 Task: Find connections with filter location Moguer with filter topic #Mindfulnesswith filter profile language Spanish with filter current company Johnson & Johnson with filter school ISTQB CERTIFICATION INSTITUTE with filter industry Wholesale Machinery with filter service category Customer Support with filter keywords title Office Manager
Action: Mouse moved to (701, 88)
Screenshot: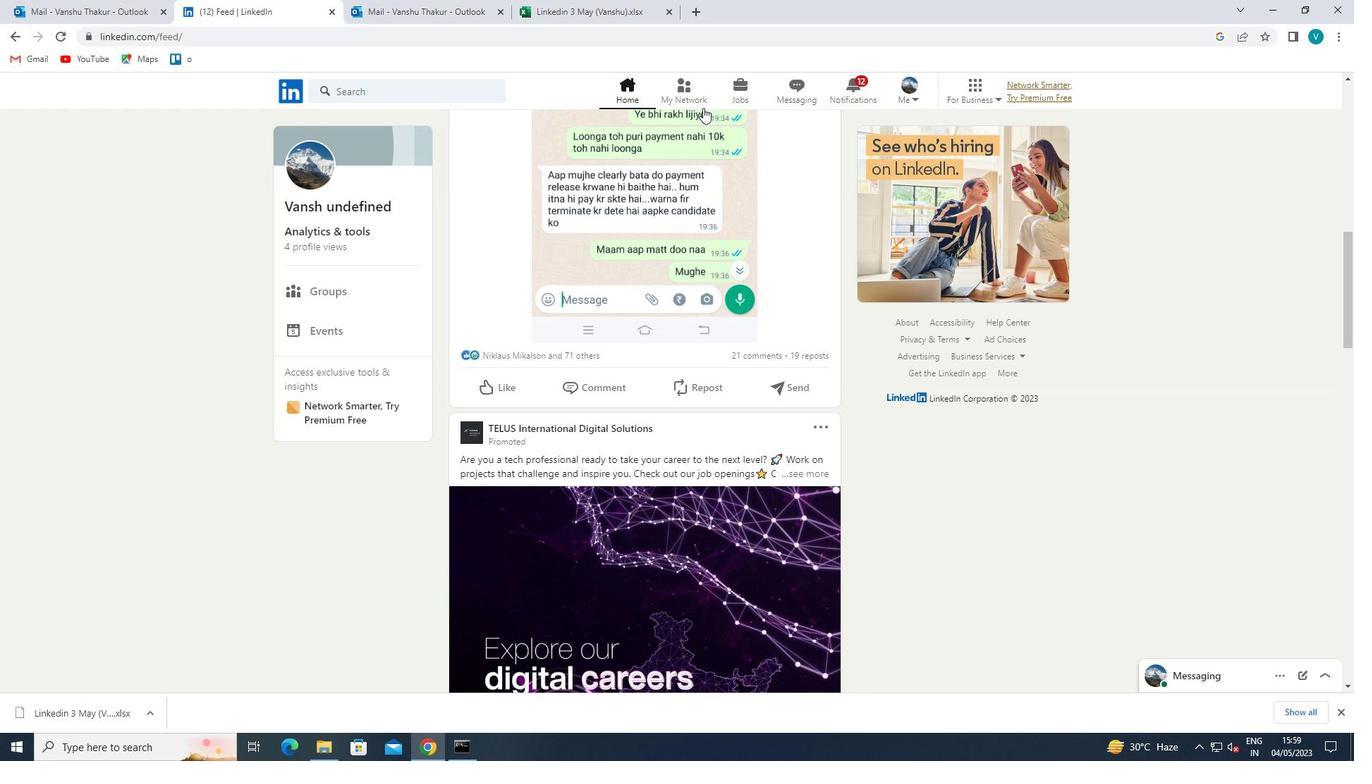 
Action: Mouse pressed left at (701, 88)
Screenshot: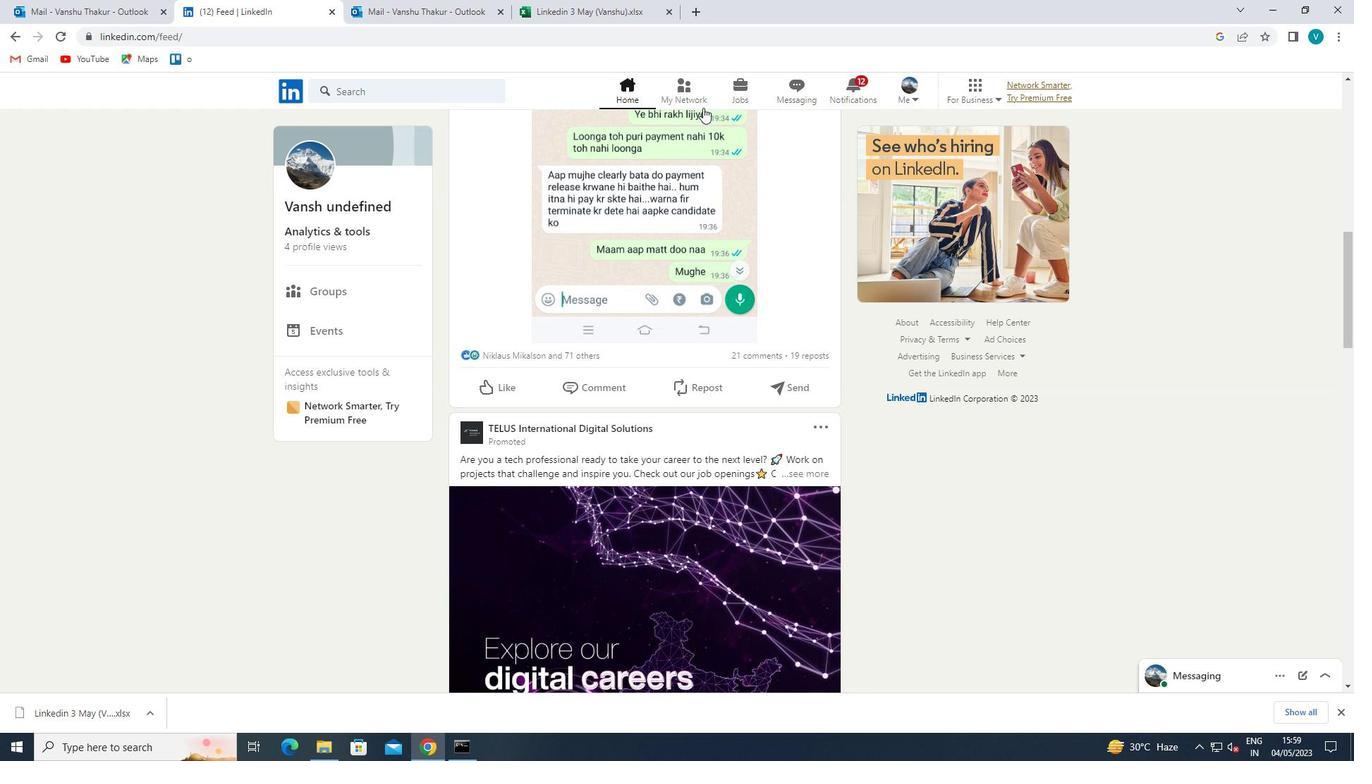 
Action: Mouse moved to (420, 172)
Screenshot: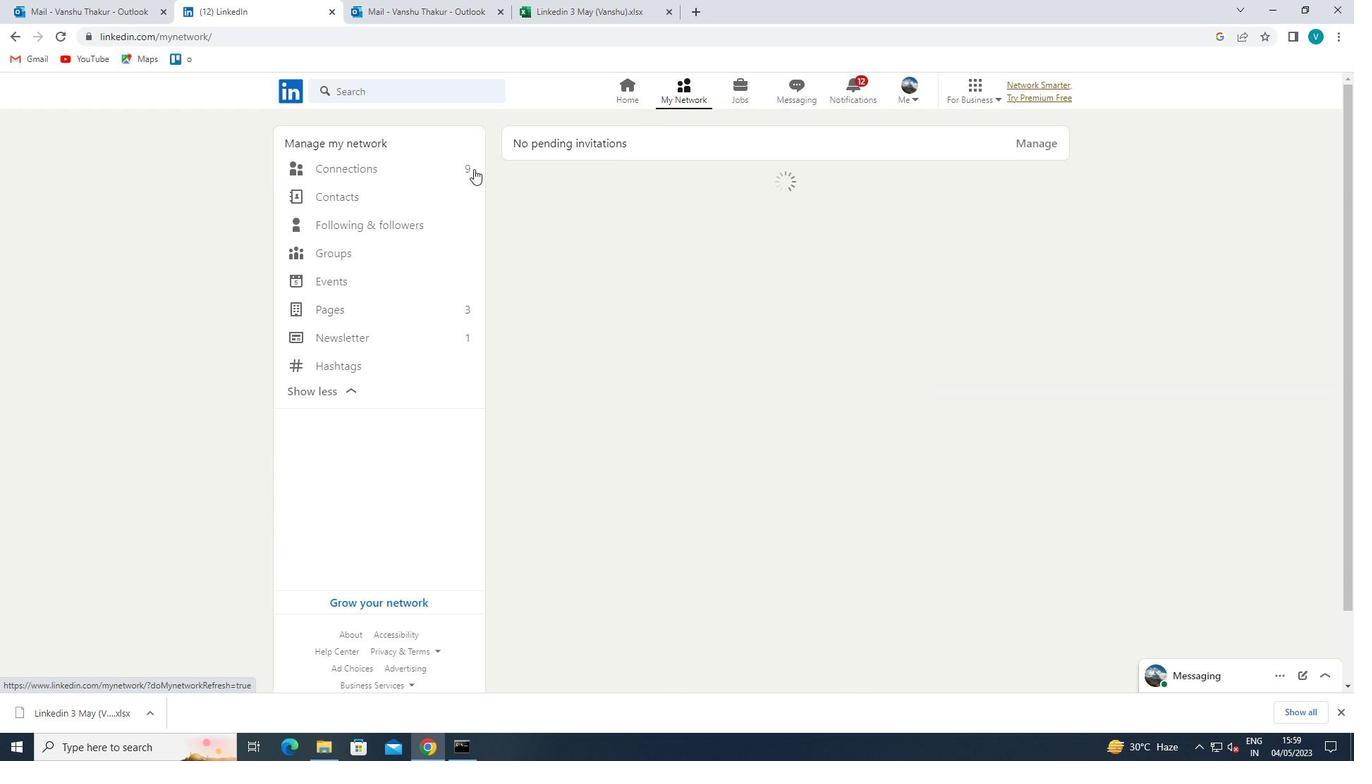 
Action: Mouse pressed left at (420, 172)
Screenshot: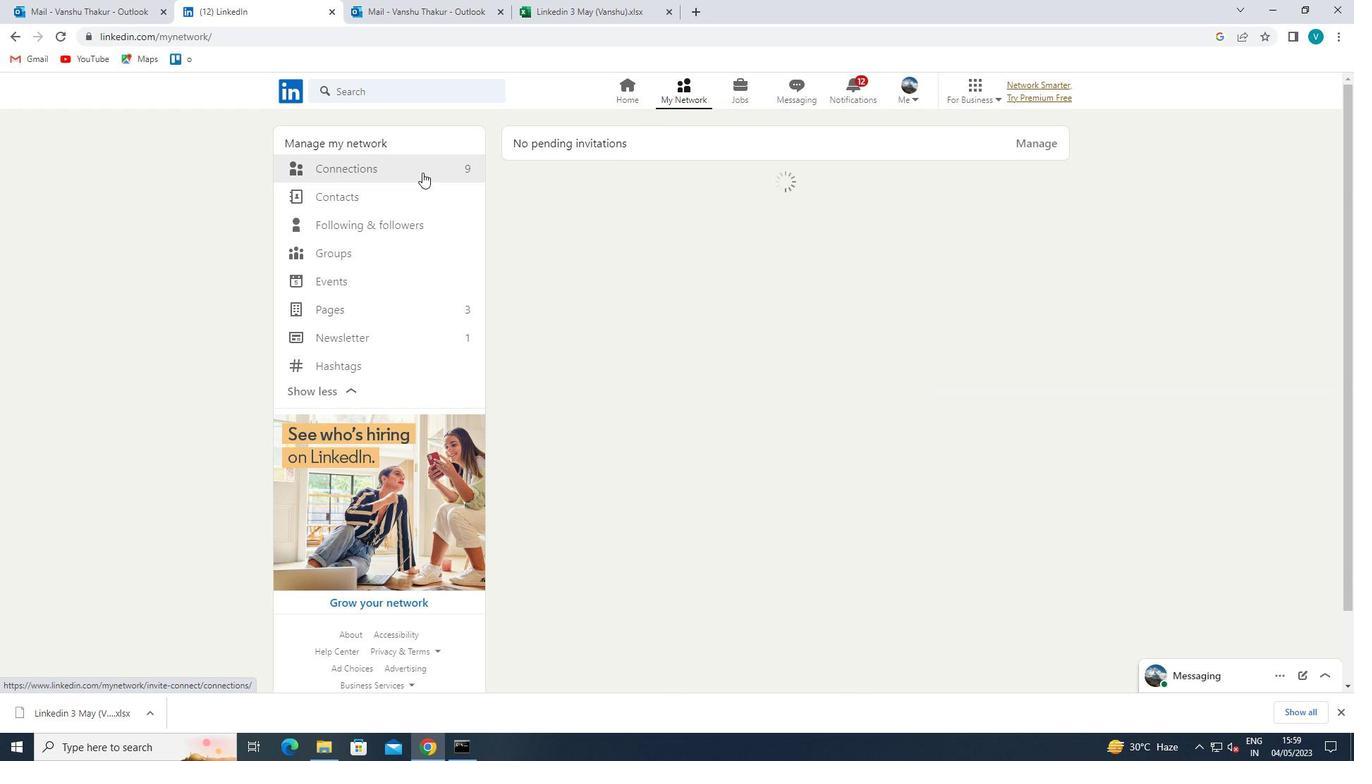 
Action: Mouse moved to (749, 166)
Screenshot: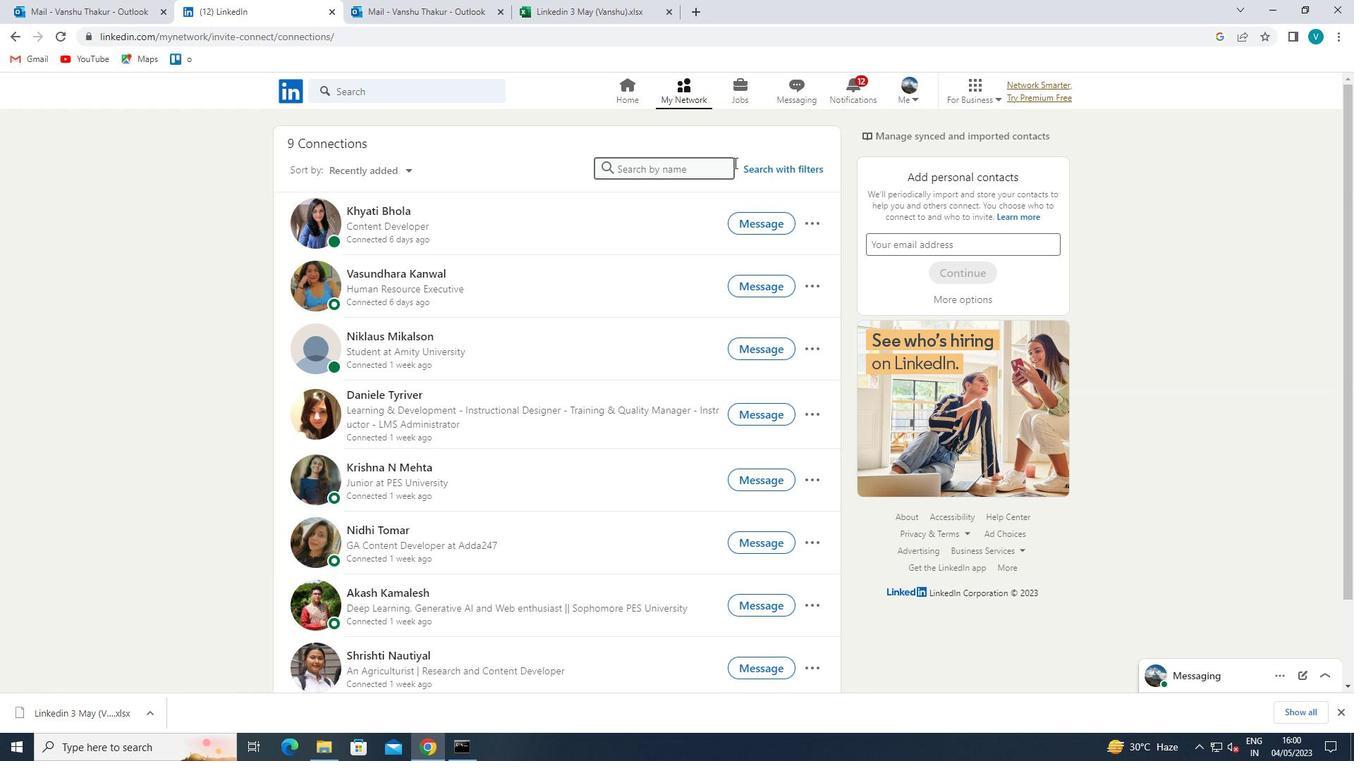 
Action: Mouse pressed left at (749, 166)
Screenshot: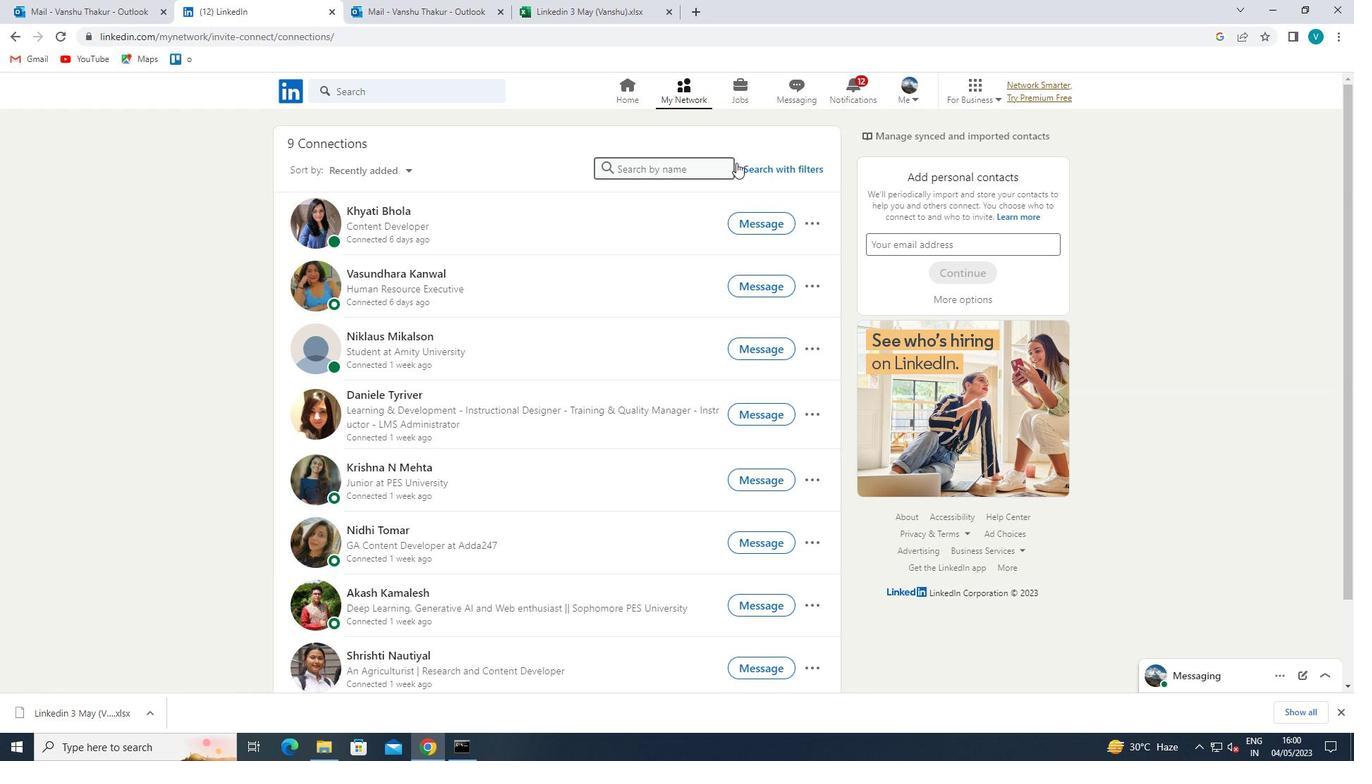 
Action: Mouse moved to (684, 136)
Screenshot: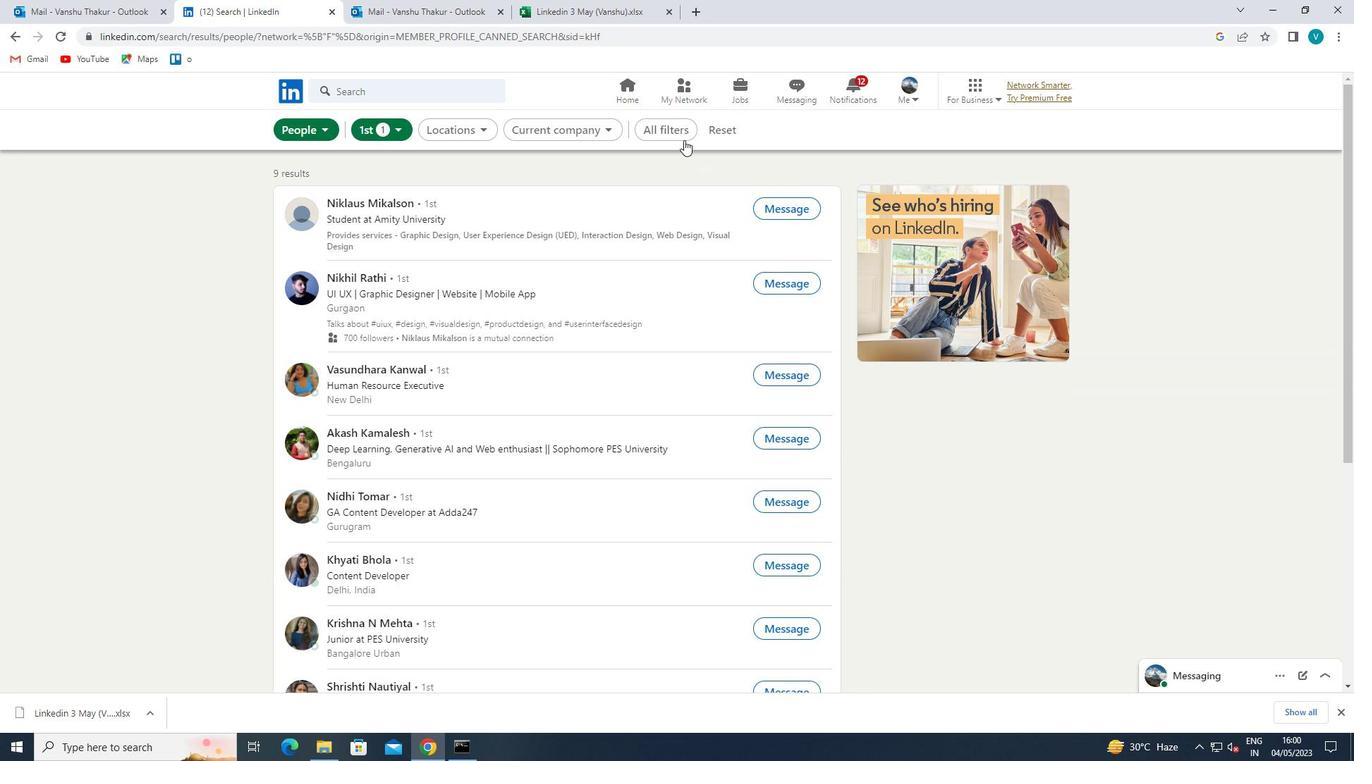 
Action: Mouse pressed left at (684, 136)
Screenshot: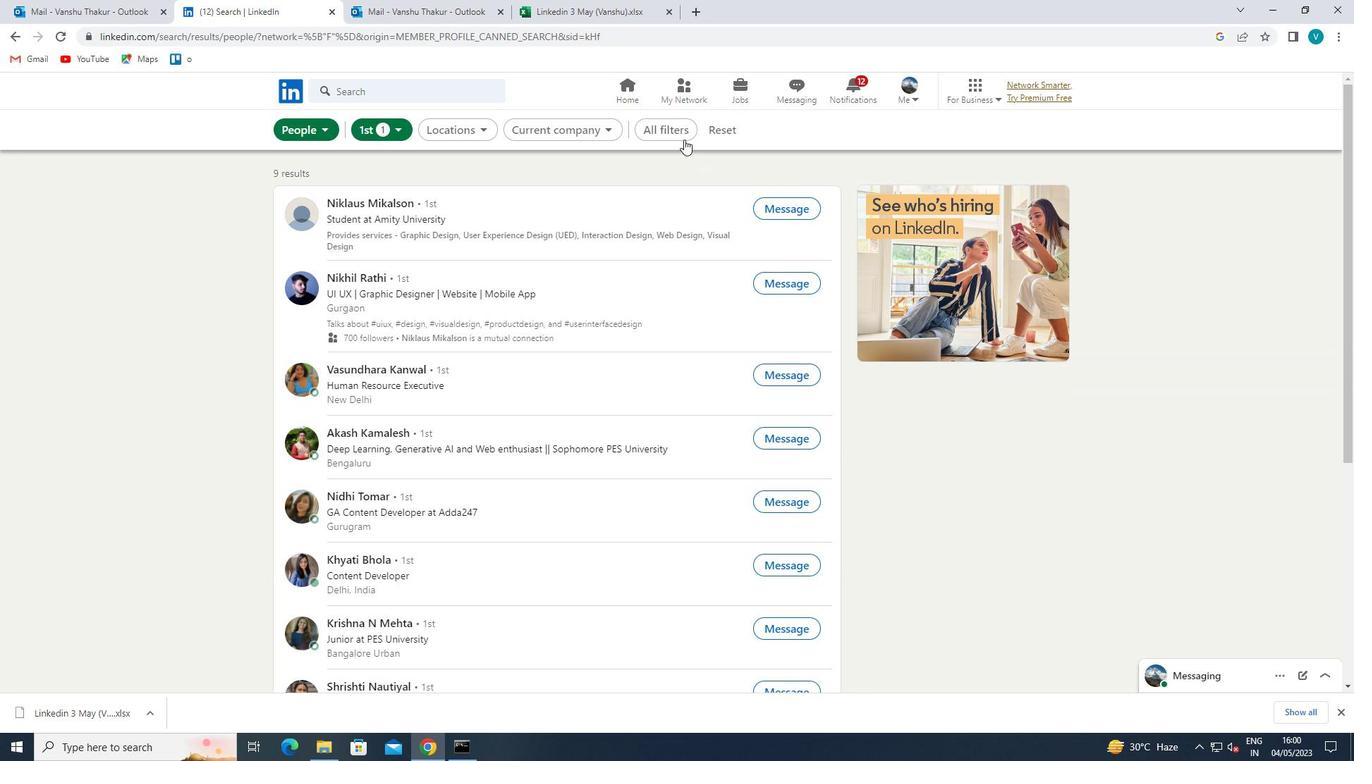 
Action: Mouse moved to (1194, 327)
Screenshot: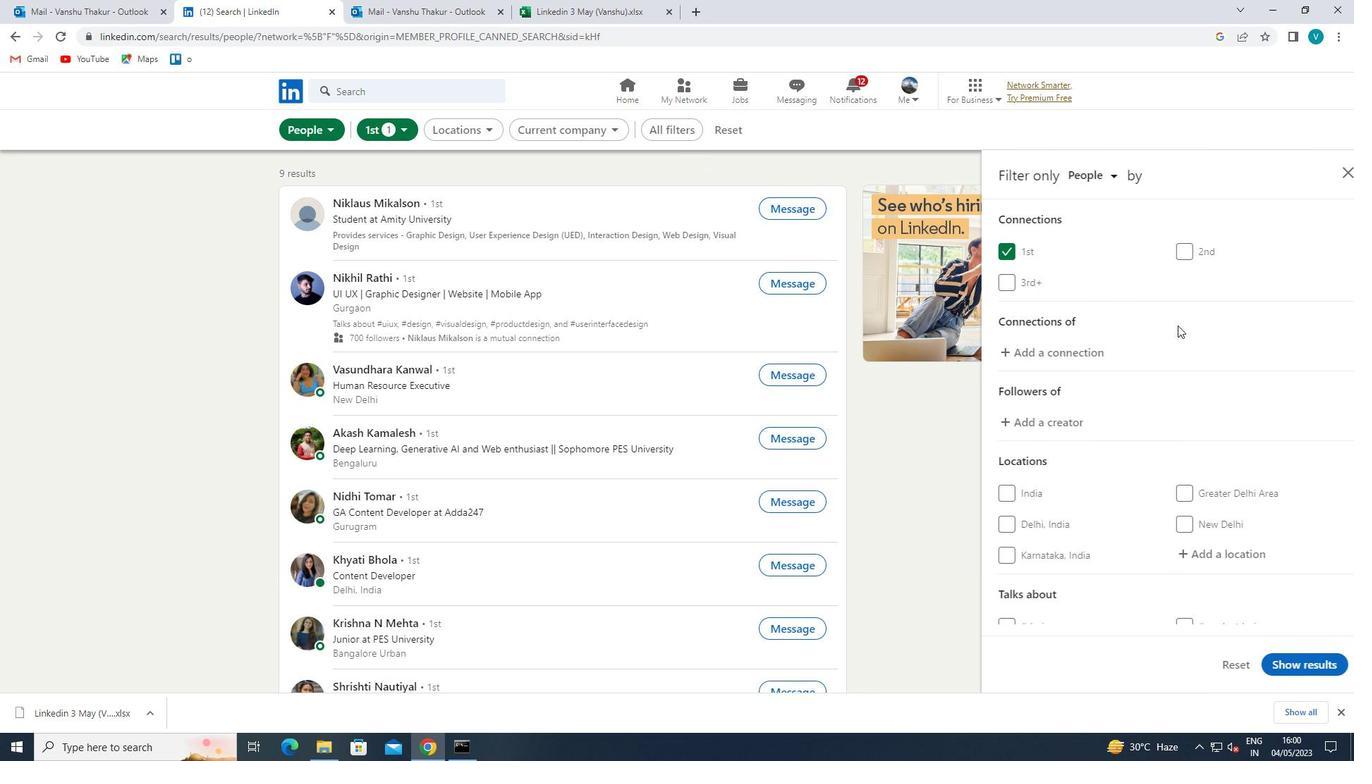 
Action: Mouse scrolled (1194, 327) with delta (0, 0)
Screenshot: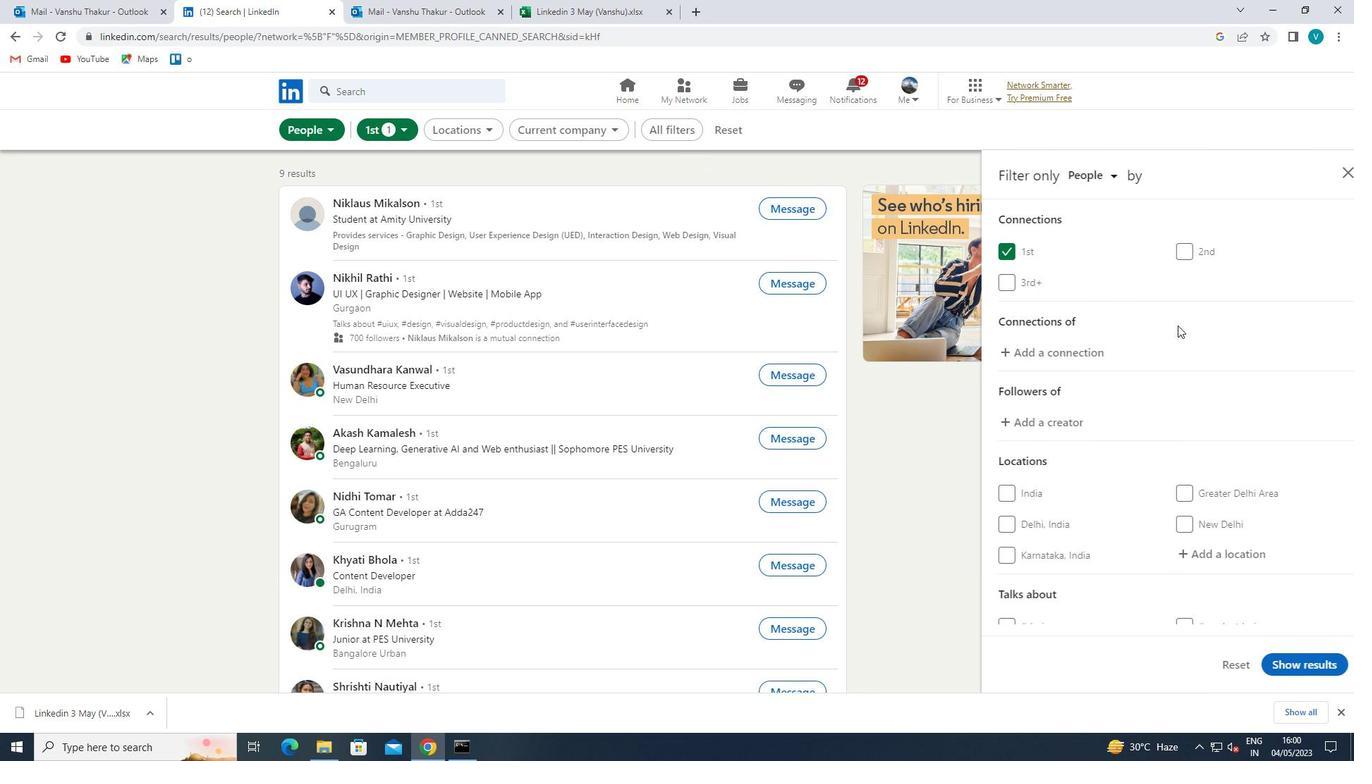 
Action: Mouse scrolled (1194, 327) with delta (0, 0)
Screenshot: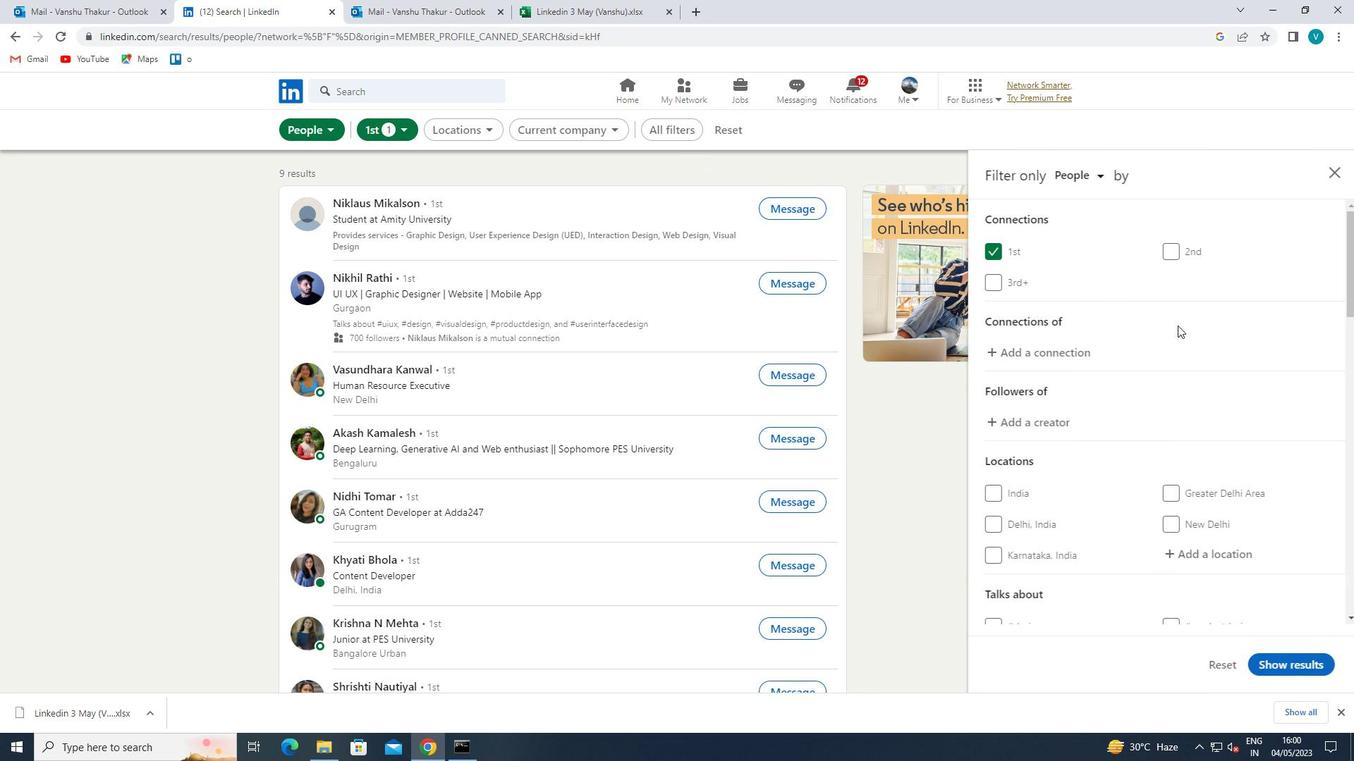 
Action: Mouse moved to (1210, 411)
Screenshot: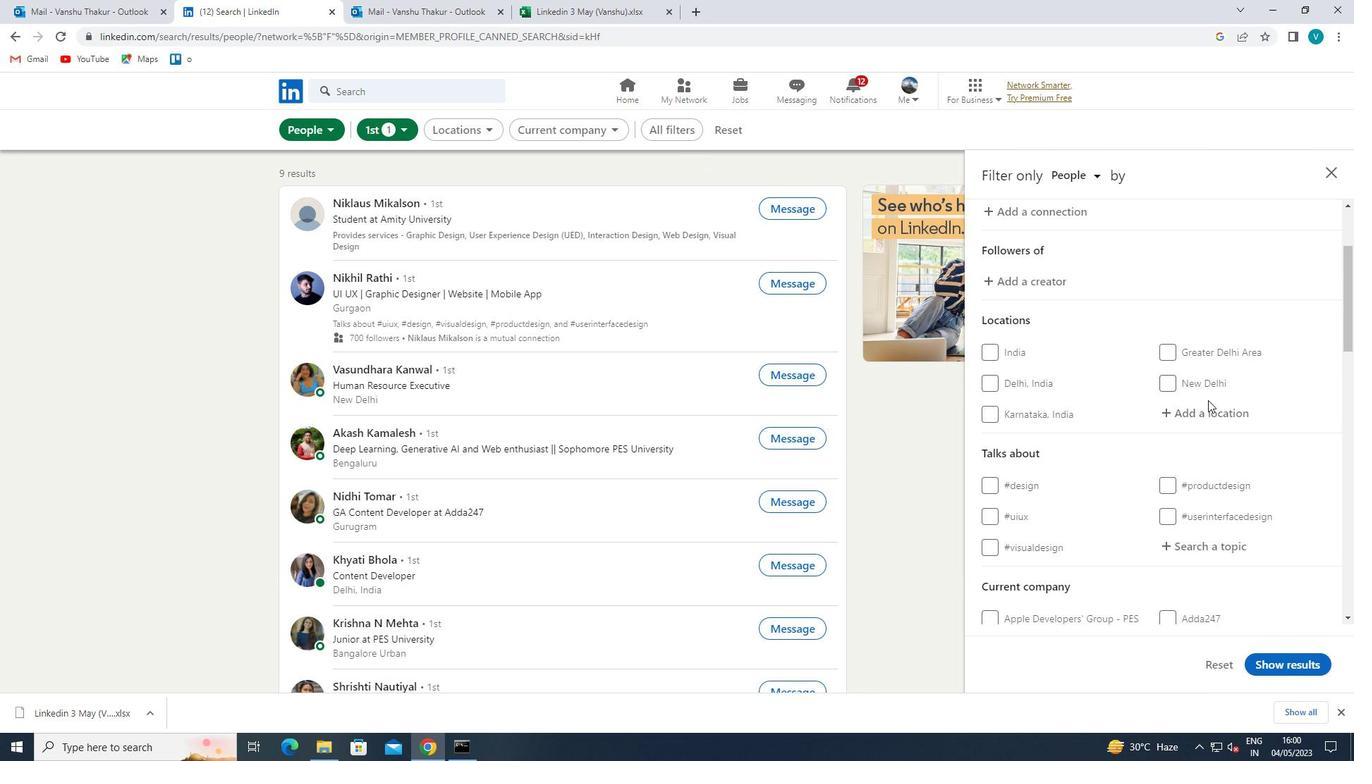
Action: Mouse pressed left at (1210, 411)
Screenshot: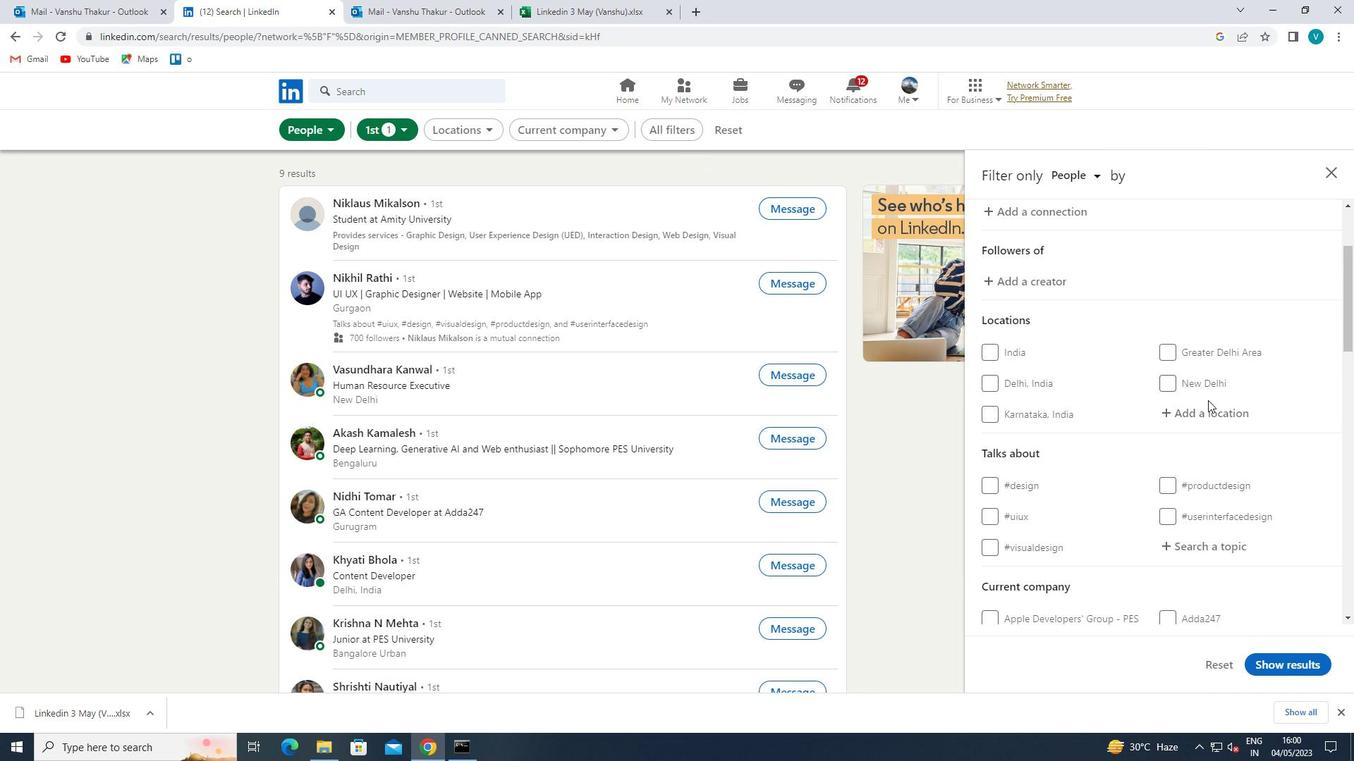 
Action: Key pressed <Key.shift>MOGUER
Screenshot: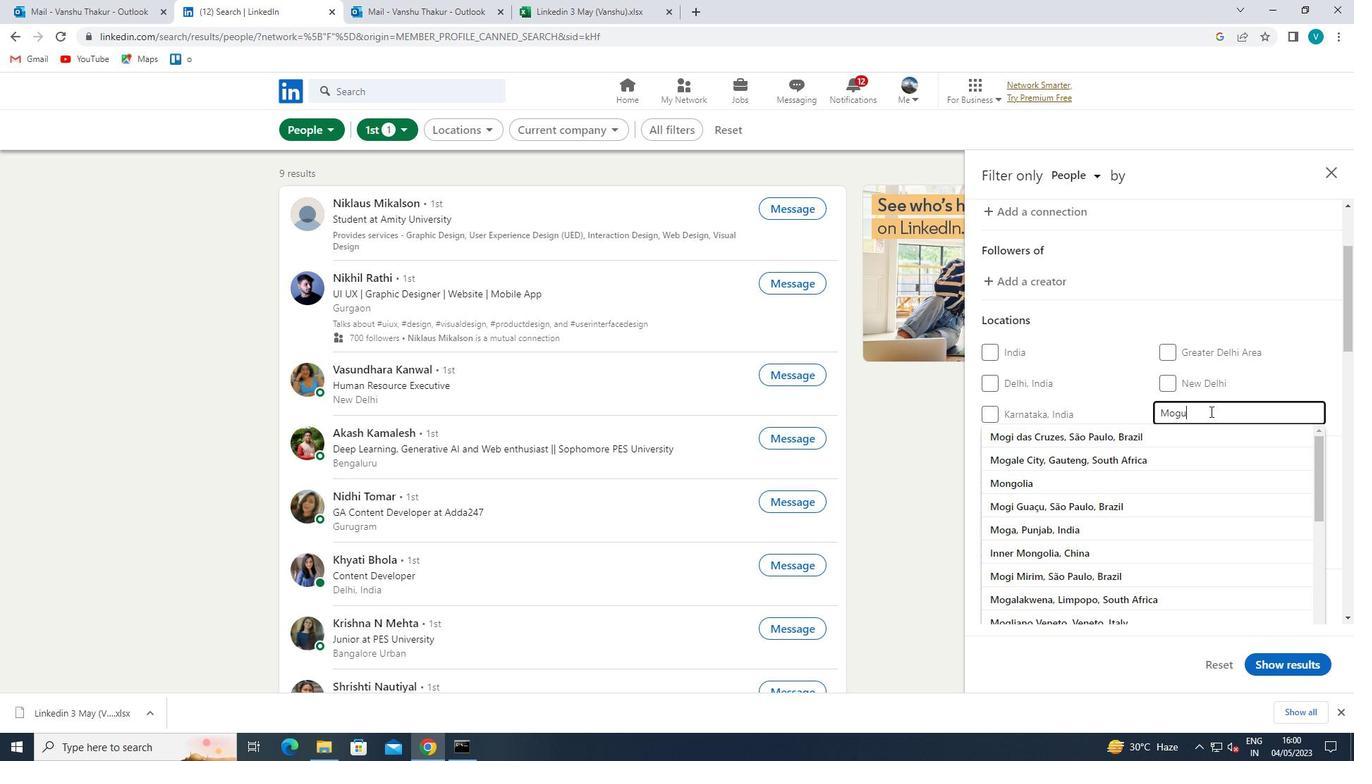 
Action: Mouse moved to (1171, 436)
Screenshot: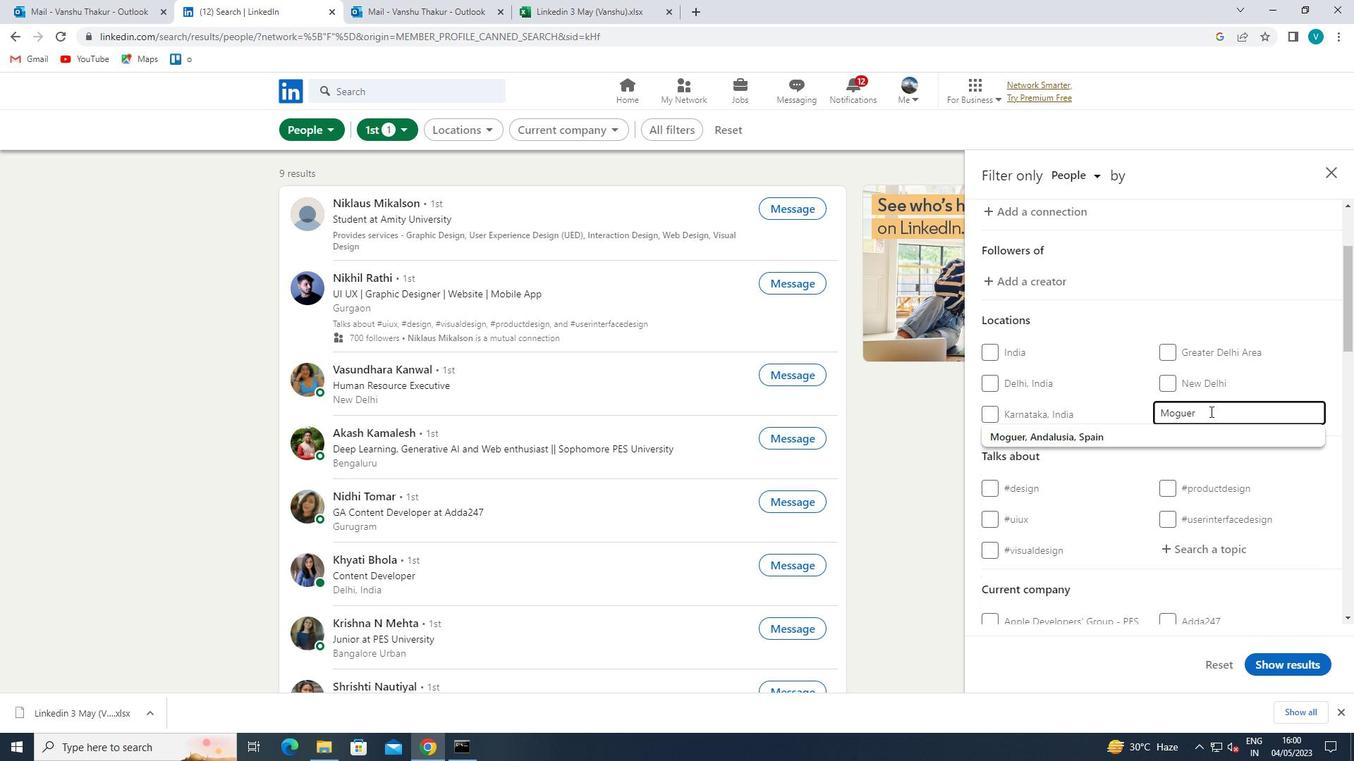 
Action: Mouse pressed left at (1171, 436)
Screenshot: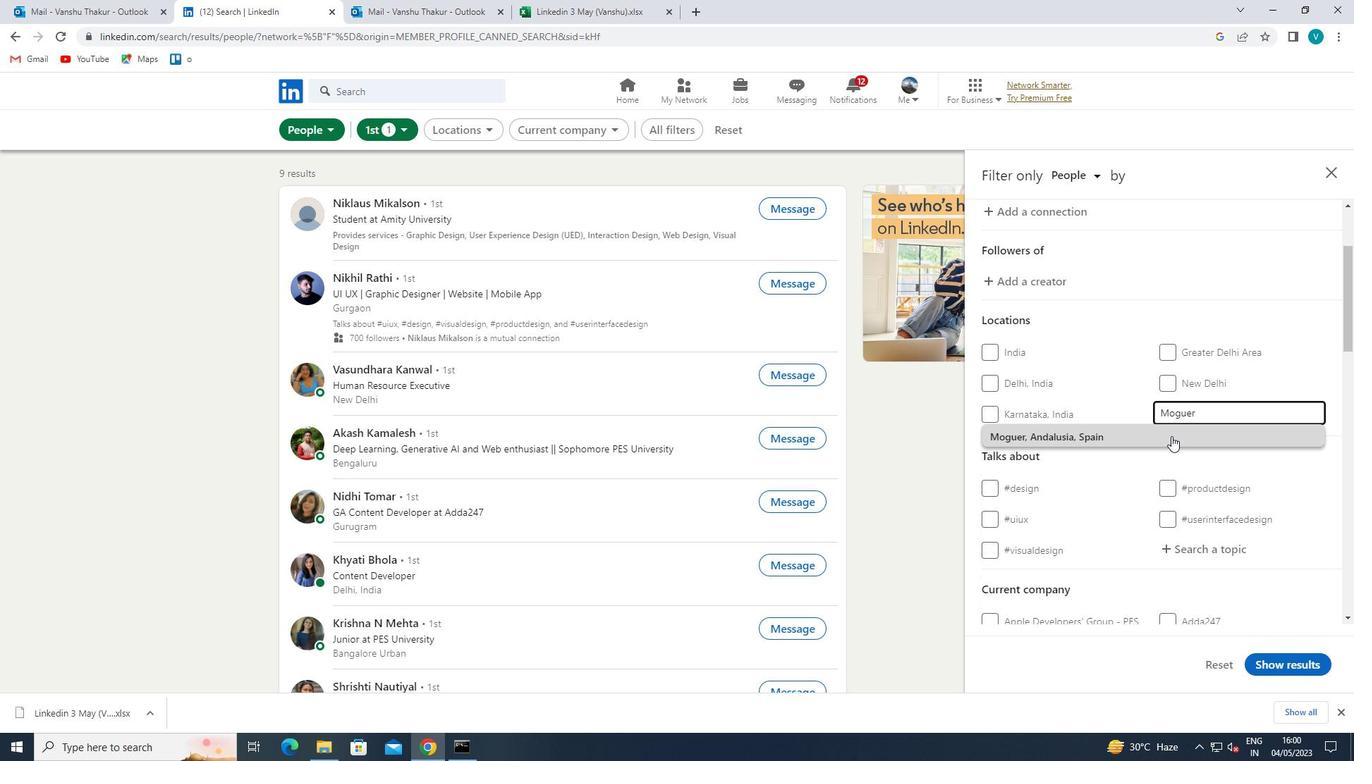 
Action: Mouse moved to (1169, 435)
Screenshot: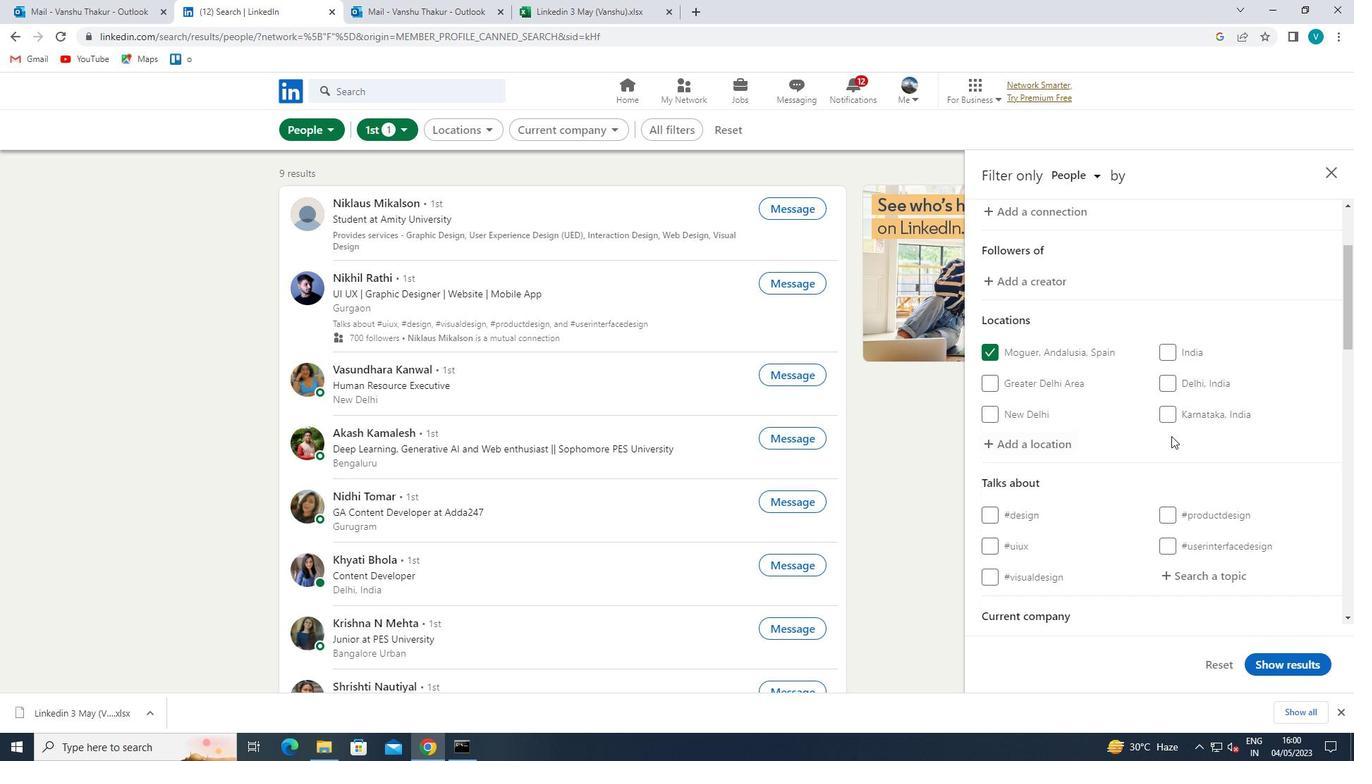 
Action: Mouse scrolled (1169, 435) with delta (0, 0)
Screenshot: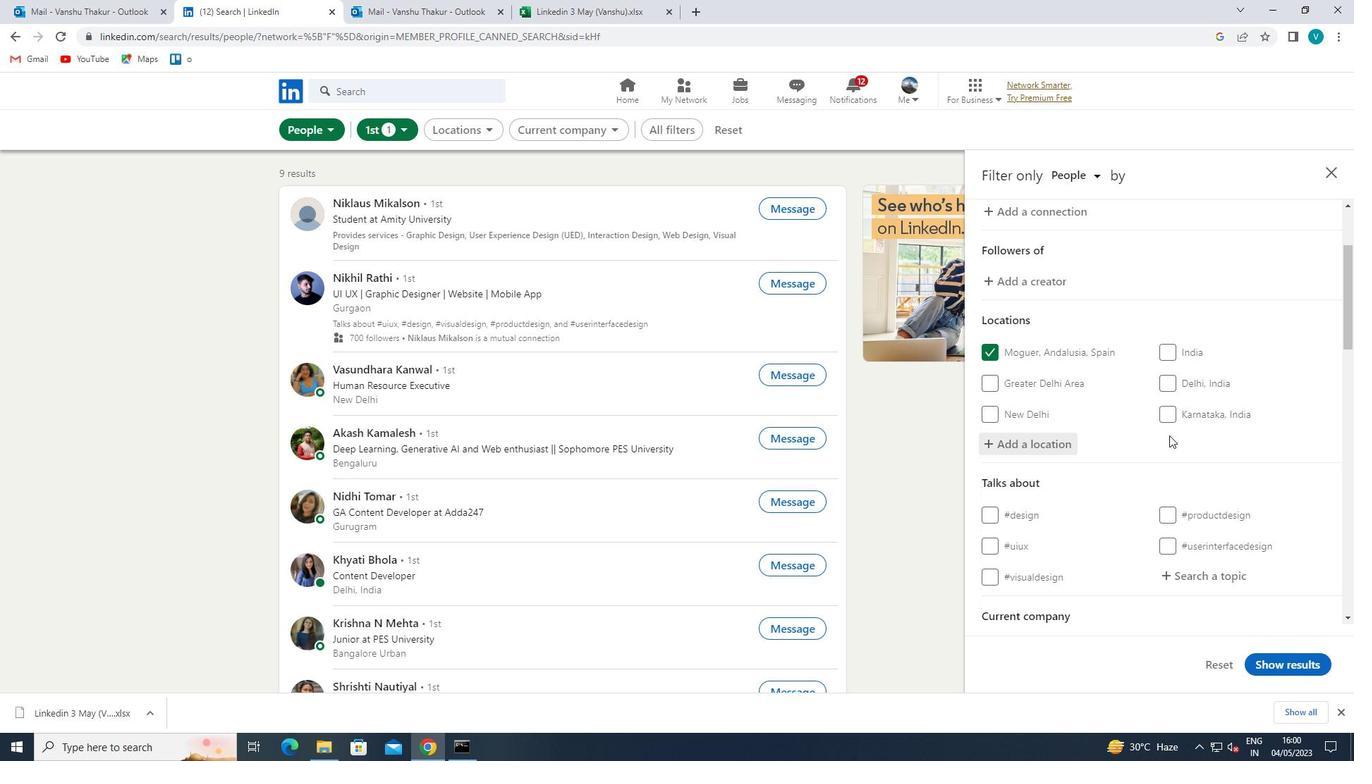 
Action: Mouse scrolled (1169, 435) with delta (0, 0)
Screenshot: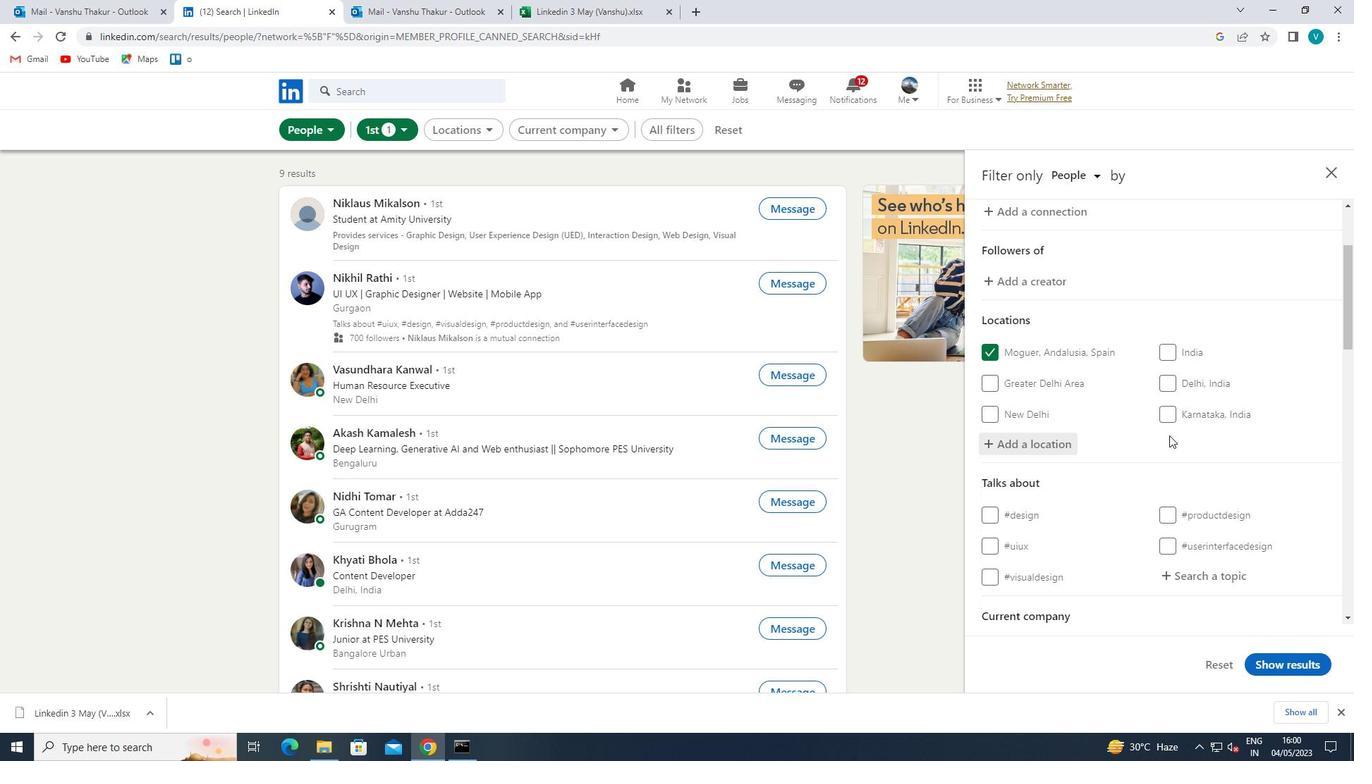 
Action: Mouse moved to (1193, 432)
Screenshot: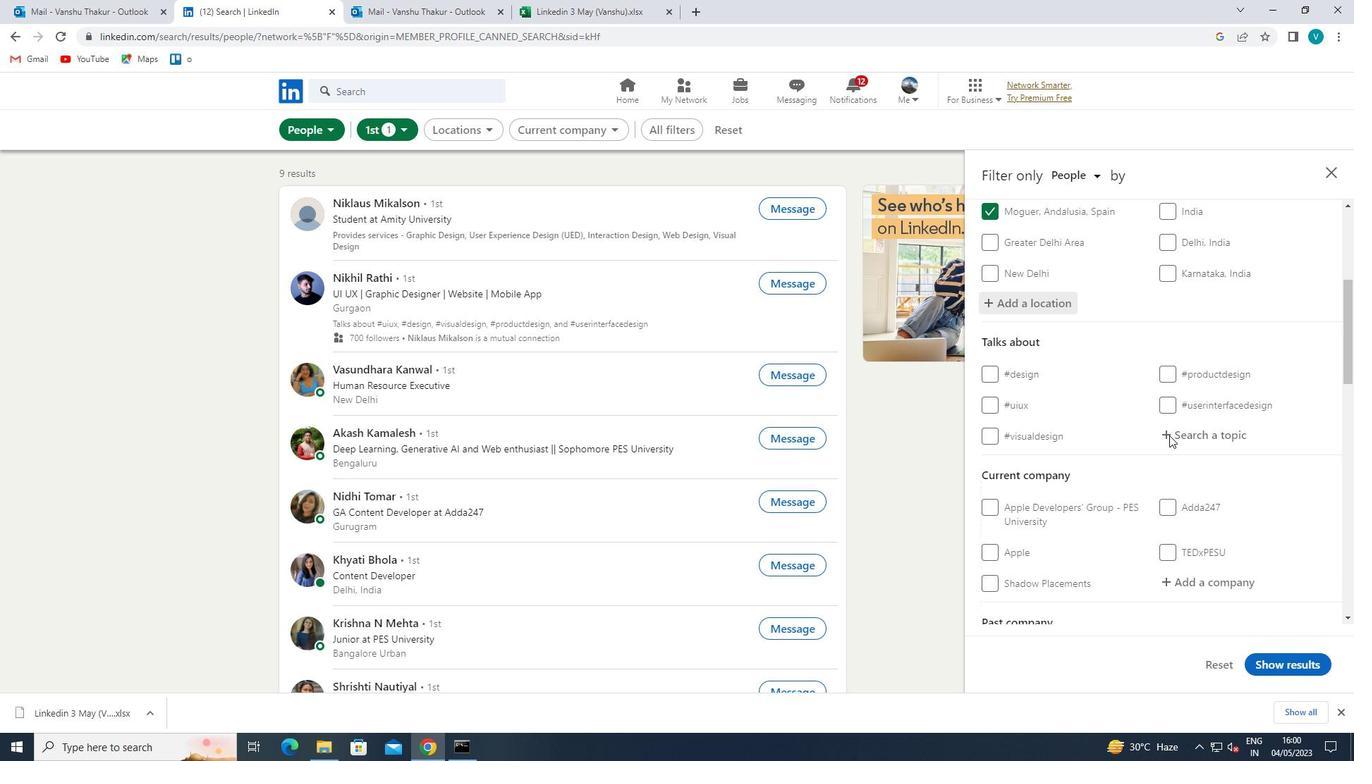
Action: Mouse pressed left at (1193, 432)
Screenshot: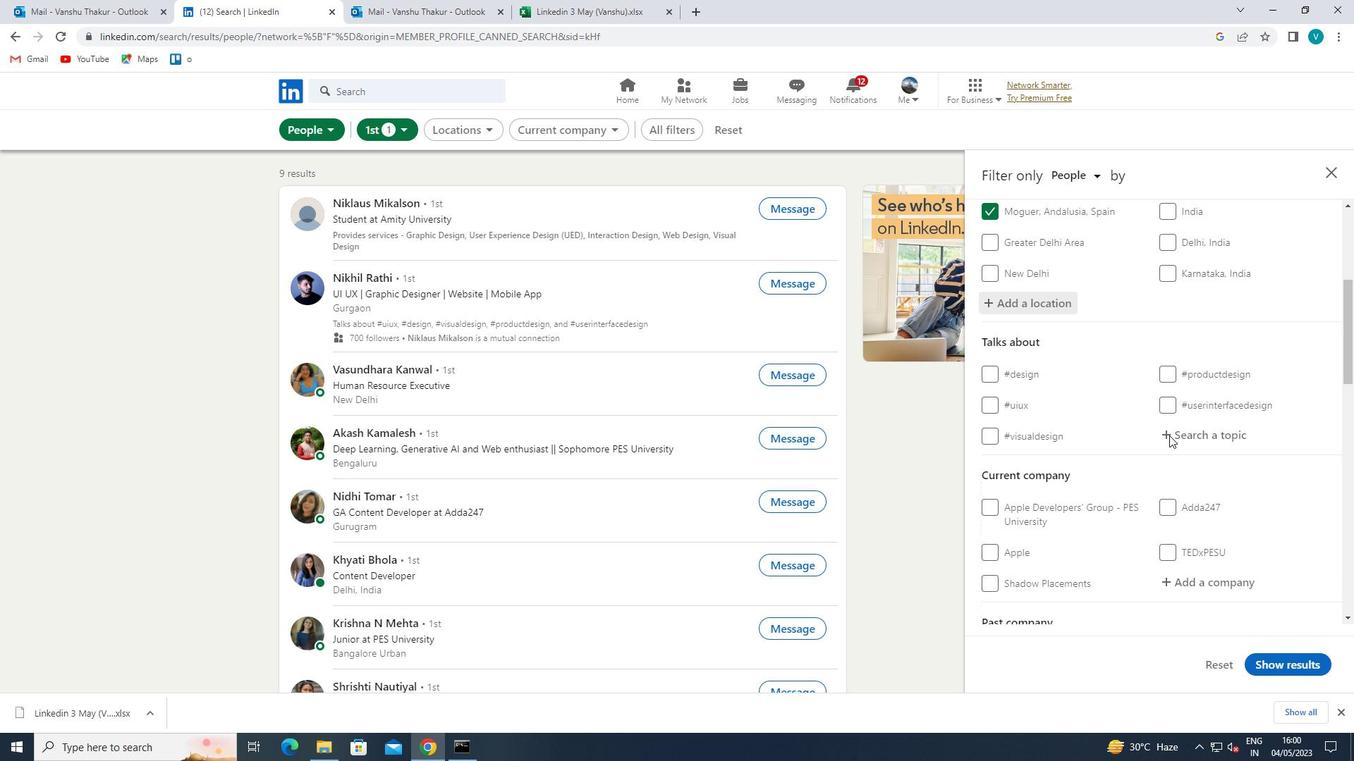 
Action: Mouse moved to (1194, 432)
Screenshot: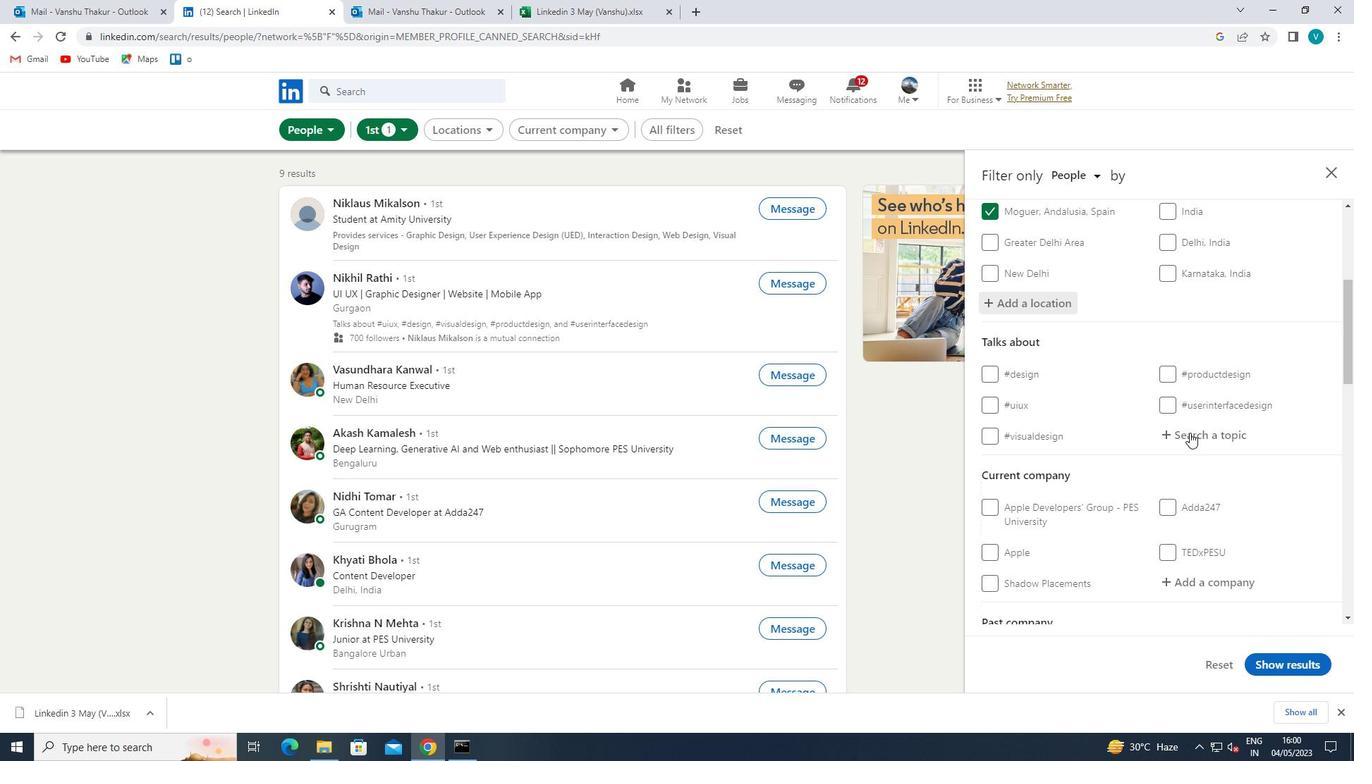 
Action: Key pressed MUIN<Key.backspace><Key.backspace><Key.backspace>INDFUL
Screenshot: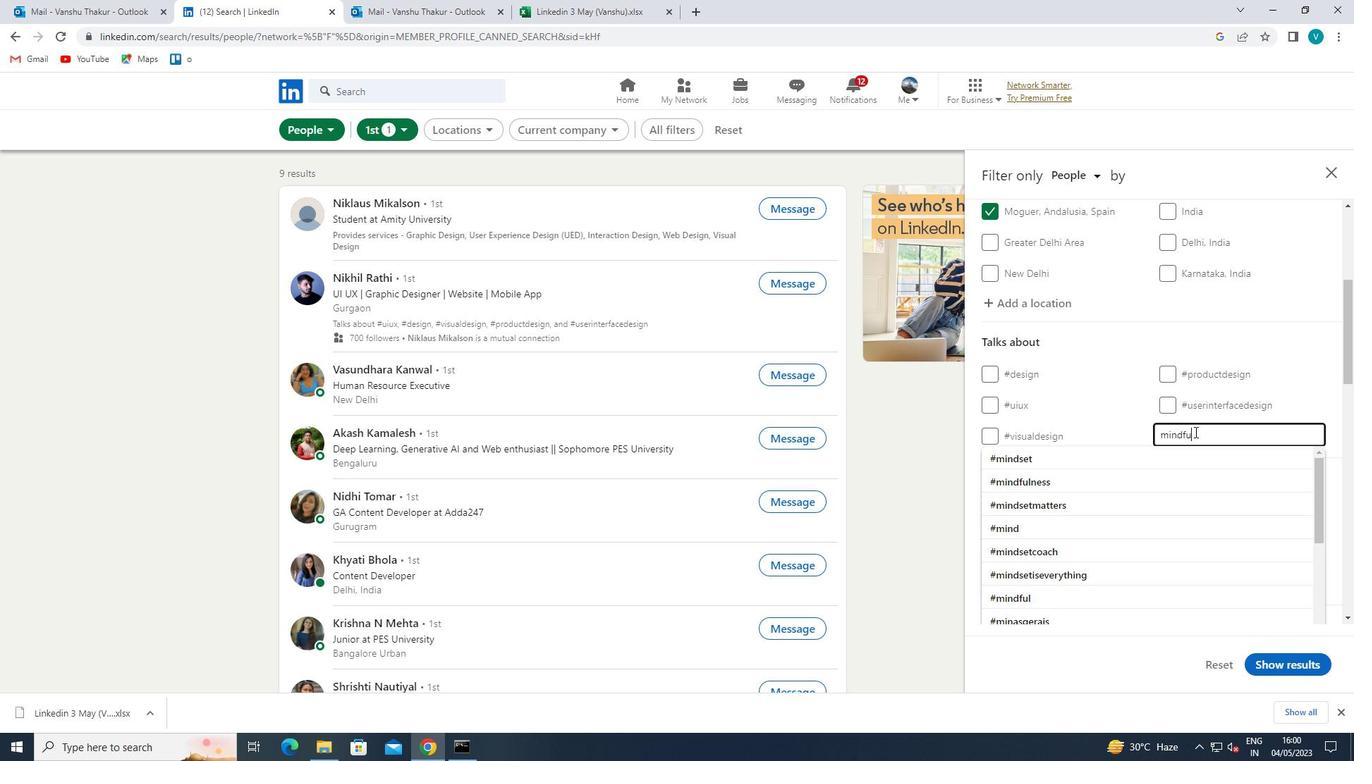 
Action: Mouse moved to (1137, 458)
Screenshot: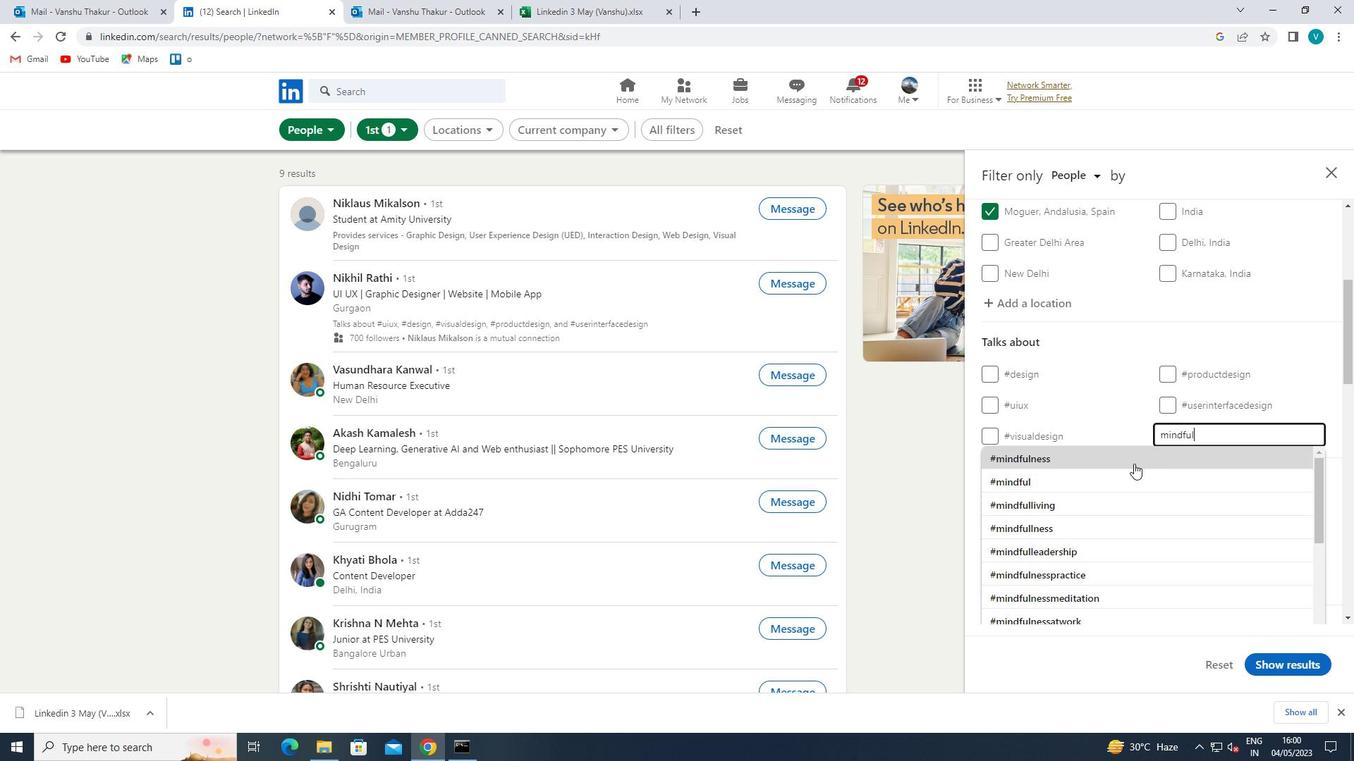 
Action: Mouse pressed left at (1137, 458)
Screenshot: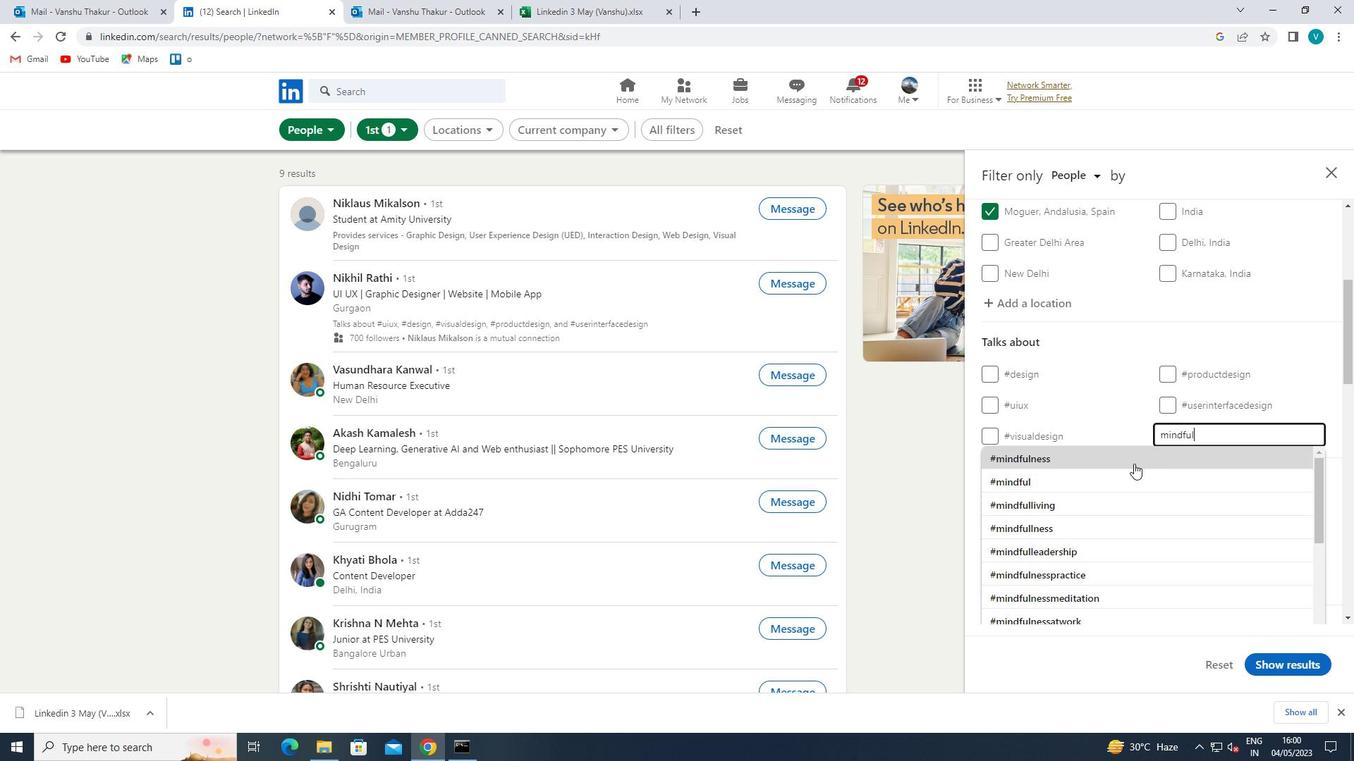 
Action: Mouse scrolled (1137, 457) with delta (0, 0)
Screenshot: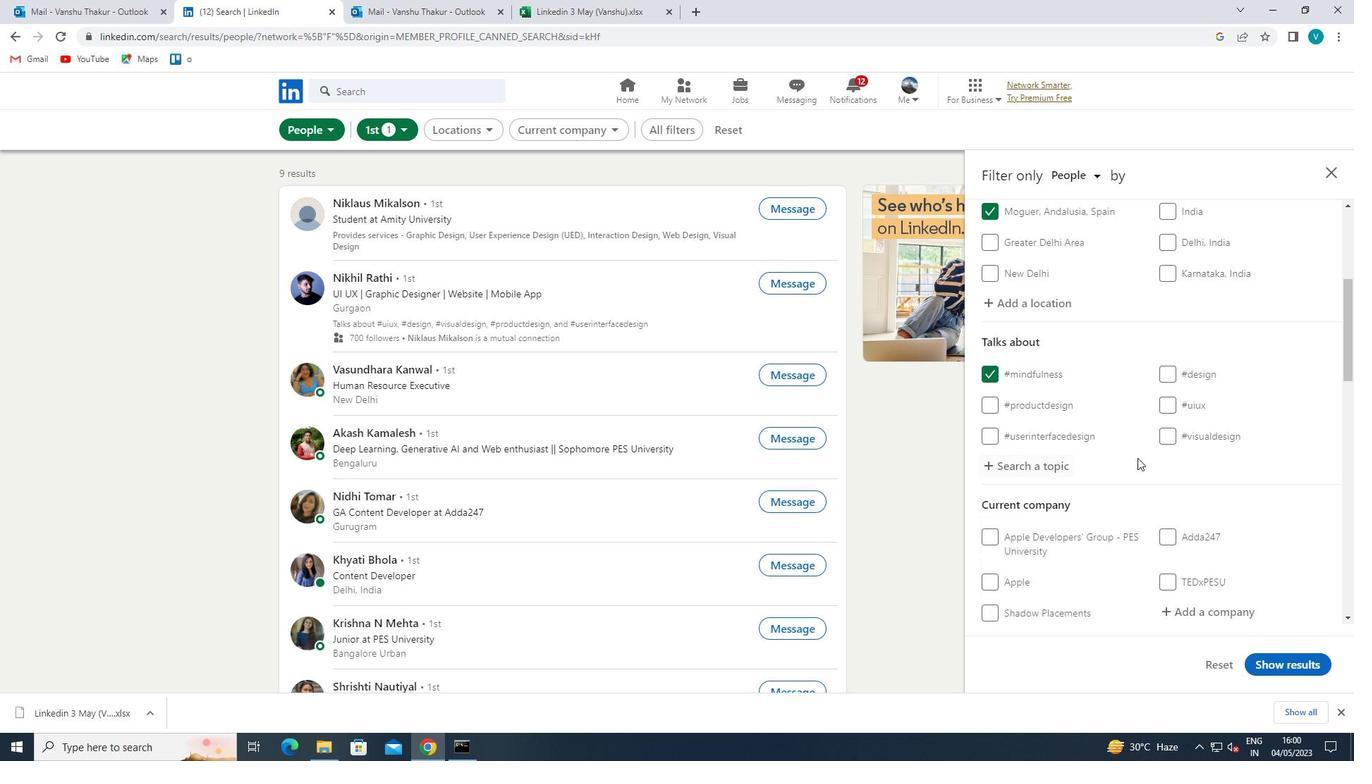 
Action: Mouse scrolled (1137, 457) with delta (0, 0)
Screenshot: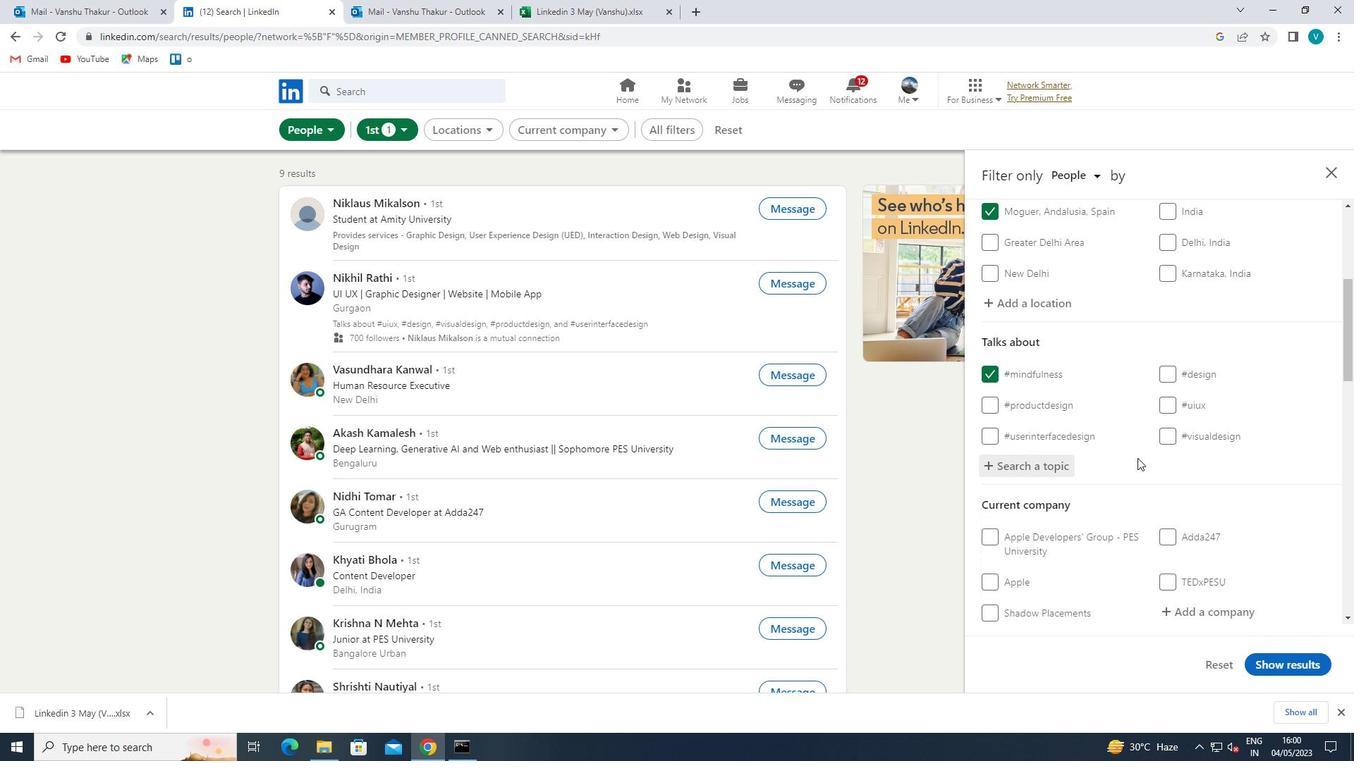 
Action: Mouse scrolled (1137, 457) with delta (0, 0)
Screenshot: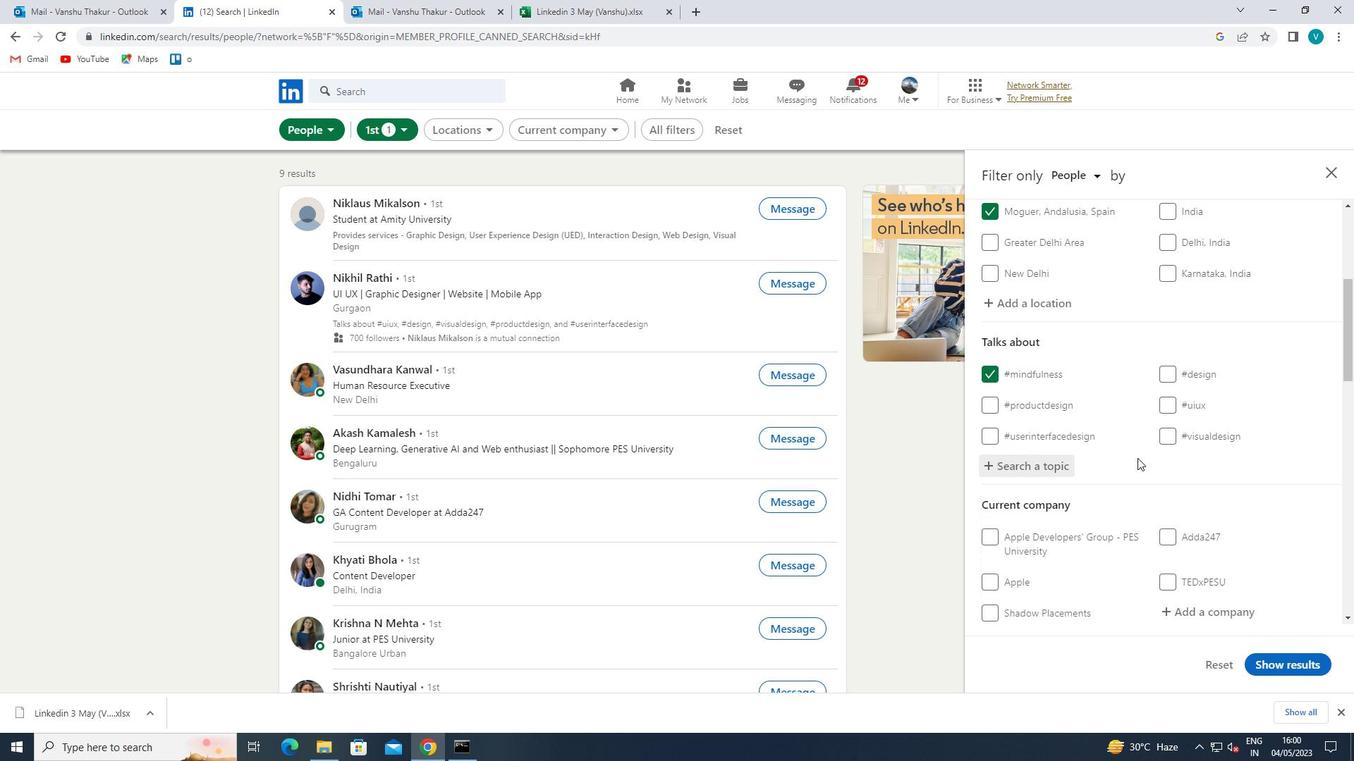 
Action: Mouse scrolled (1137, 457) with delta (0, 0)
Screenshot: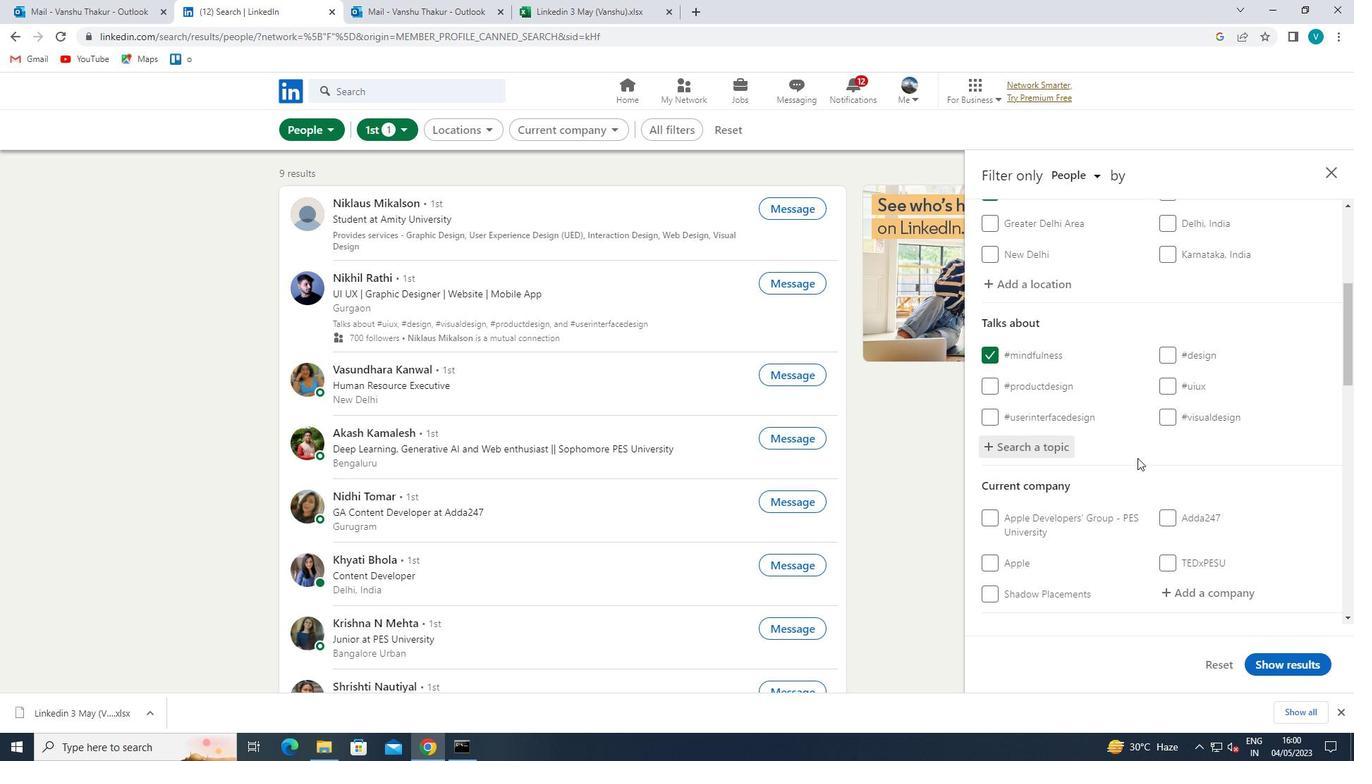 
Action: Mouse moved to (1227, 335)
Screenshot: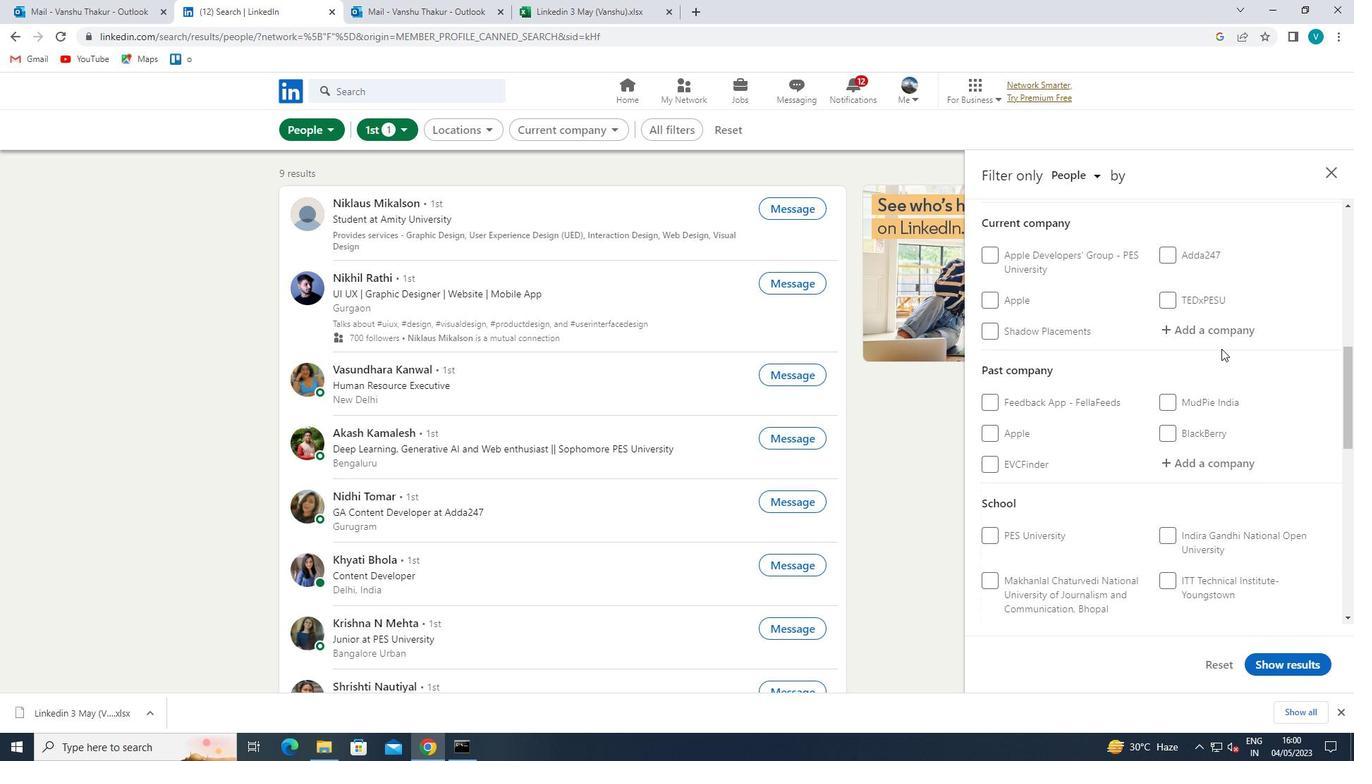 
Action: Mouse pressed left at (1227, 335)
Screenshot: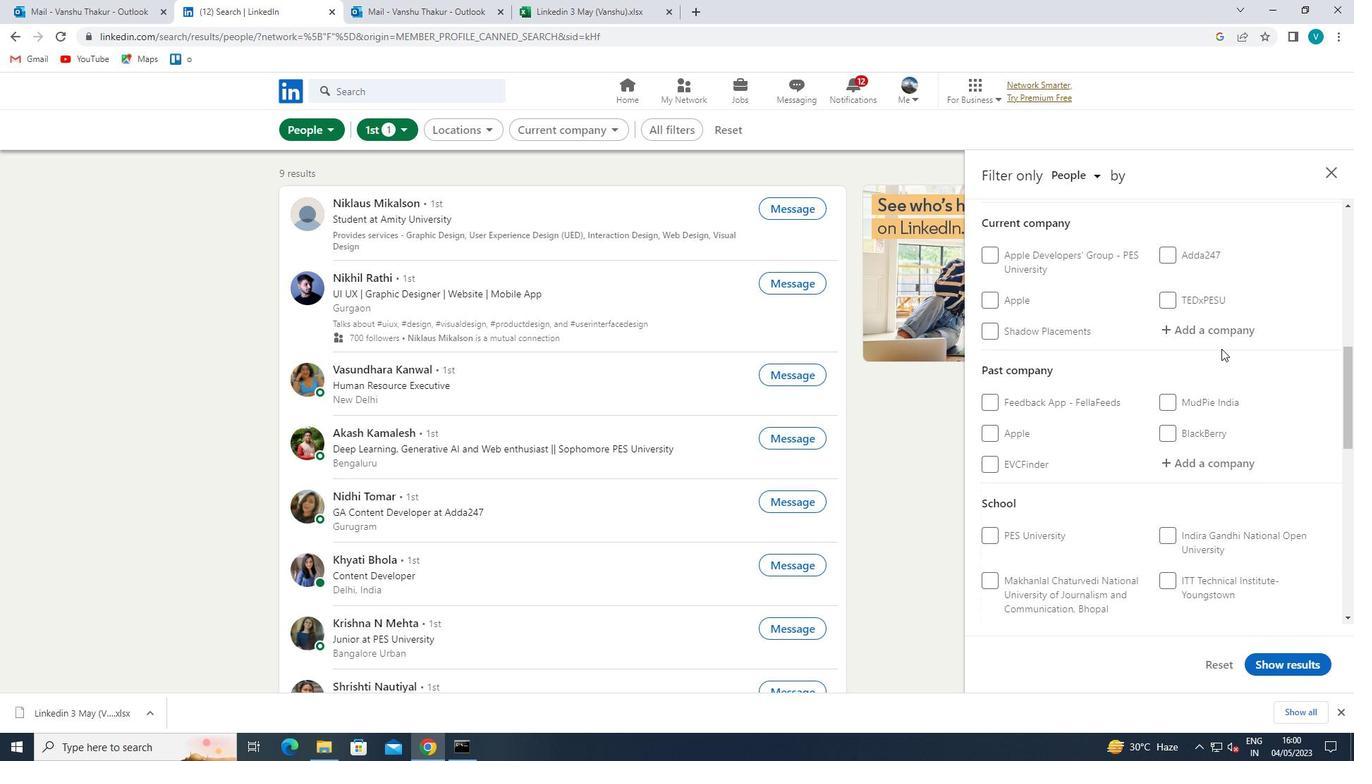 
Action: Key pressed <Key.shift>JOHNS
Screenshot: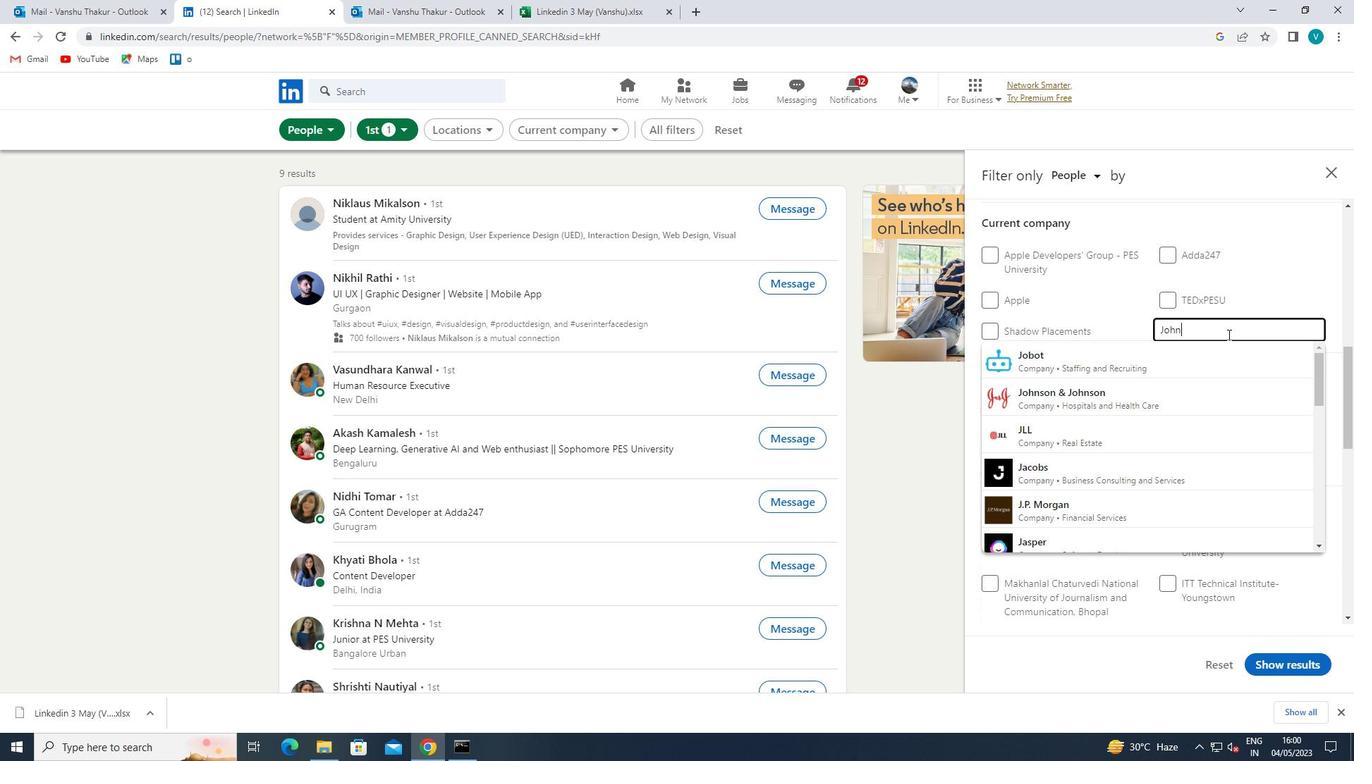 
Action: Mouse moved to (1175, 362)
Screenshot: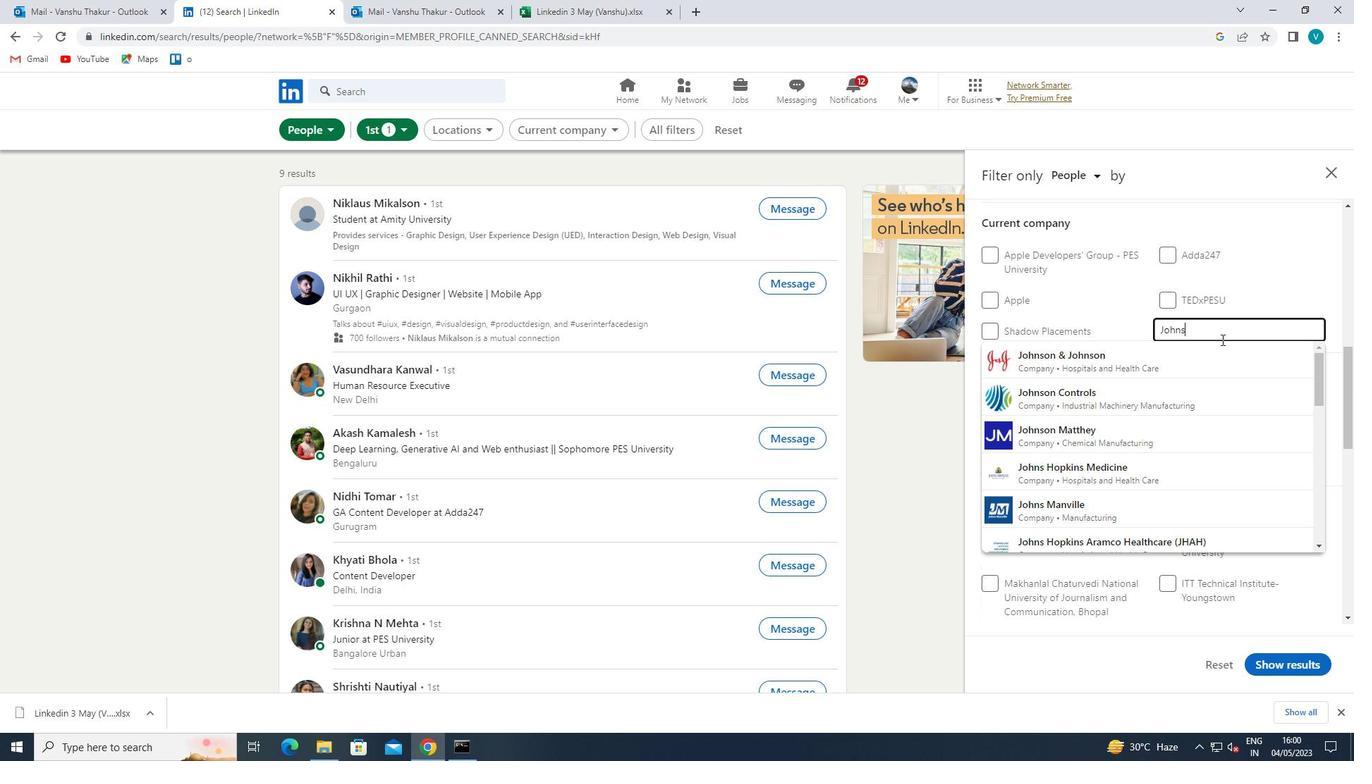 
Action: Mouse pressed left at (1175, 362)
Screenshot: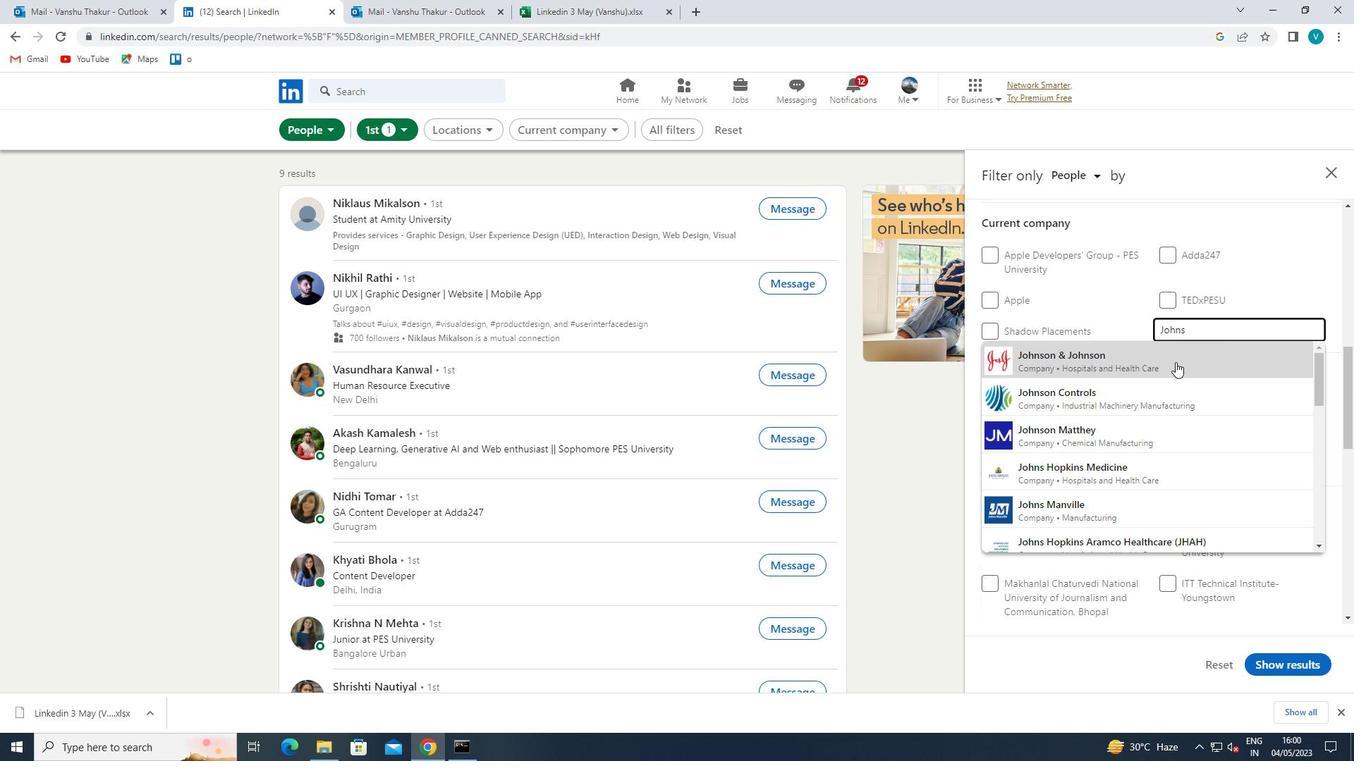 
Action: Mouse scrolled (1175, 361) with delta (0, 0)
Screenshot: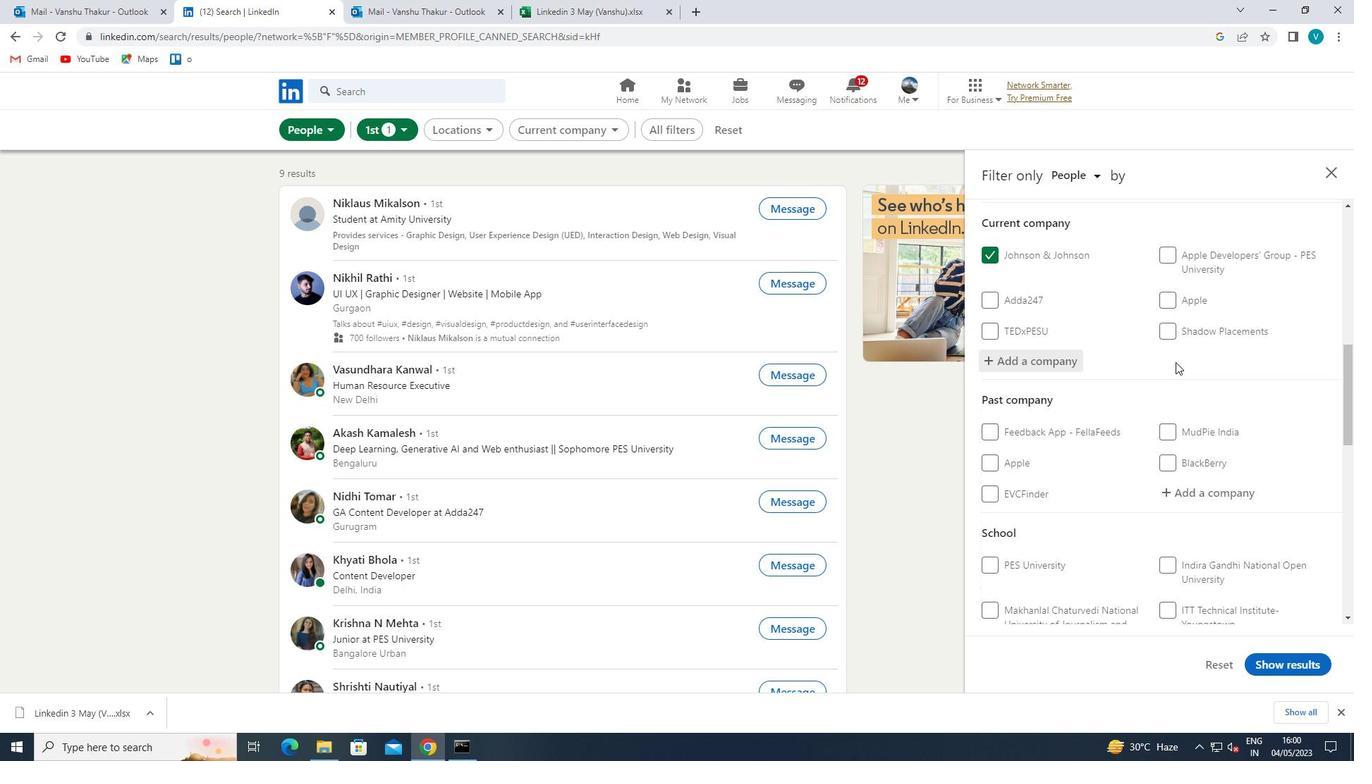 
Action: Mouse scrolled (1175, 361) with delta (0, 0)
Screenshot: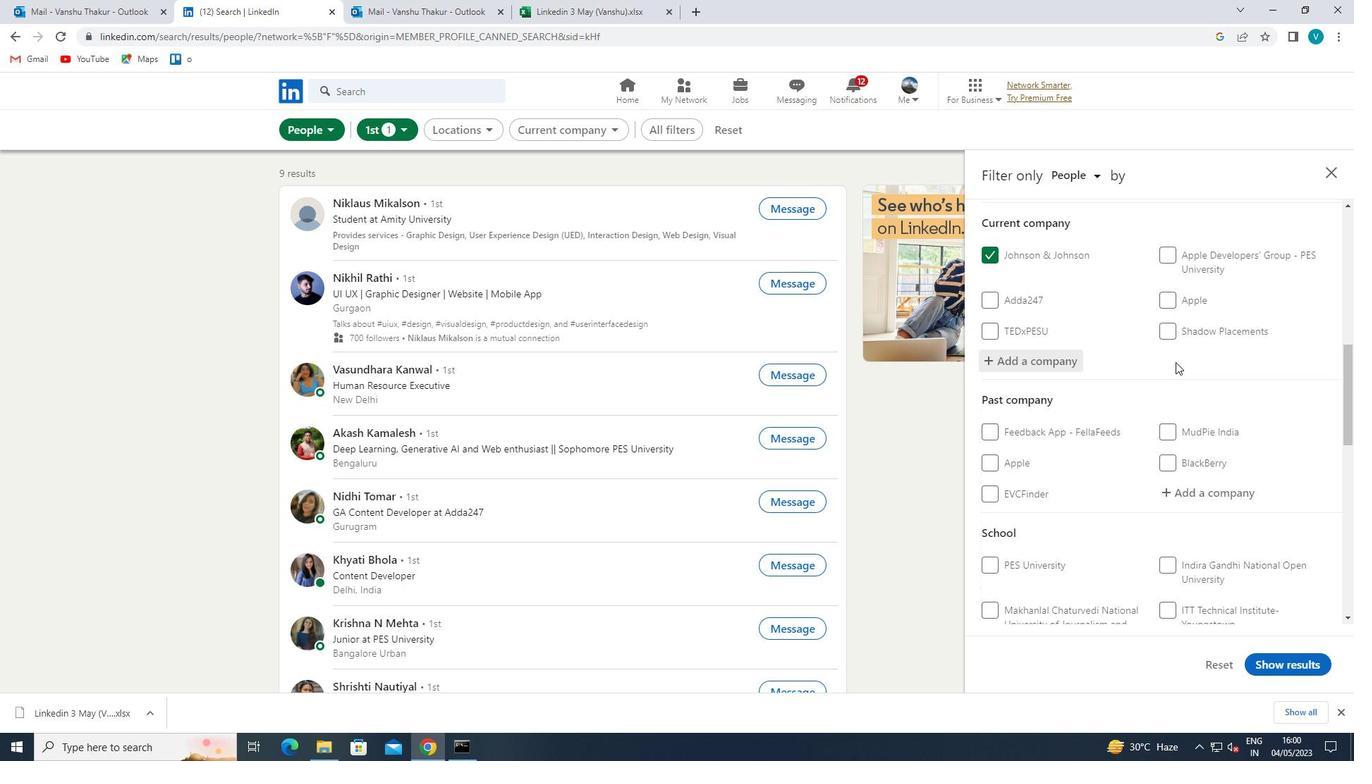 
Action: Mouse scrolled (1175, 361) with delta (0, 0)
Screenshot: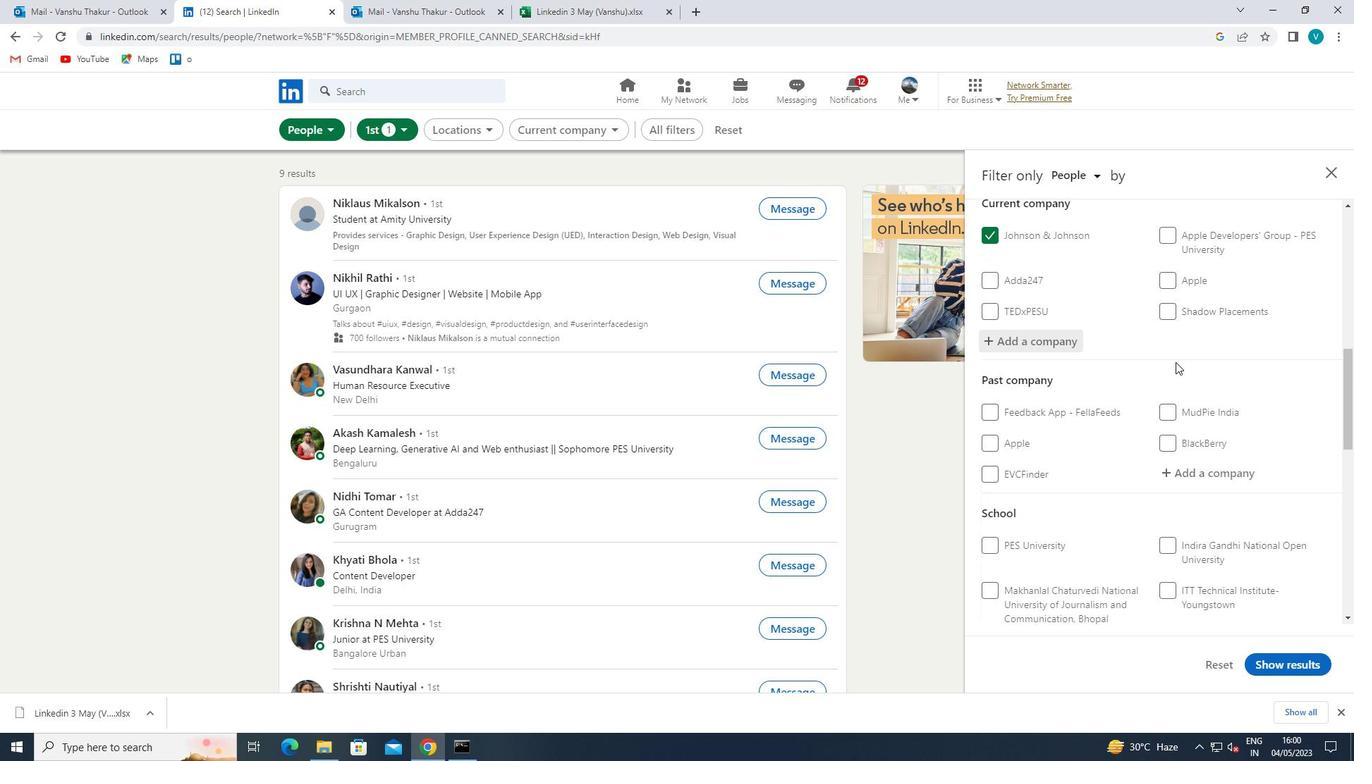 
Action: Mouse moved to (1197, 449)
Screenshot: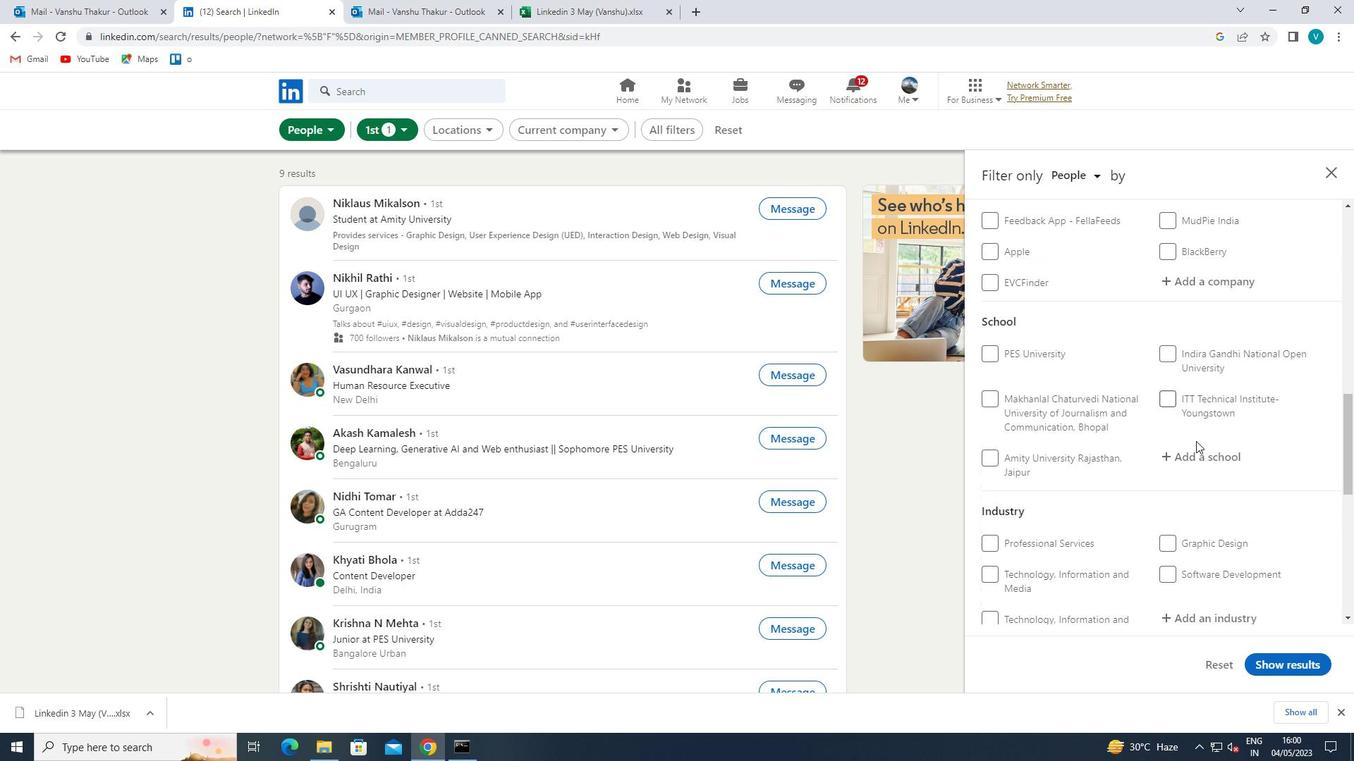 
Action: Mouse pressed left at (1197, 449)
Screenshot: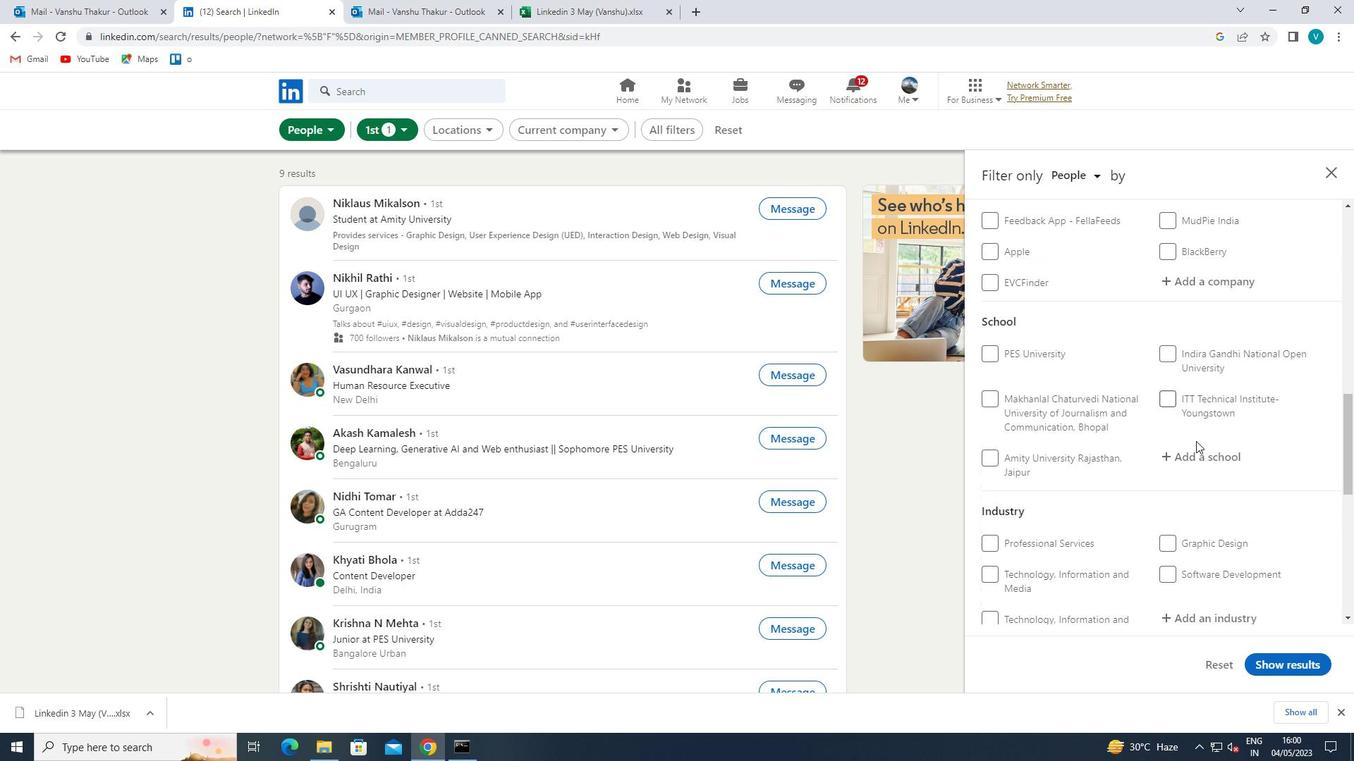 
Action: Mouse moved to (1201, 454)
Screenshot: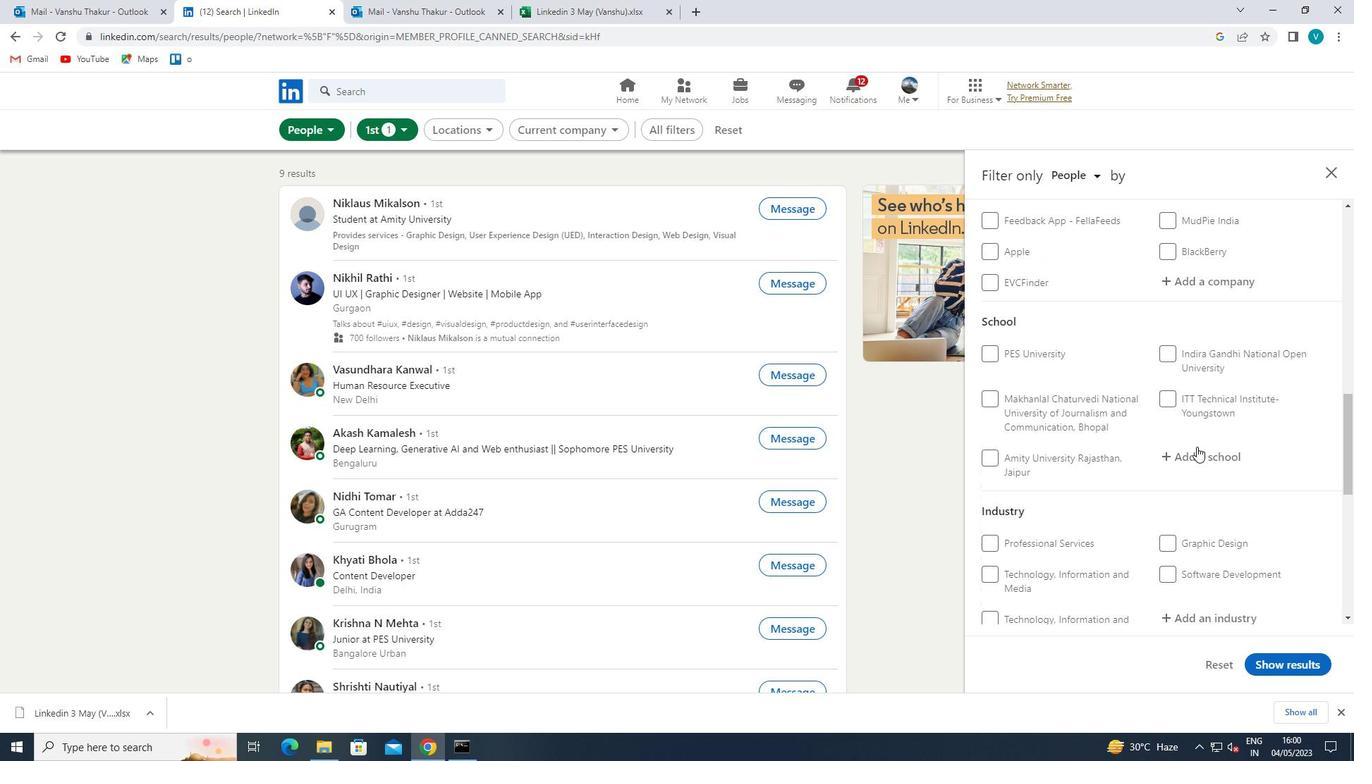
Action: Key pressed <Key.shift>ISTQB<Key.space>
Screenshot: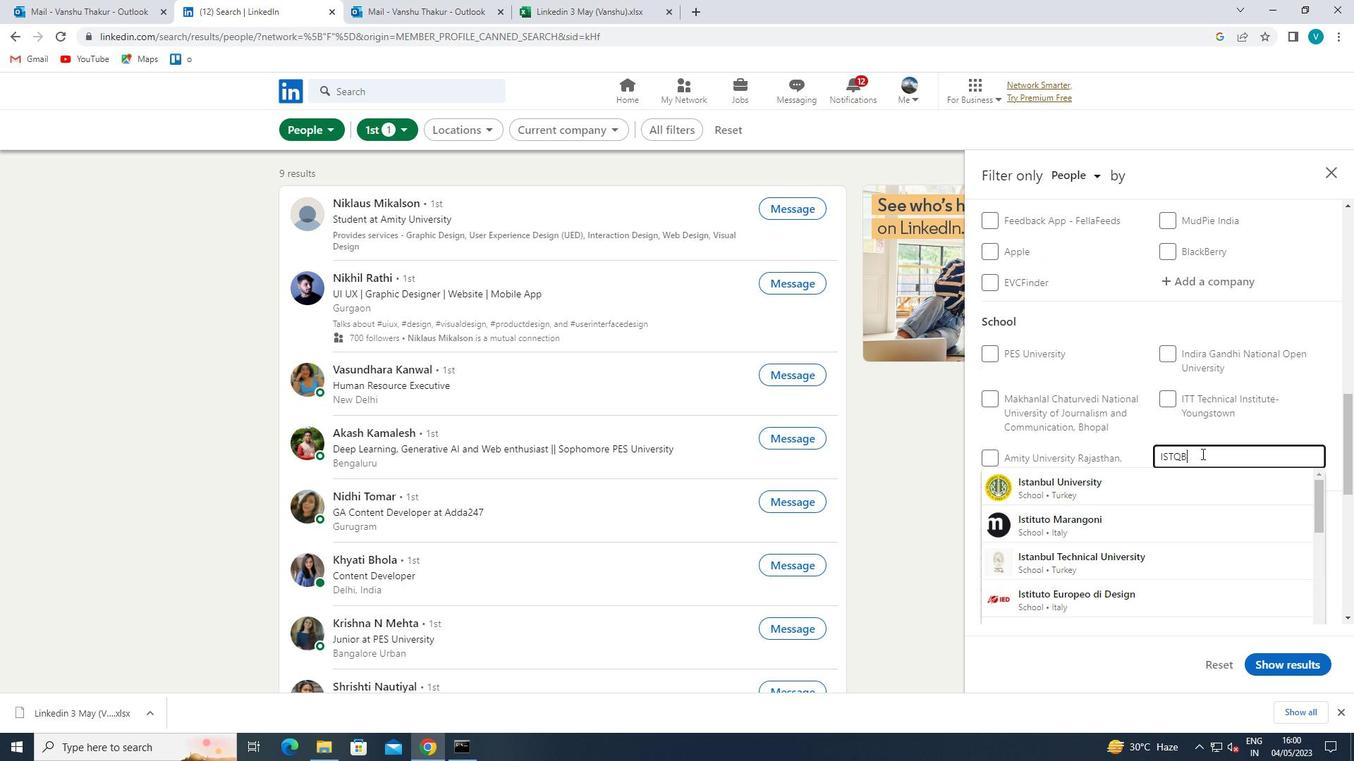 
Action: Mouse moved to (1187, 478)
Screenshot: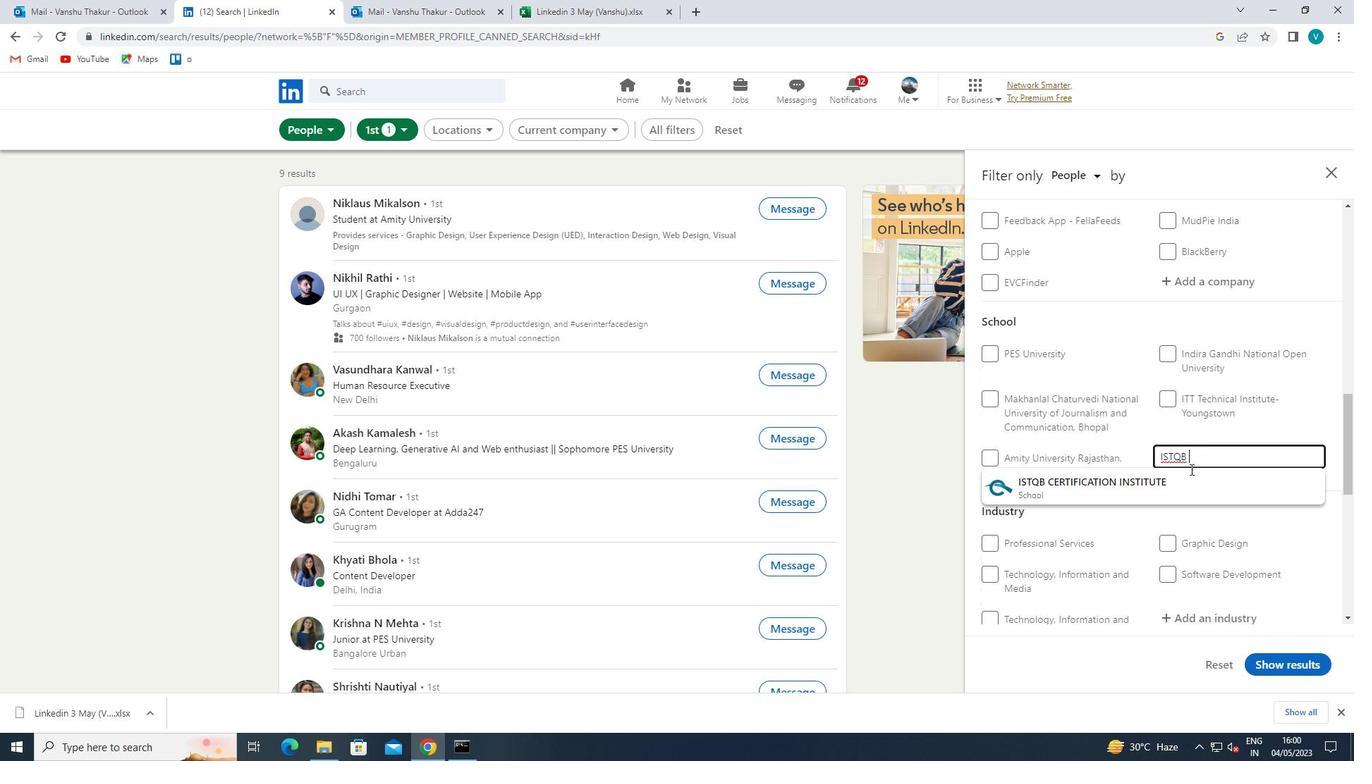 
Action: Mouse pressed left at (1187, 478)
Screenshot: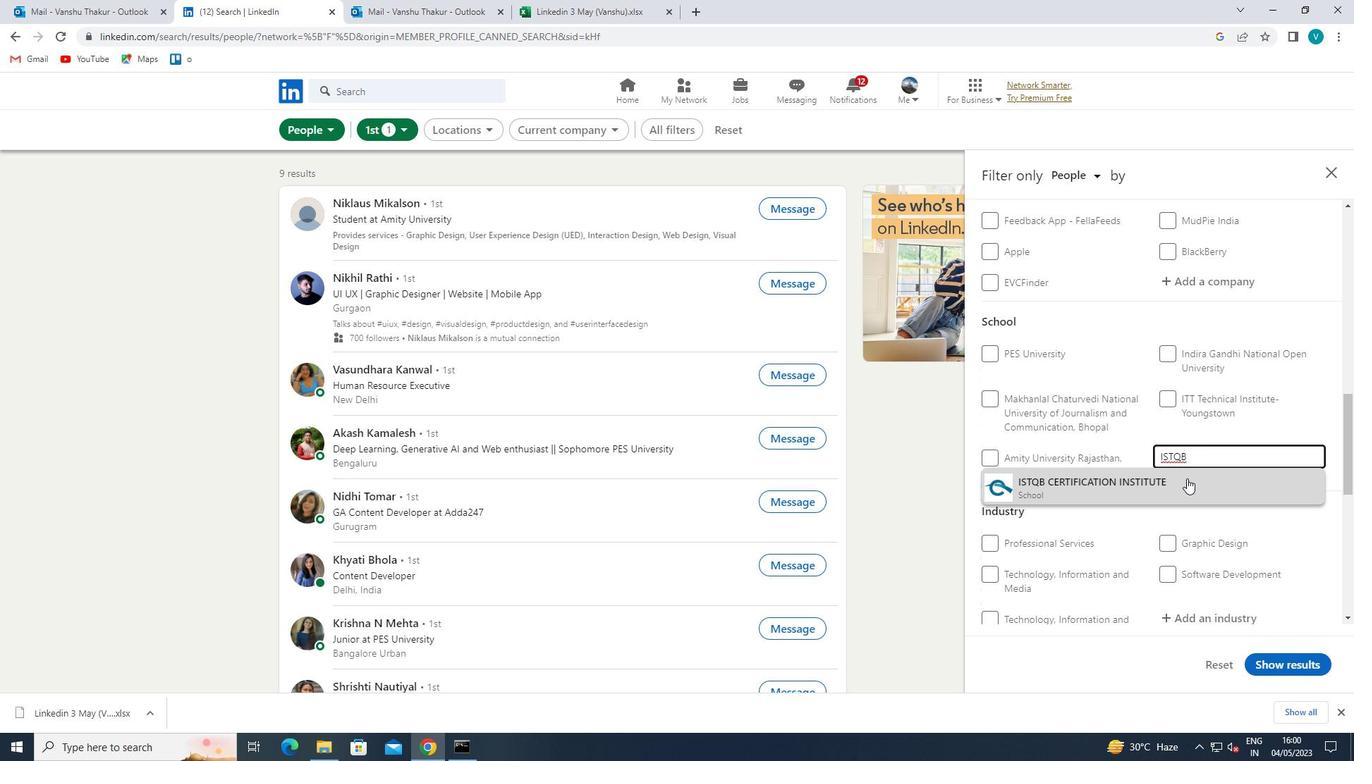 
Action: Mouse scrolled (1187, 478) with delta (0, 0)
Screenshot: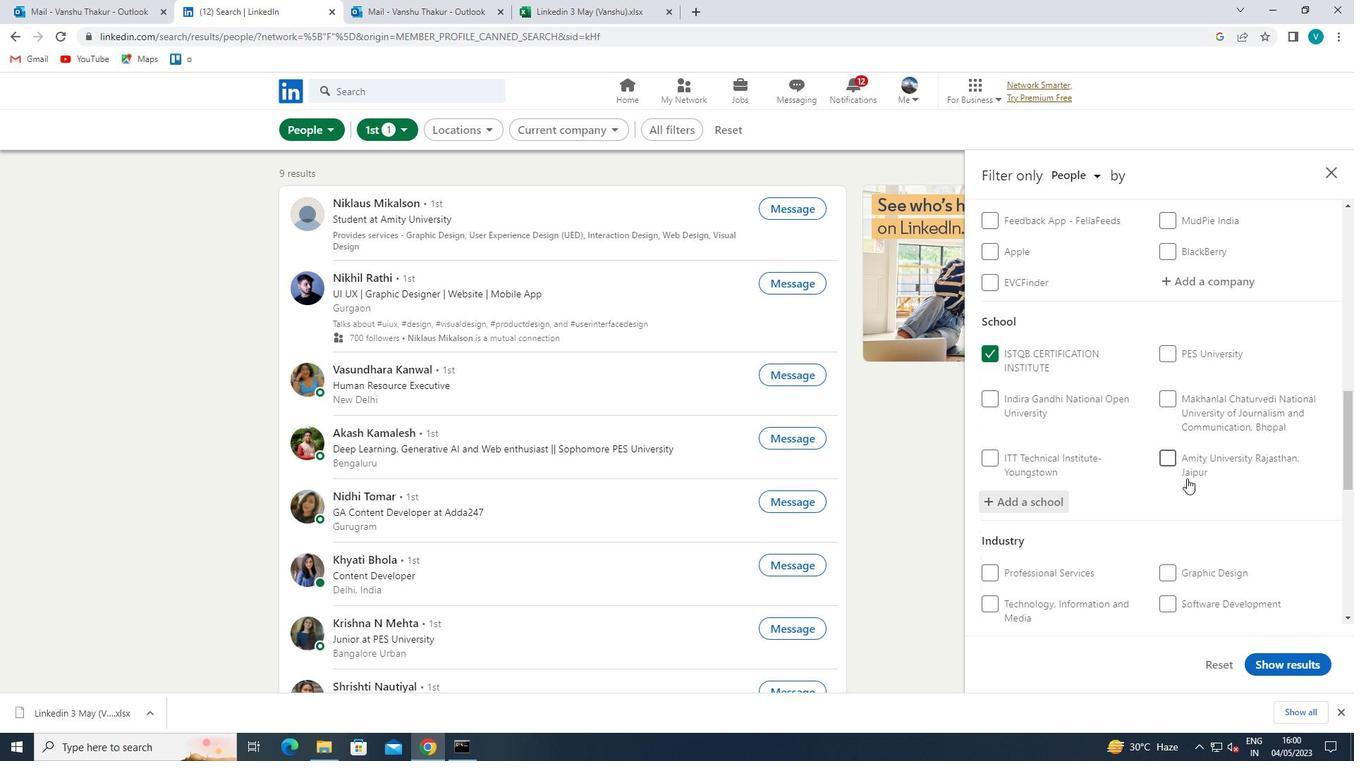 
Action: Mouse scrolled (1187, 478) with delta (0, 0)
Screenshot: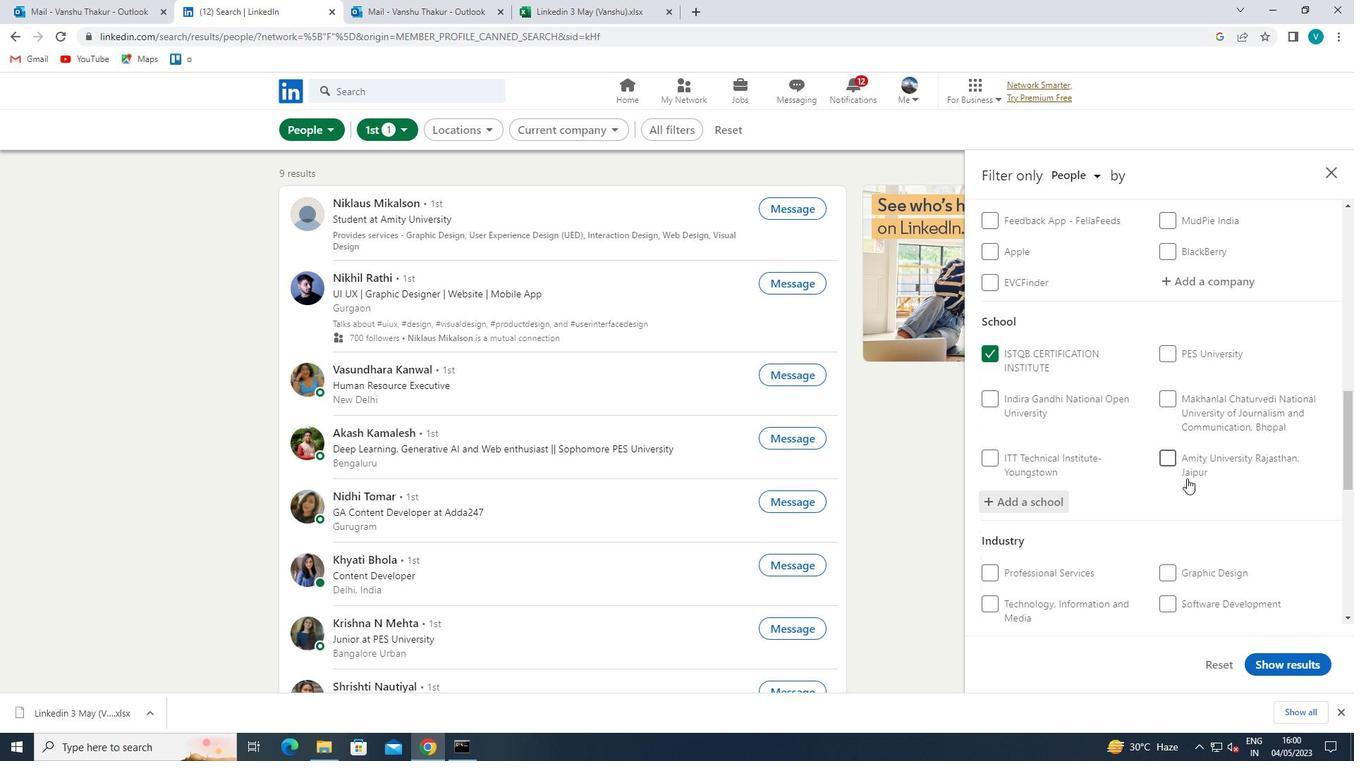 
Action: Mouse moved to (1190, 506)
Screenshot: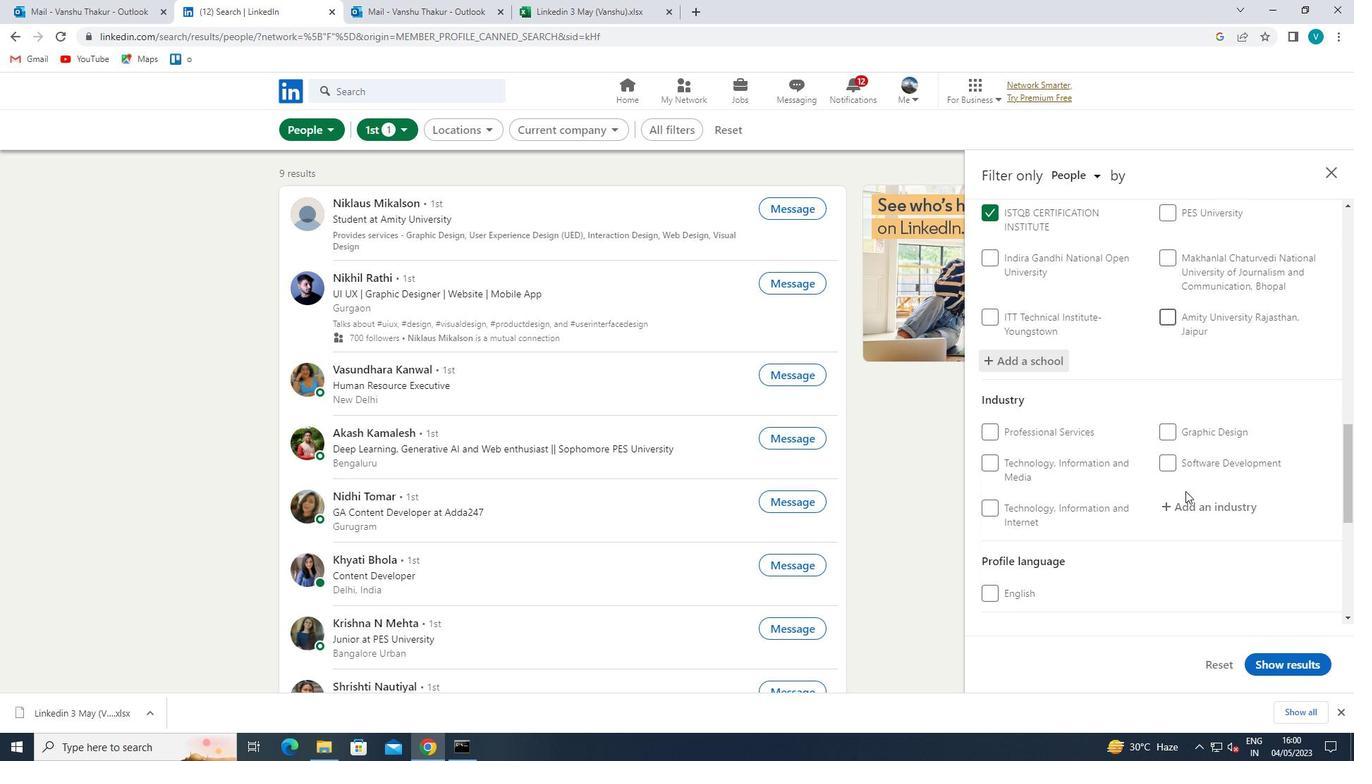 
Action: Mouse pressed left at (1190, 506)
Screenshot: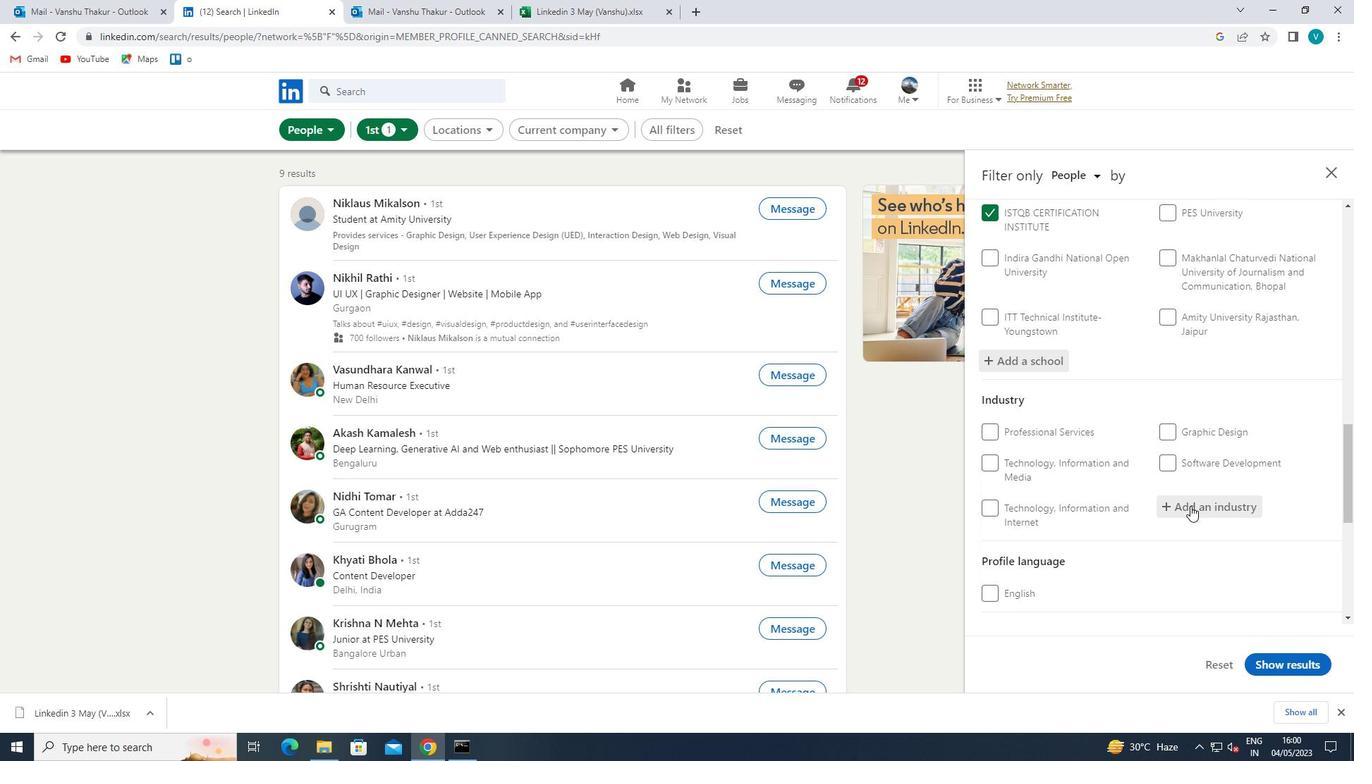 
Action: Mouse moved to (1201, 509)
Screenshot: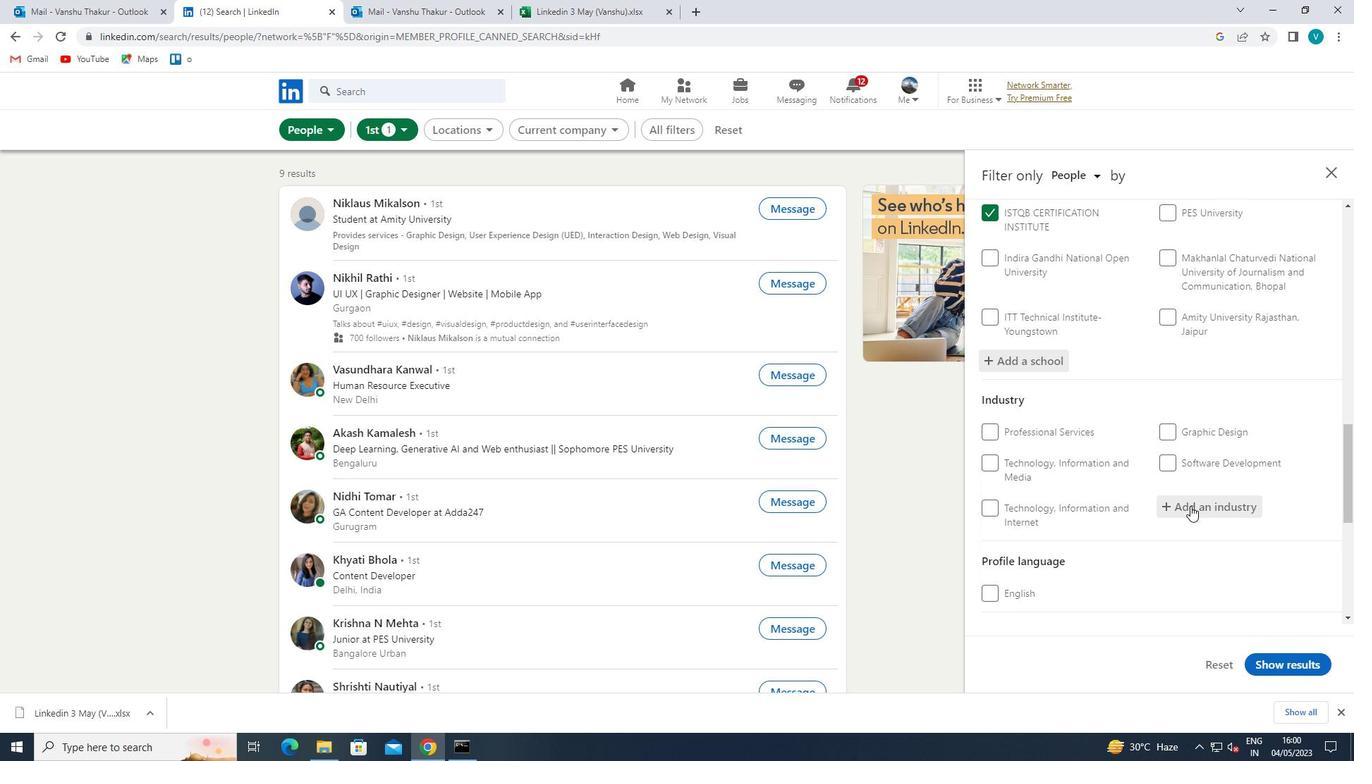 
Action: Key pressed <Key.shift>WHOLESALE<Key.space>
Screenshot: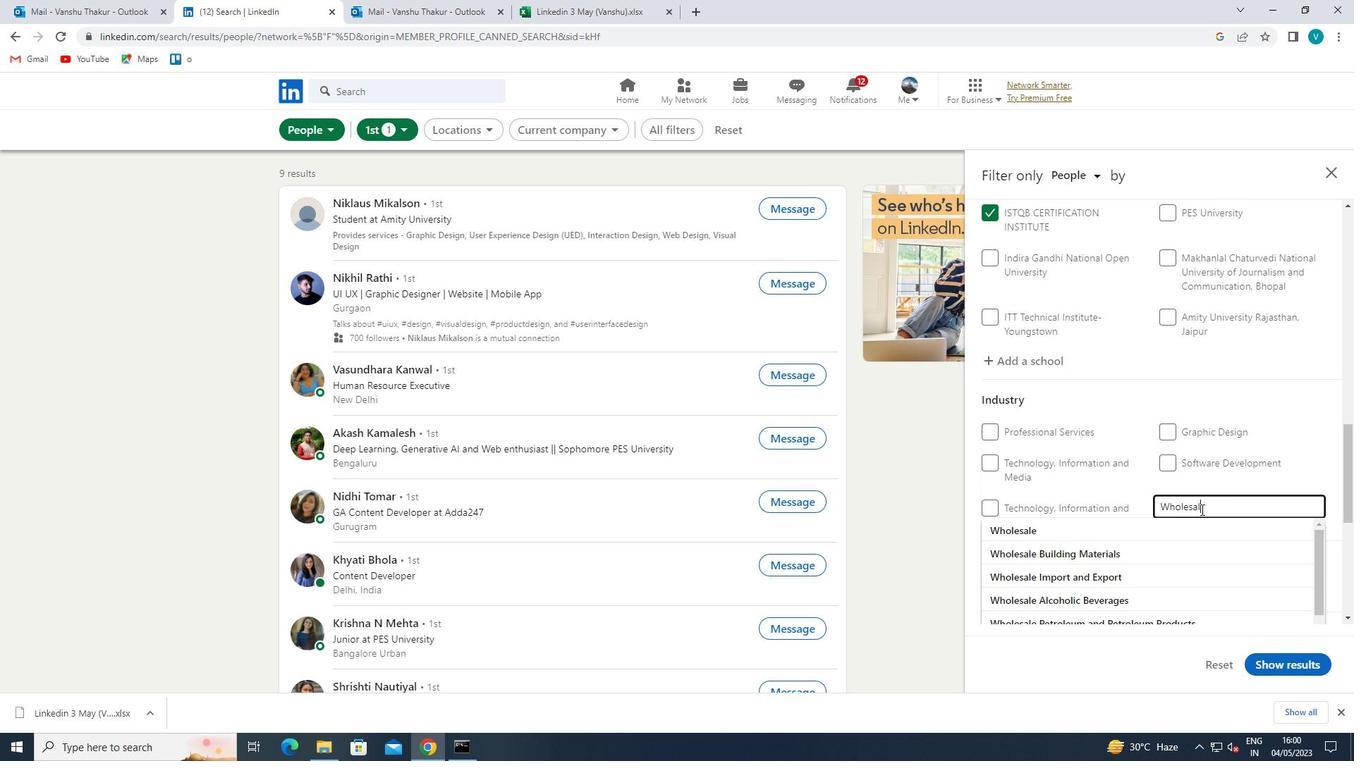 
Action: Mouse moved to (1315, 574)
Screenshot: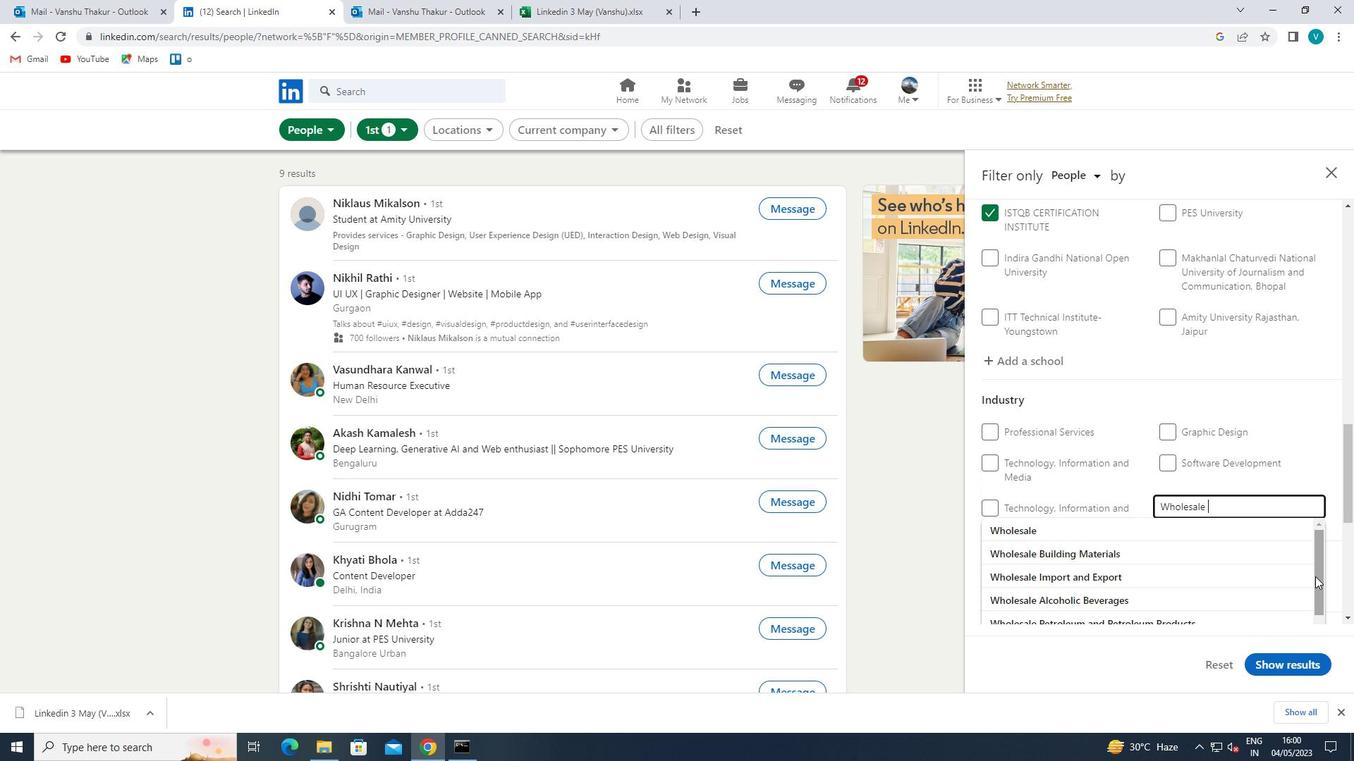 
Action: Key pressed <Key.shift>MACHINERY<Key.space>
Screenshot: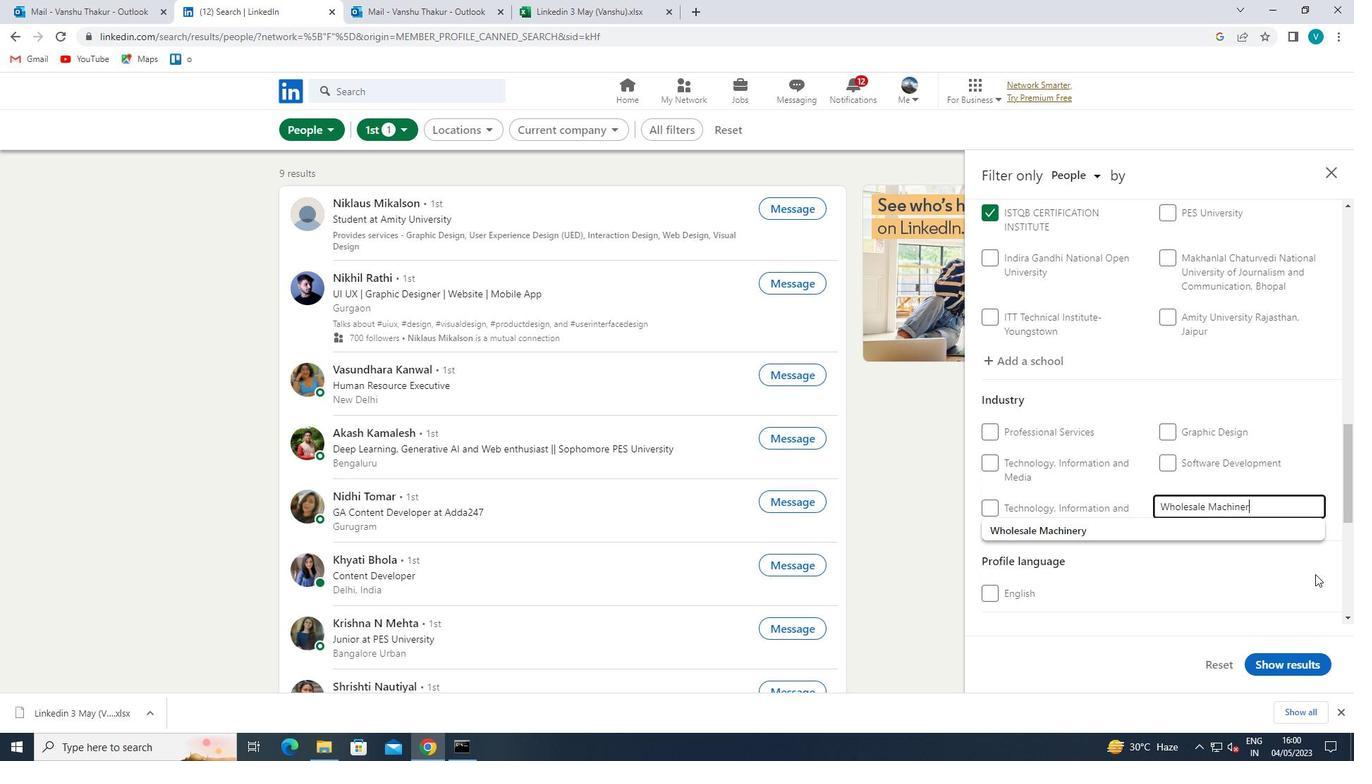 
Action: Mouse moved to (1148, 528)
Screenshot: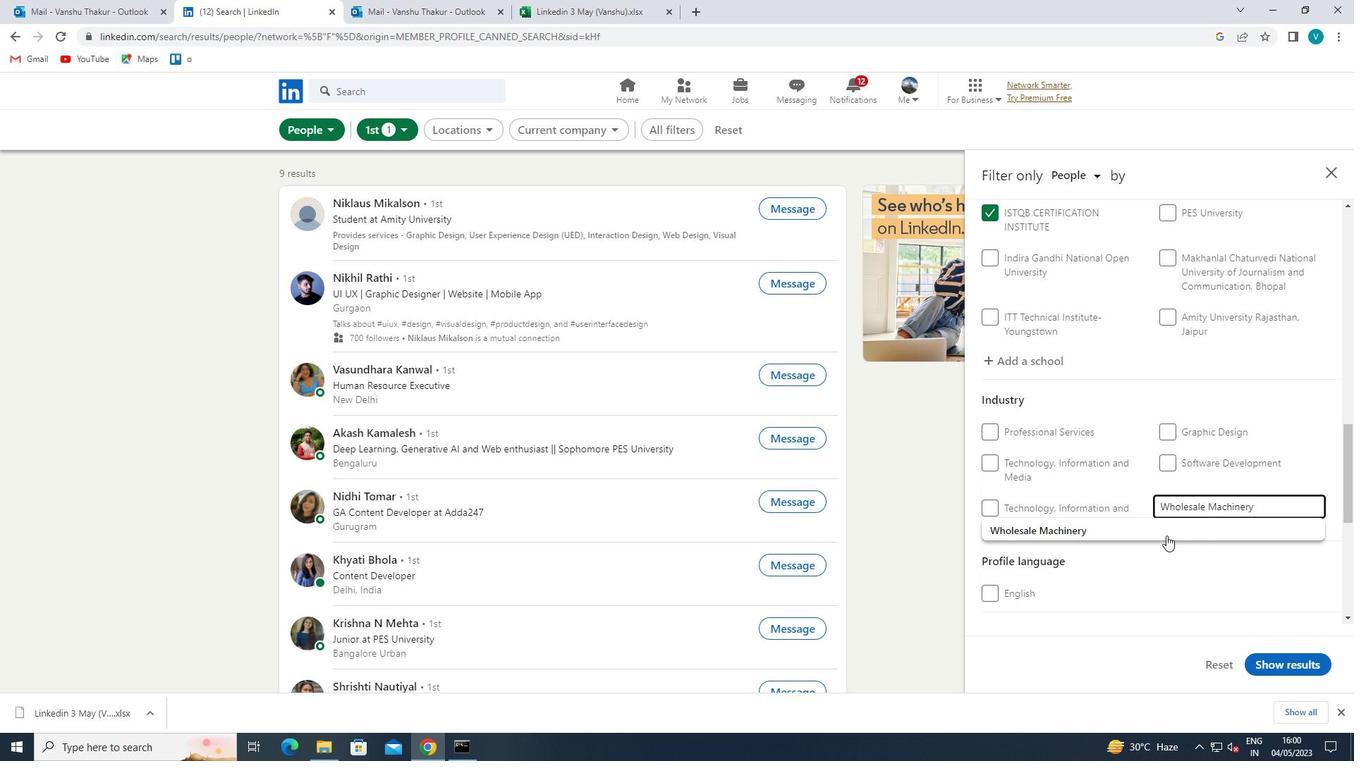 
Action: Mouse pressed left at (1148, 528)
Screenshot: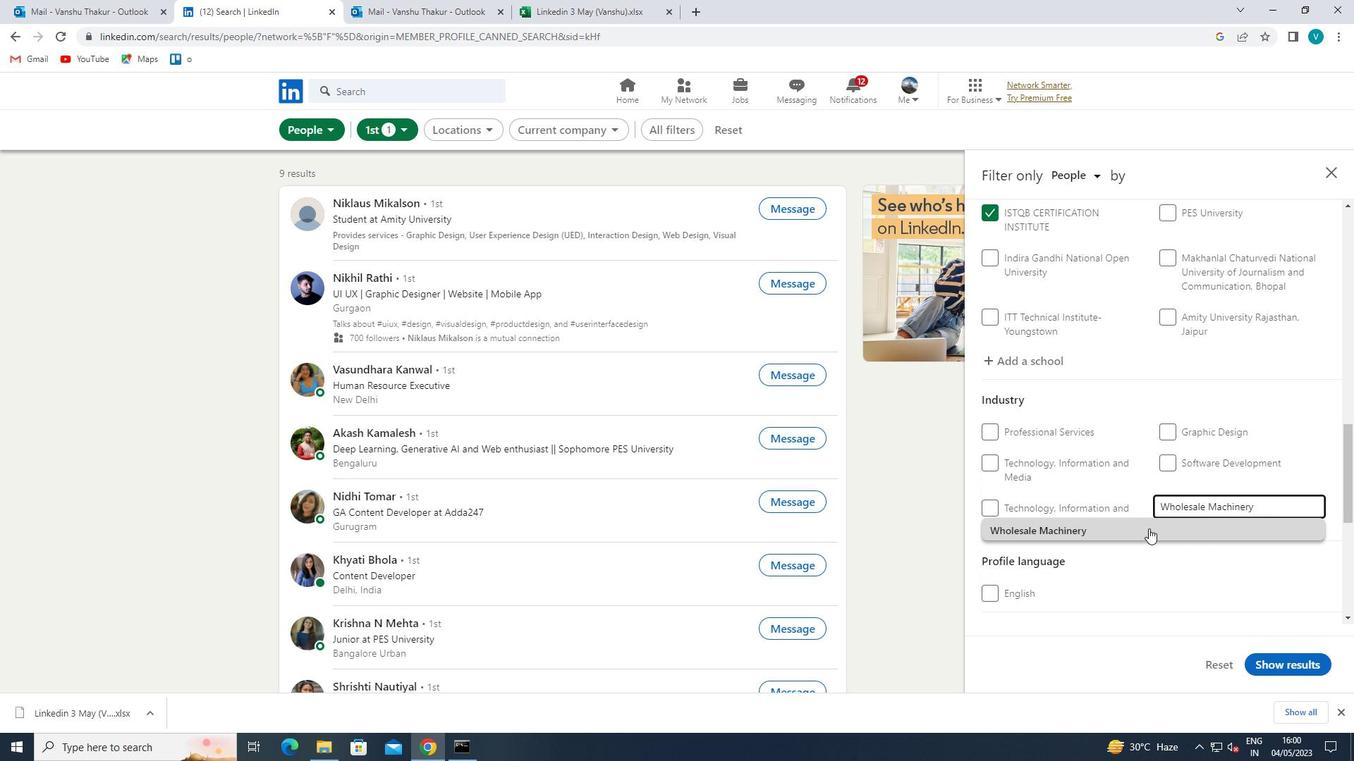 
Action: Mouse scrolled (1148, 527) with delta (0, 0)
Screenshot: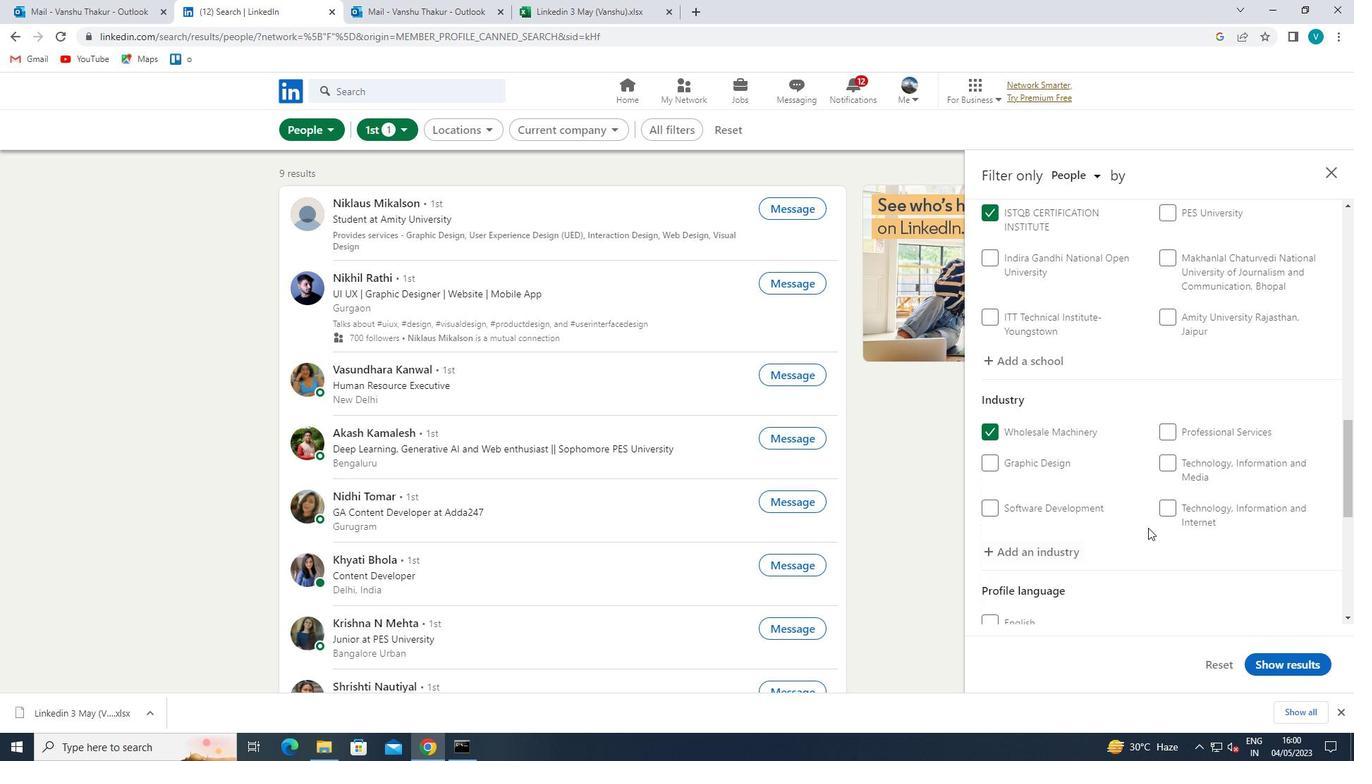 
Action: Mouse moved to (1147, 529)
Screenshot: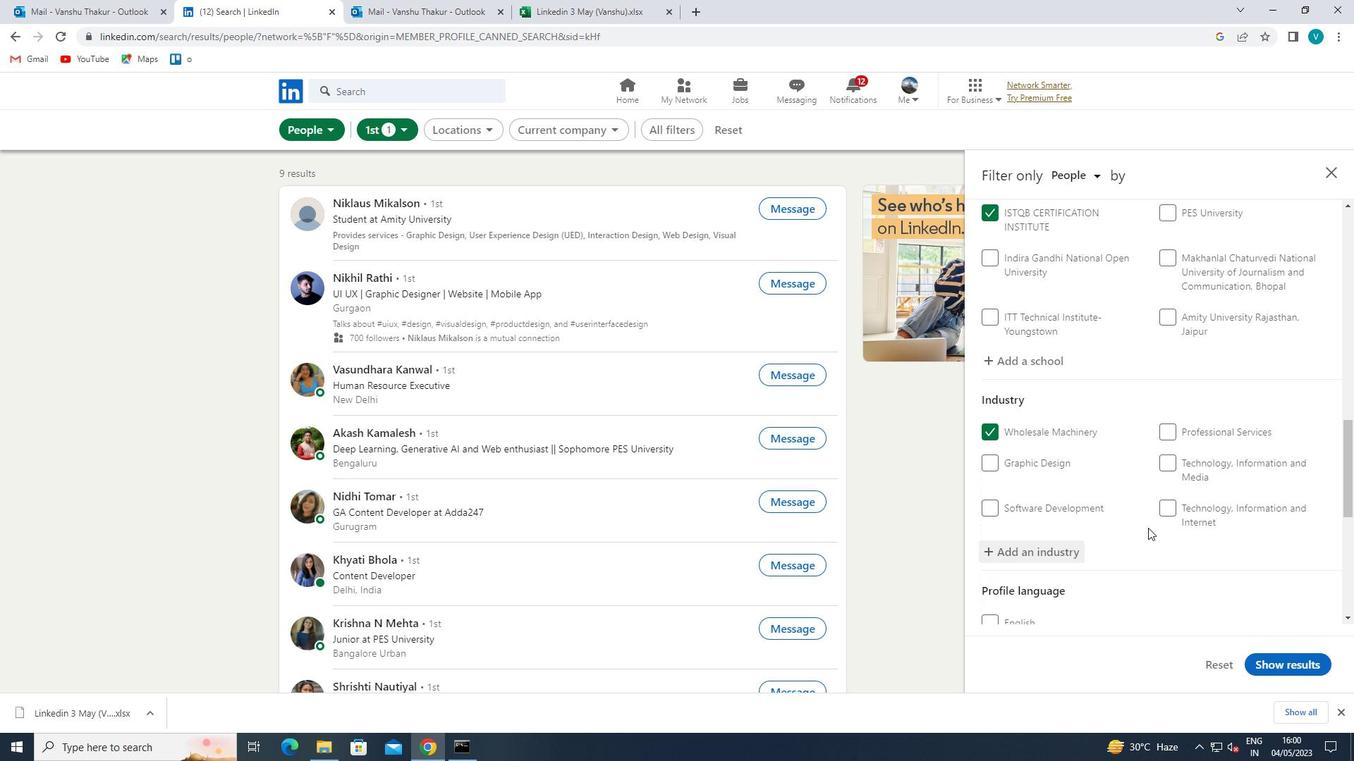 
Action: Mouse scrolled (1147, 529) with delta (0, 0)
Screenshot: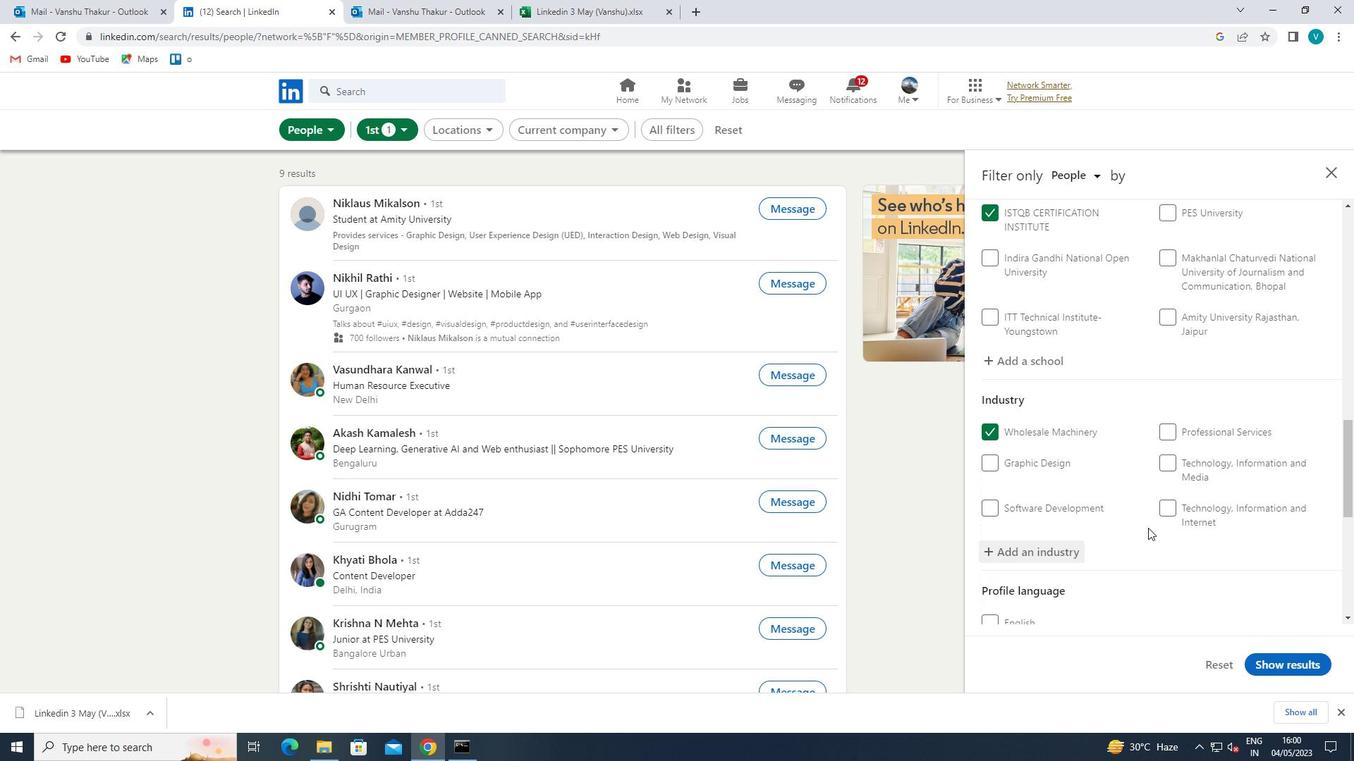 
Action: Mouse scrolled (1147, 529) with delta (0, 0)
Screenshot: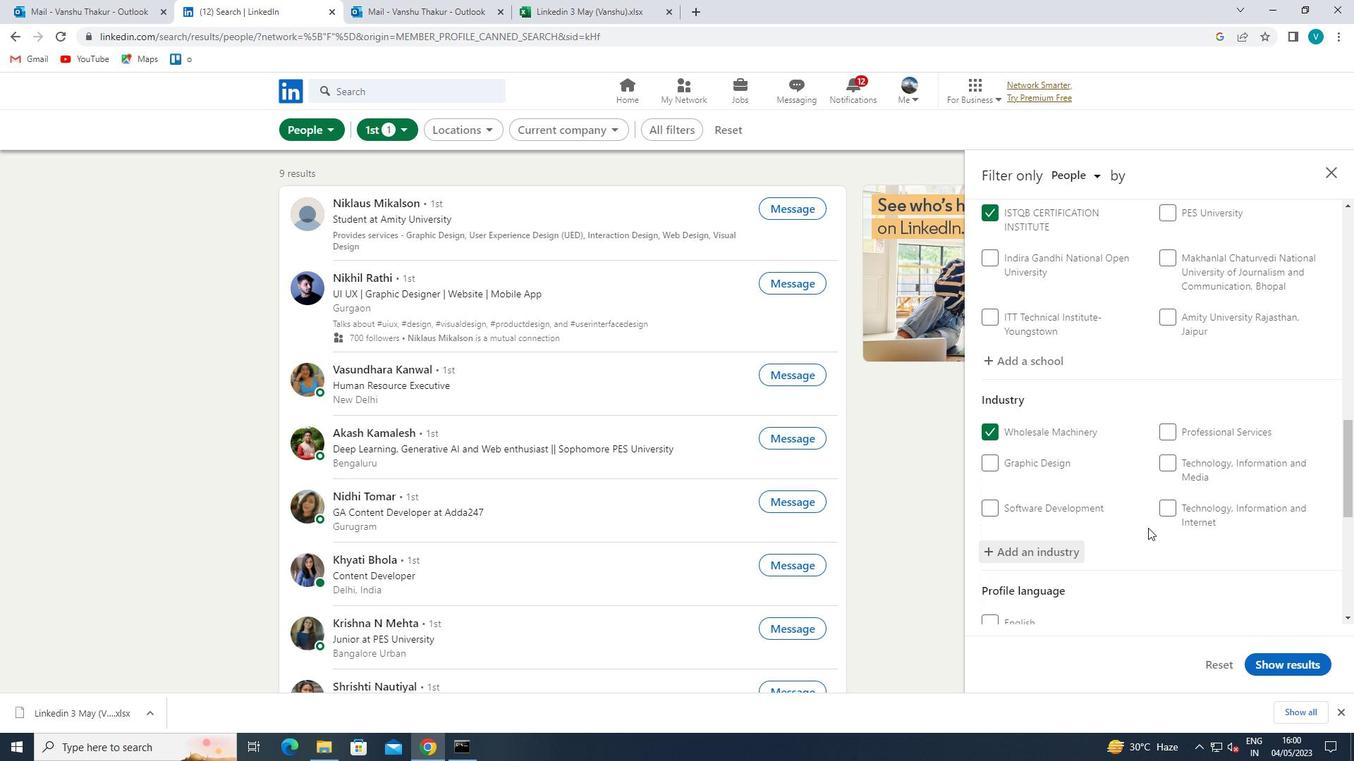 
Action: Mouse scrolled (1147, 529) with delta (0, 0)
Screenshot: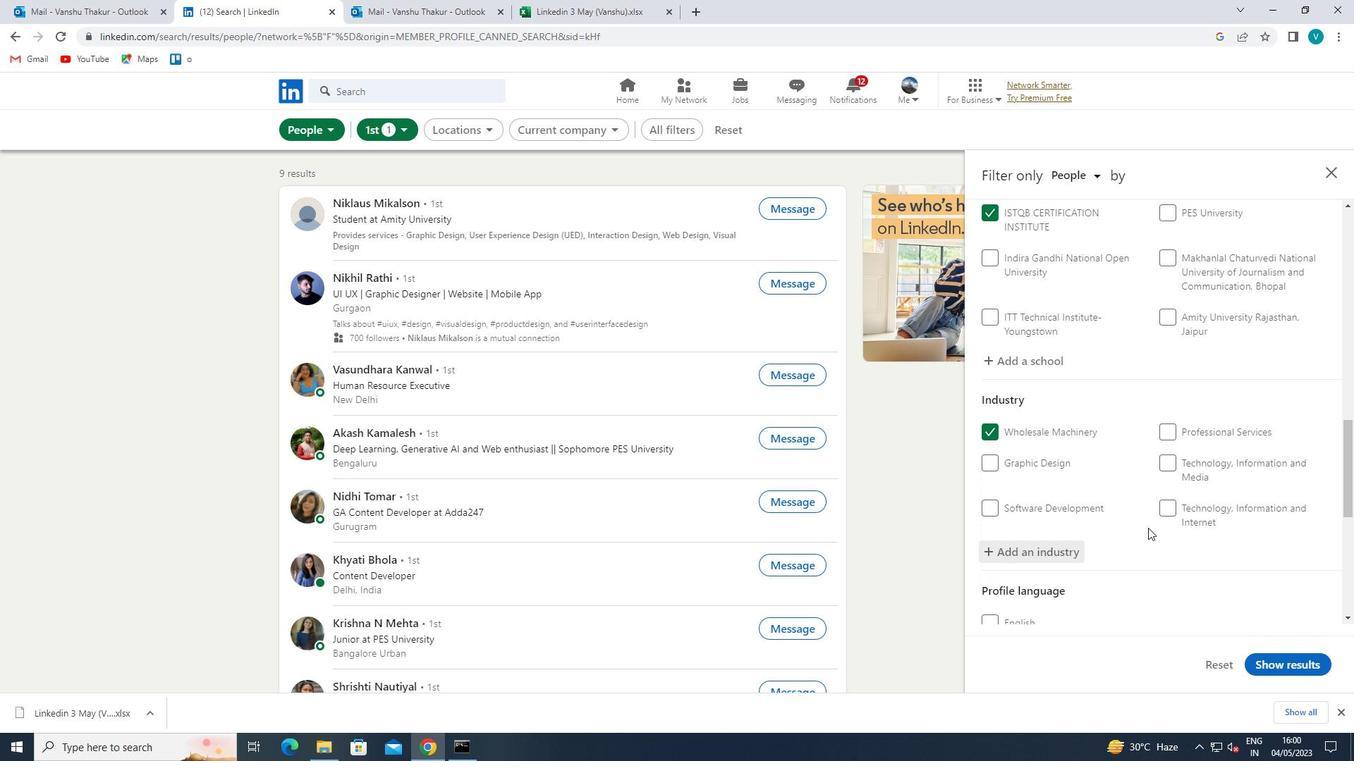 
Action: Mouse scrolled (1147, 529) with delta (0, 0)
Screenshot: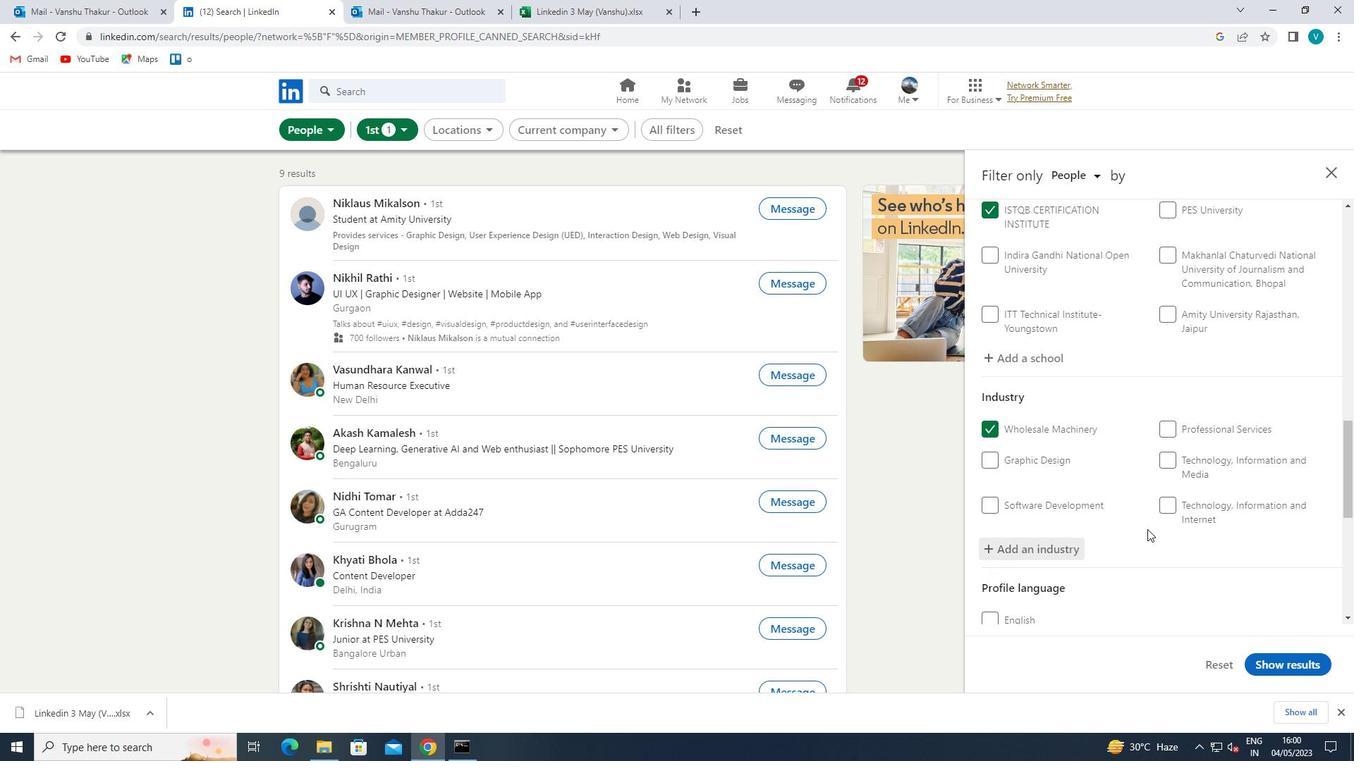 
Action: Mouse moved to (1204, 486)
Screenshot: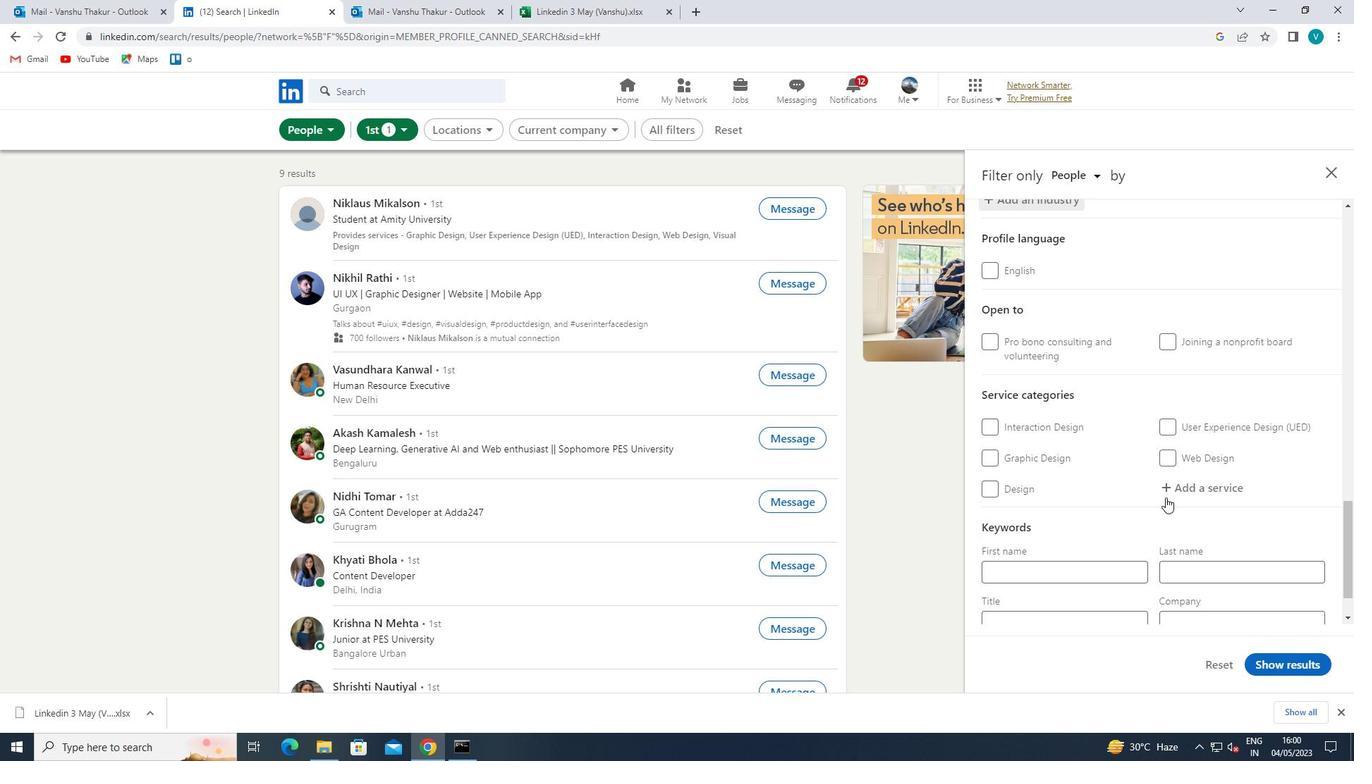 
Action: Mouse pressed left at (1204, 486)
Screenshot: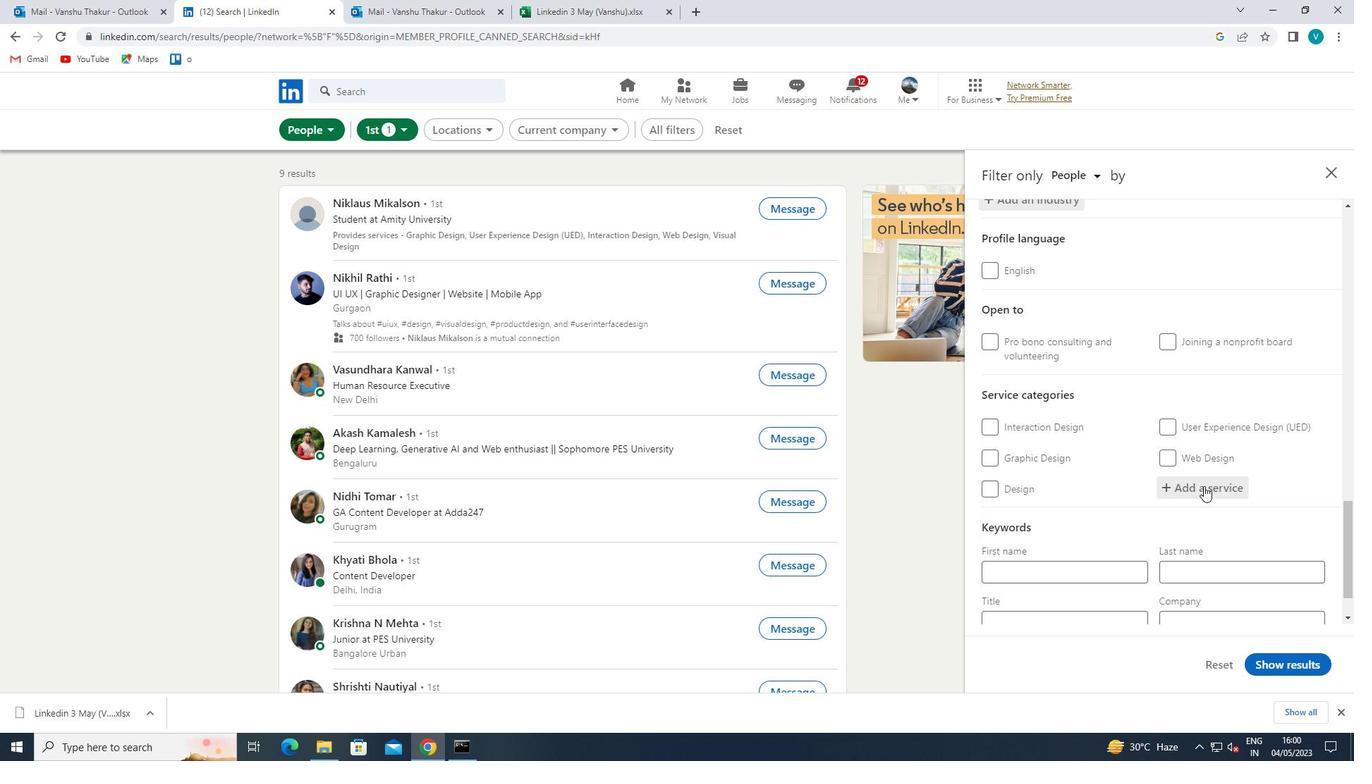 
Action: Key pressed <Key.shift>CUSTOMER<Key.space>
Screenshot: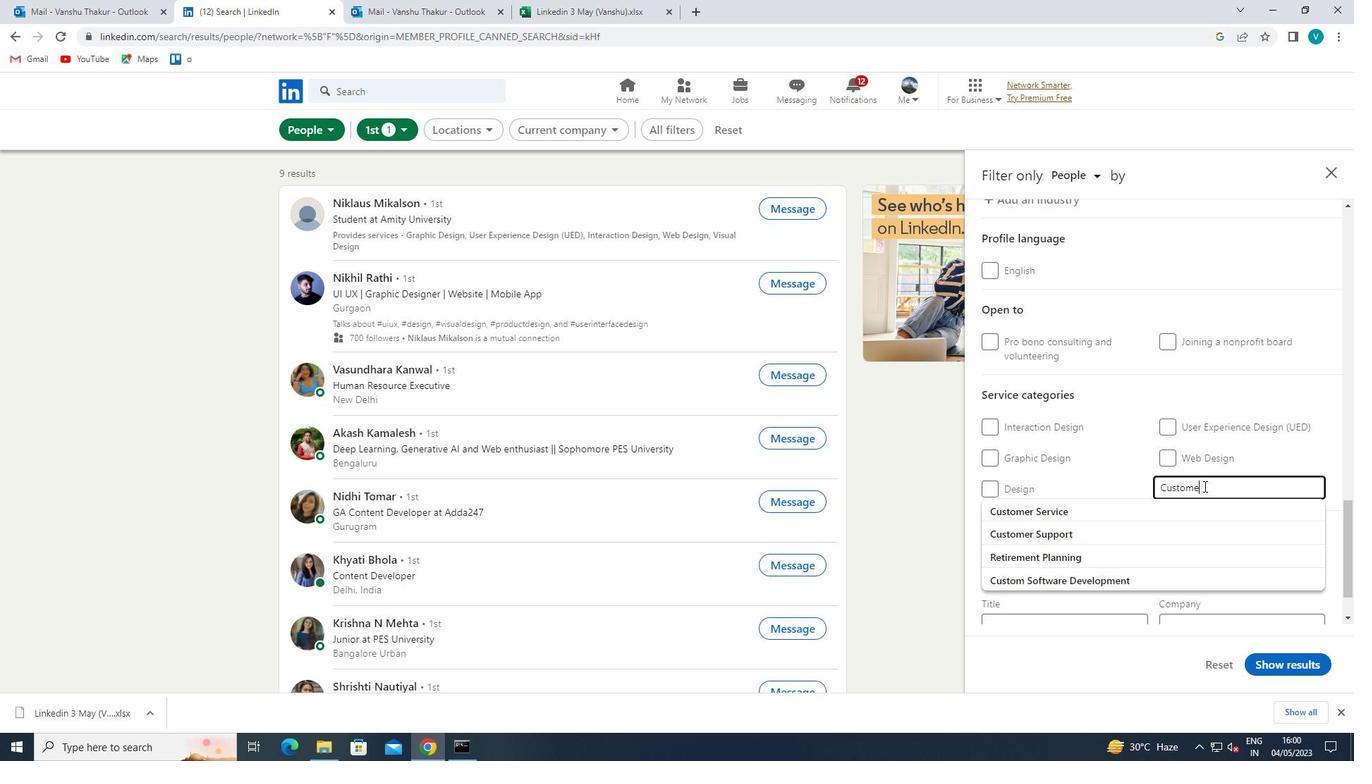
Action: Mouse moved to (1139, 526)
Screenshot: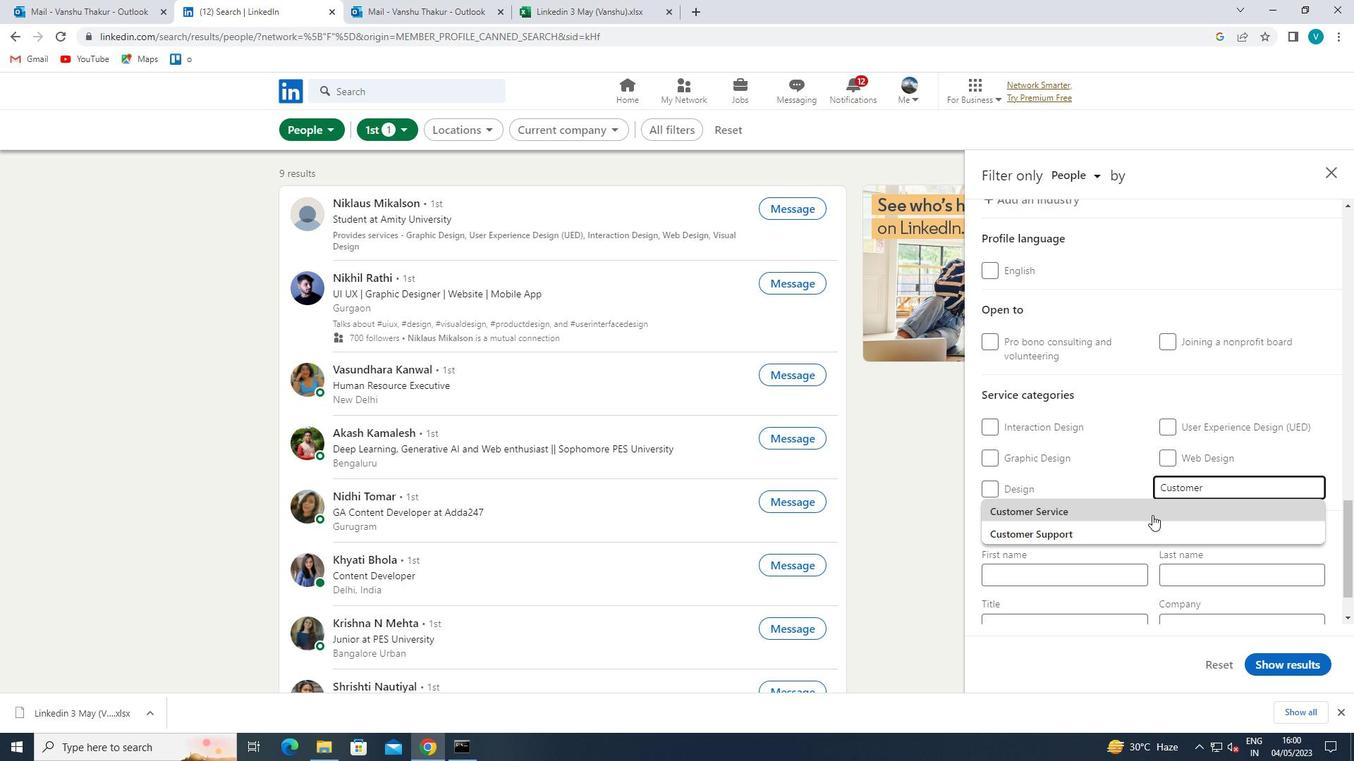 
Action: Mouse pressed left at (1139, 526)
Screenshot: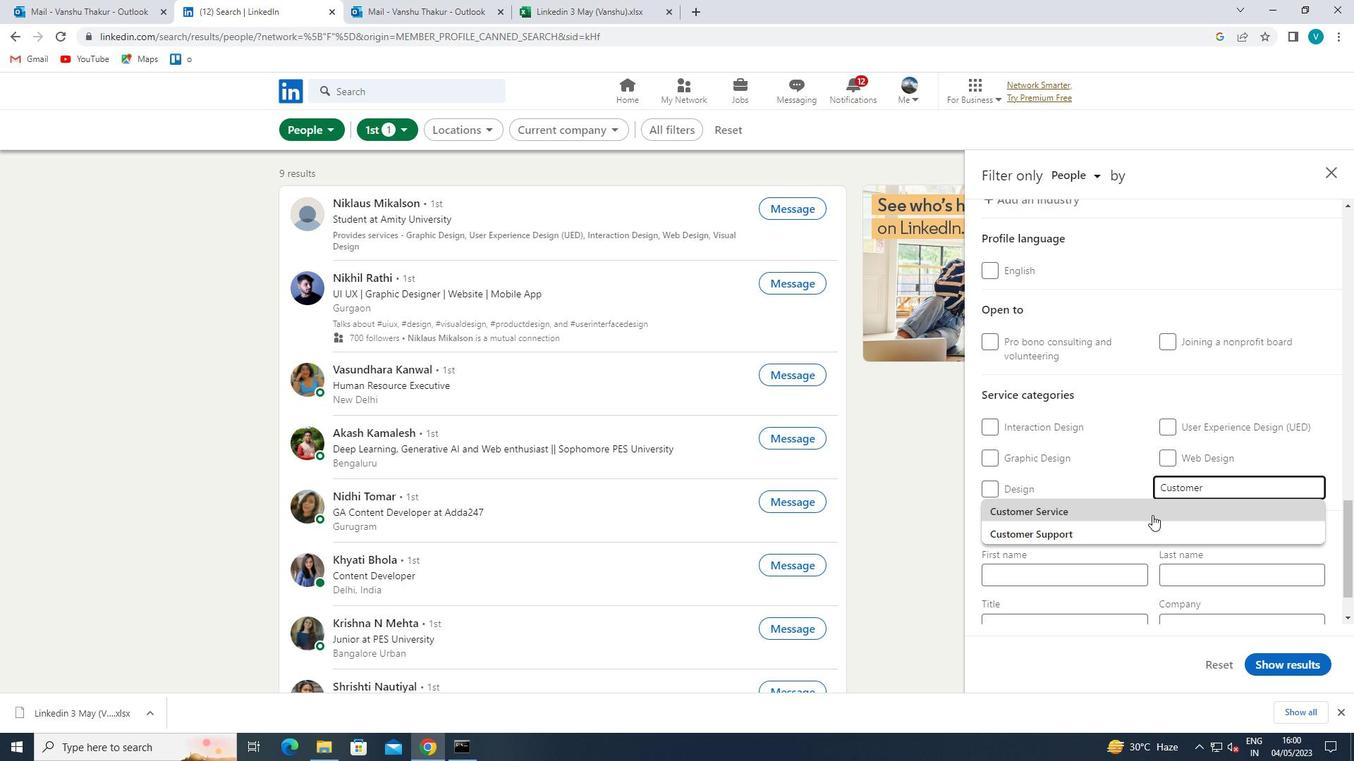 
Action: Mouse scrolled (1139, 525) with delta (0, 0)
Screenshot: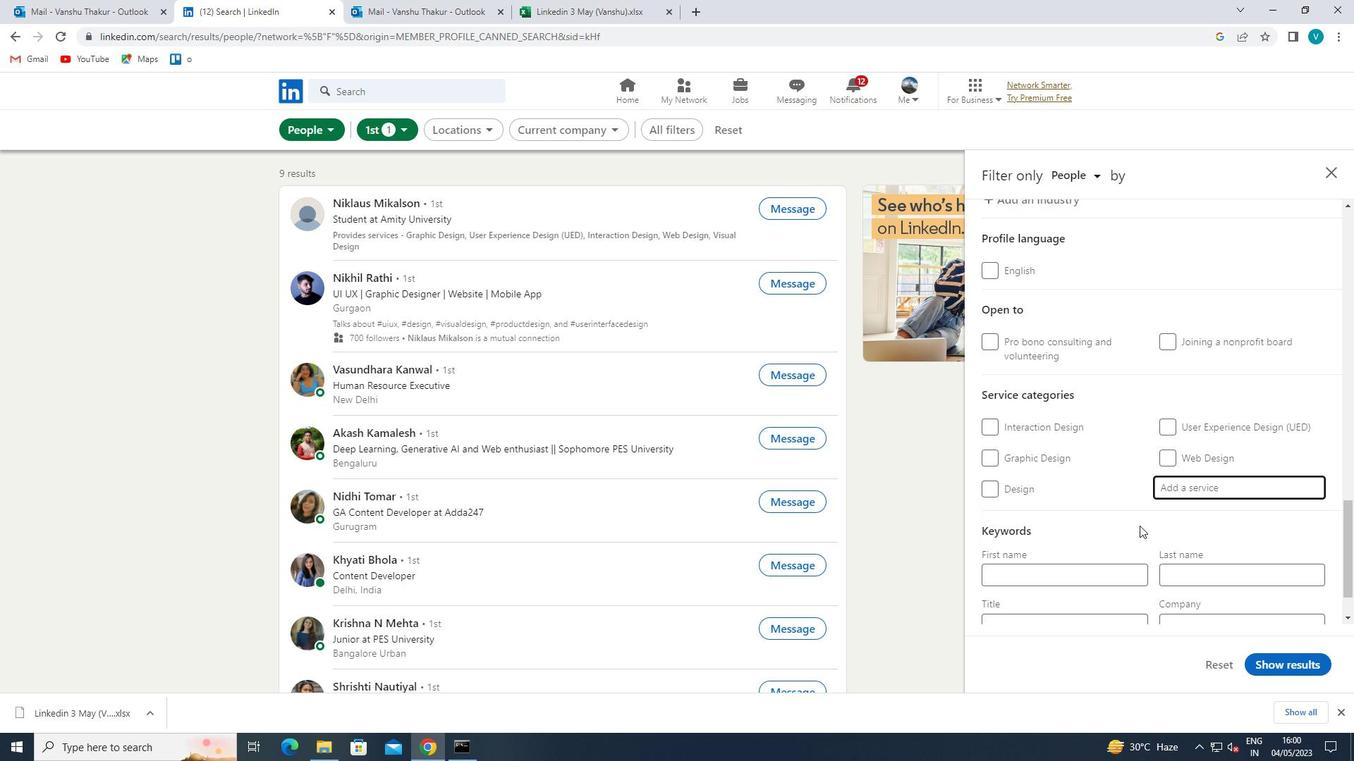 
Action: Mouse moved to (1139, 526)
Screenshot: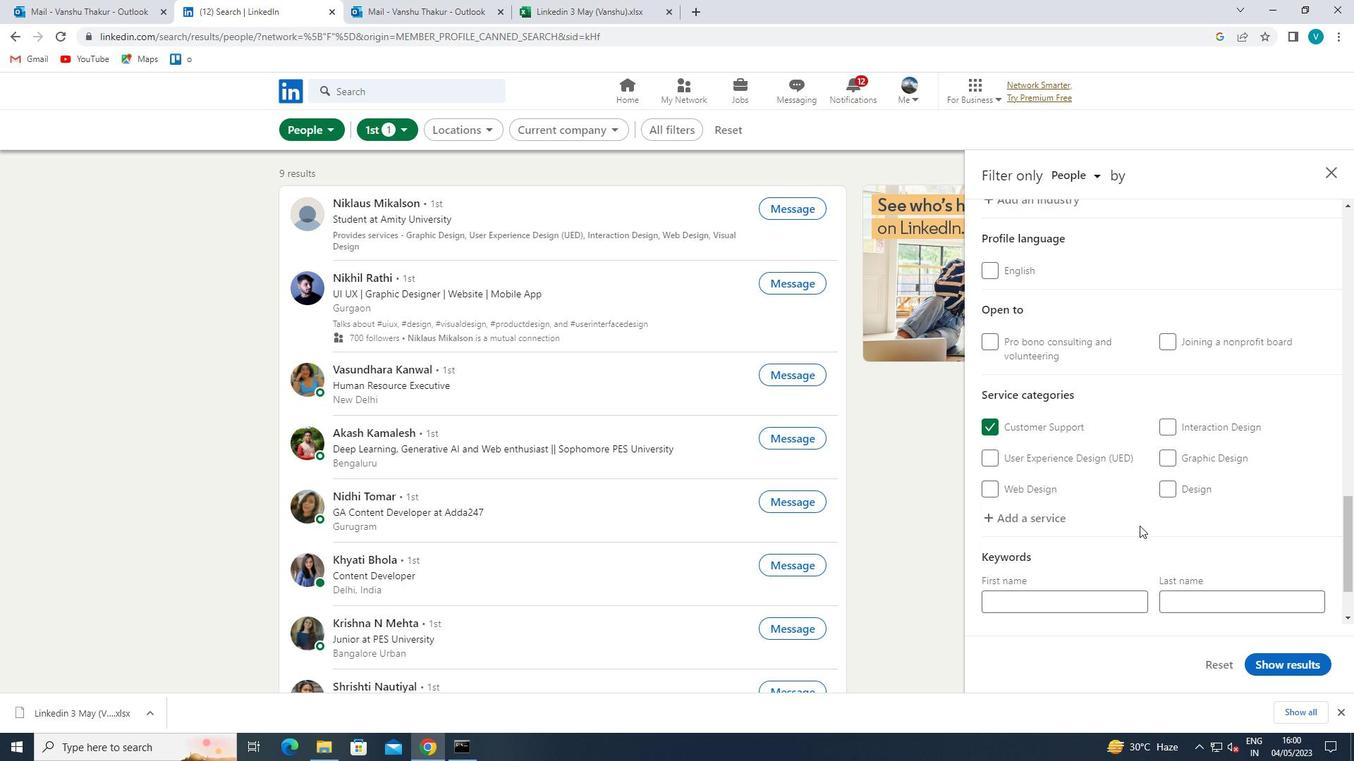 
Action: Mouse scrolled (1139, 525) with delta (0, 0)
Screenshot: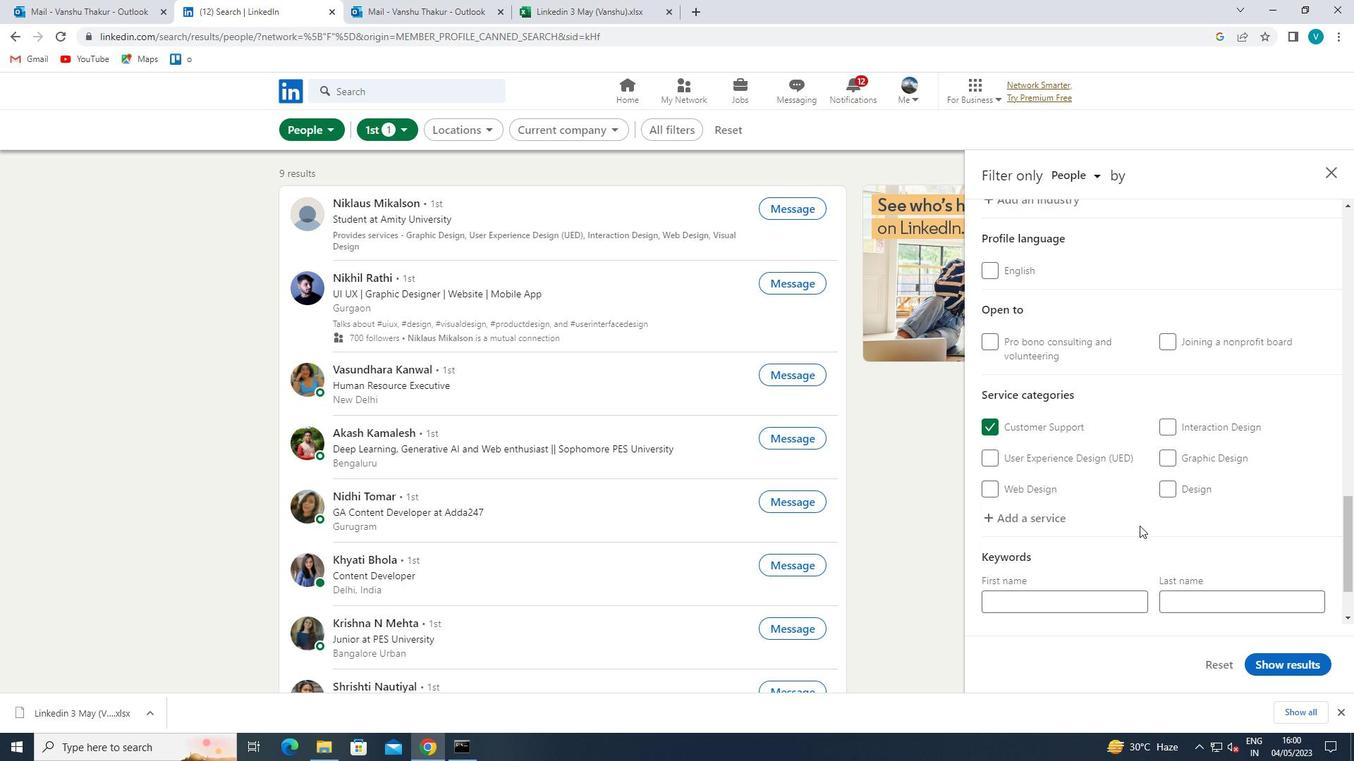 
Action: Mouse scrolled (1139, 525) with delta (0, 0)
Screenshot: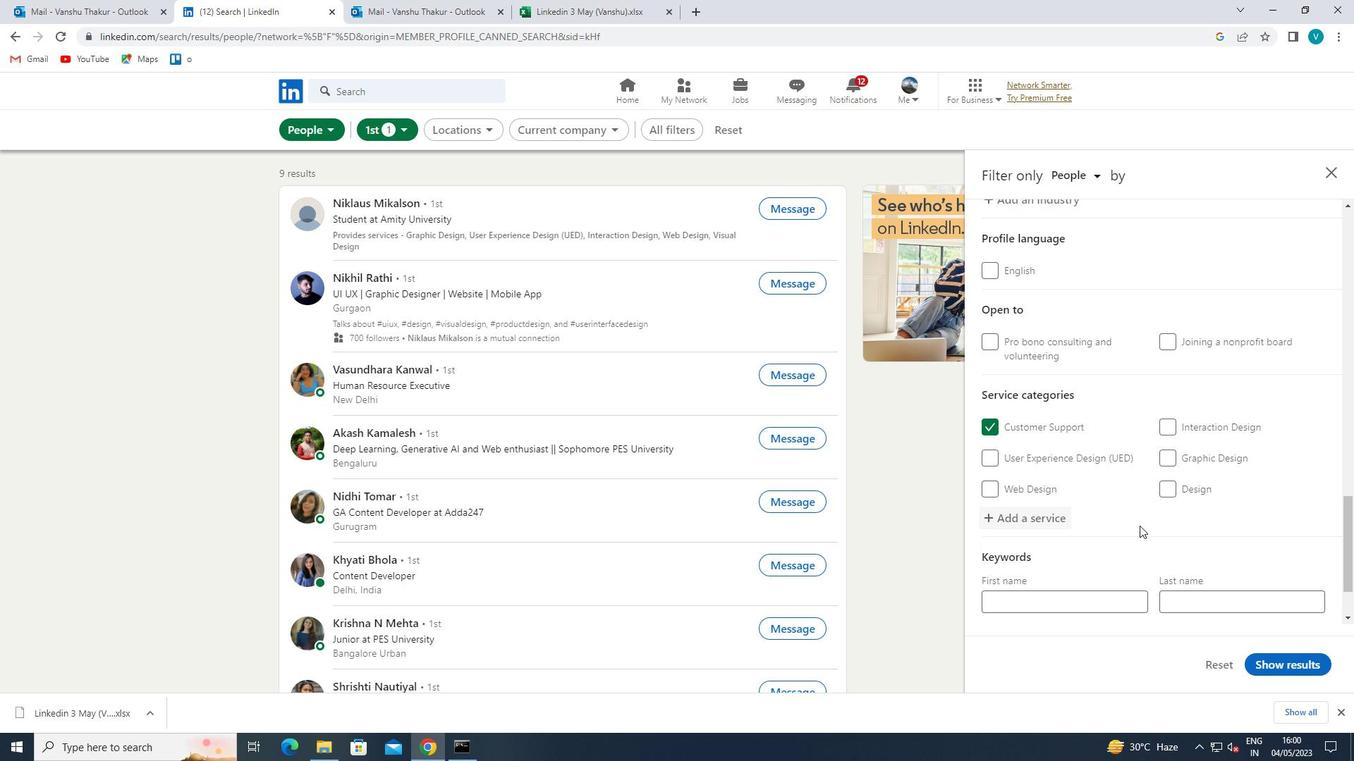 
Action: Mouse moved to (1092, 576)
Screenshot: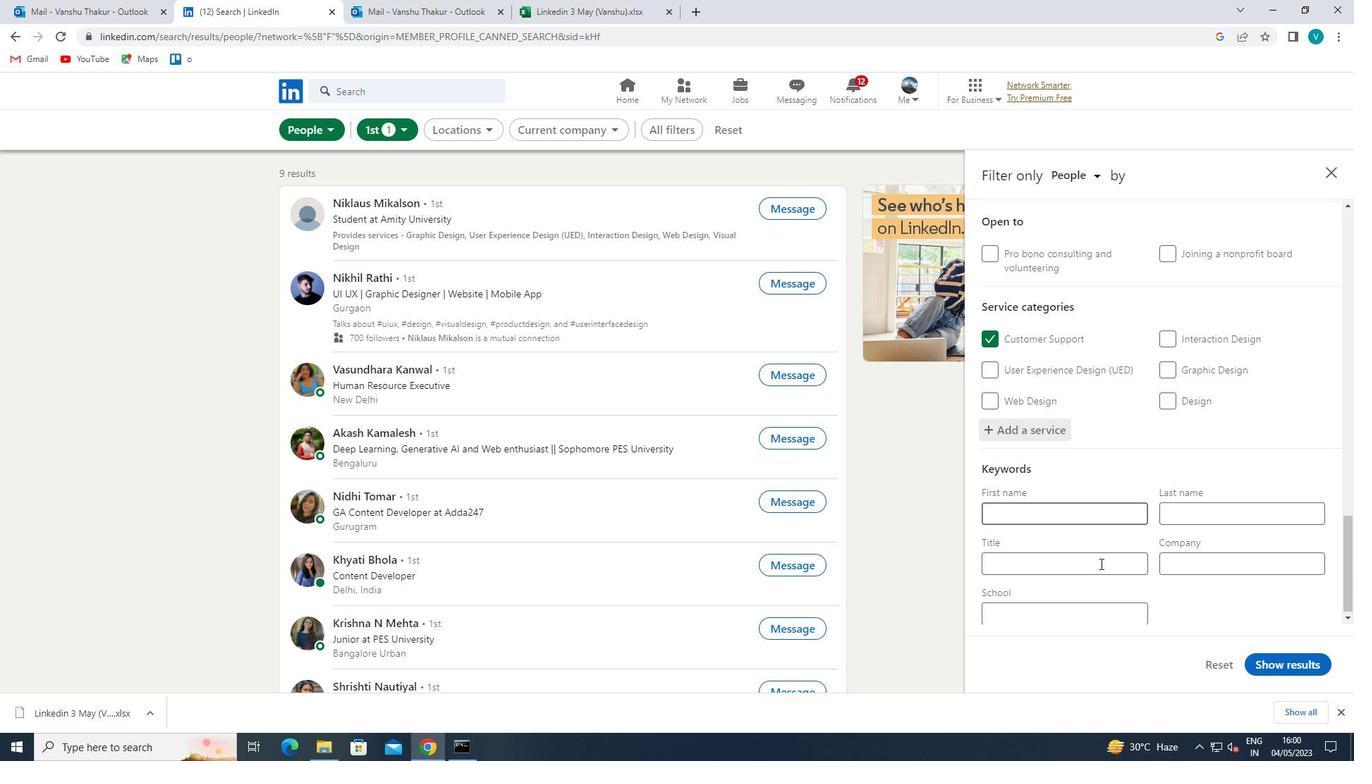
Action: Mouse pressed left at (1092, 576)
Screenshot: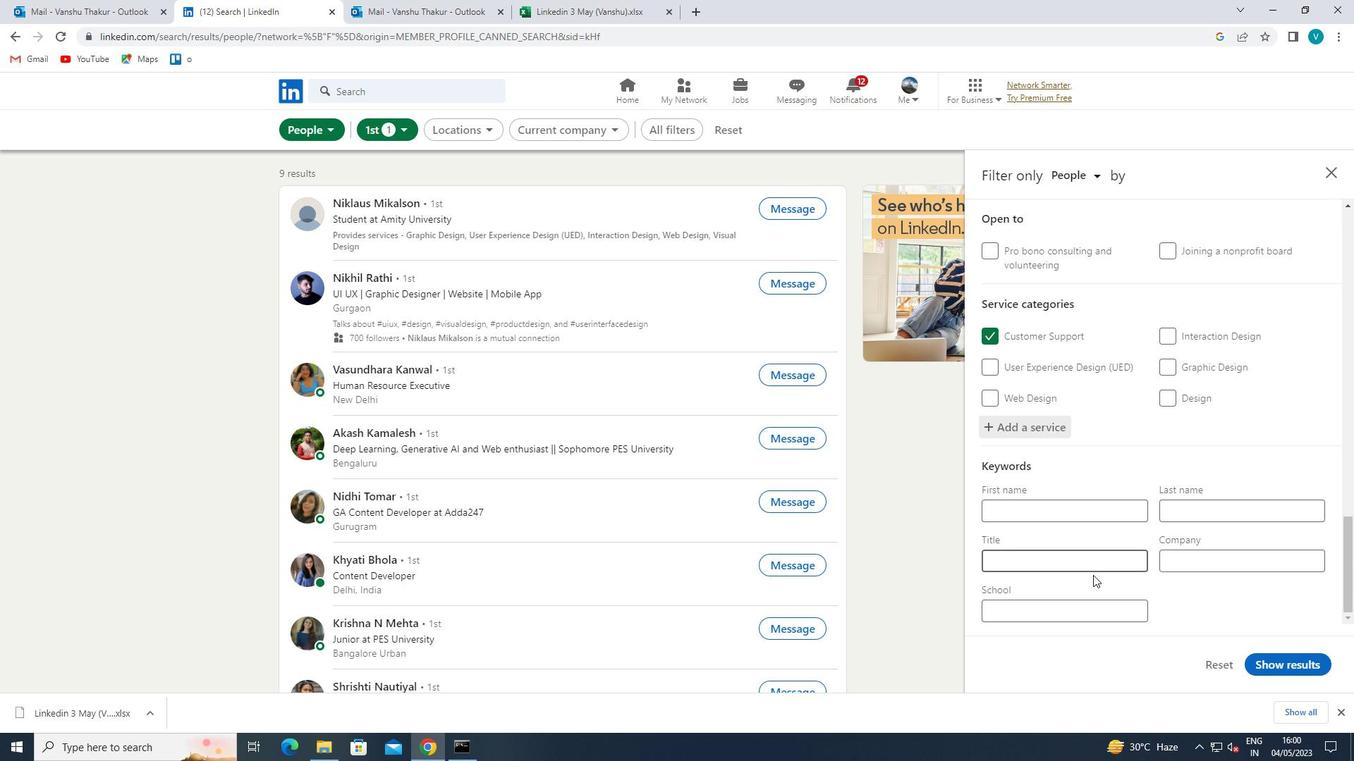 
Action: Mouse moved to (1098, 567)
Screenshot: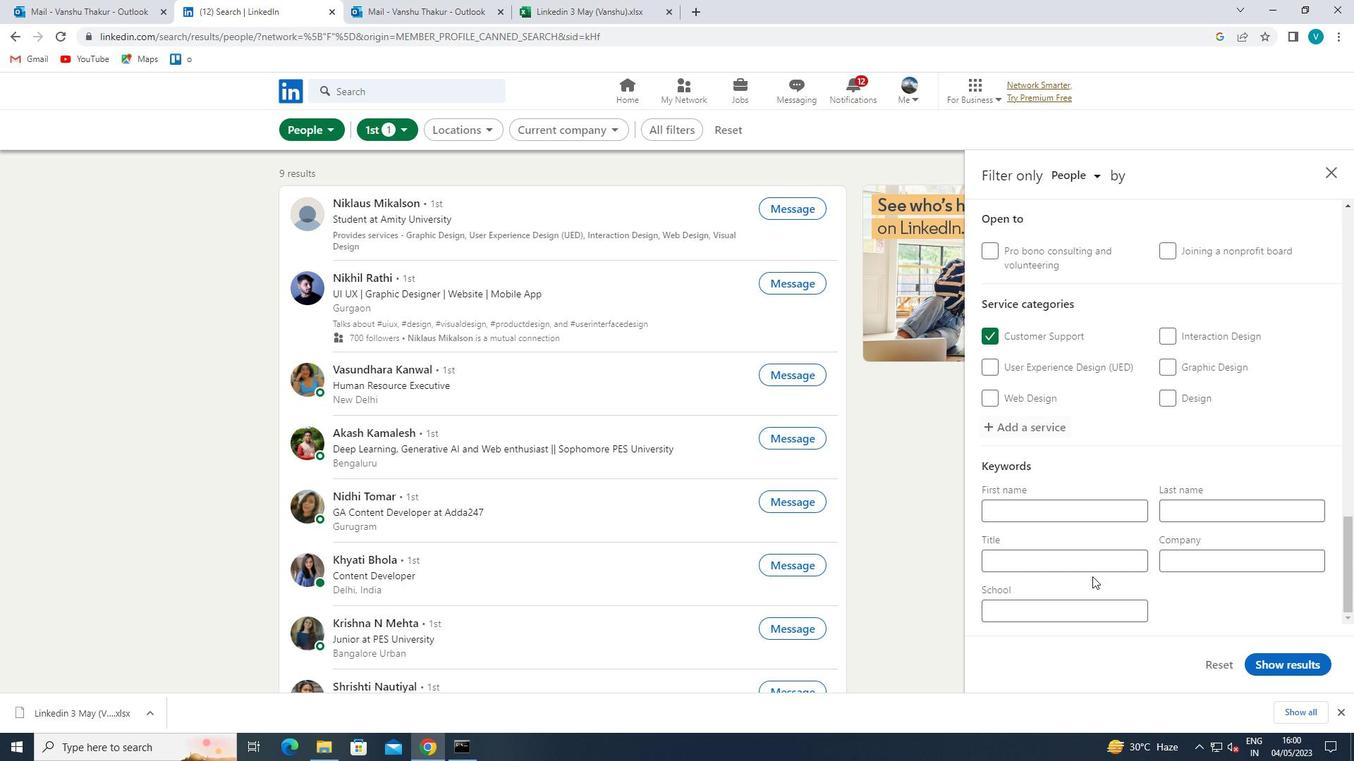 
Action: Mouse pressed left at (1098, 567)
Screenshot: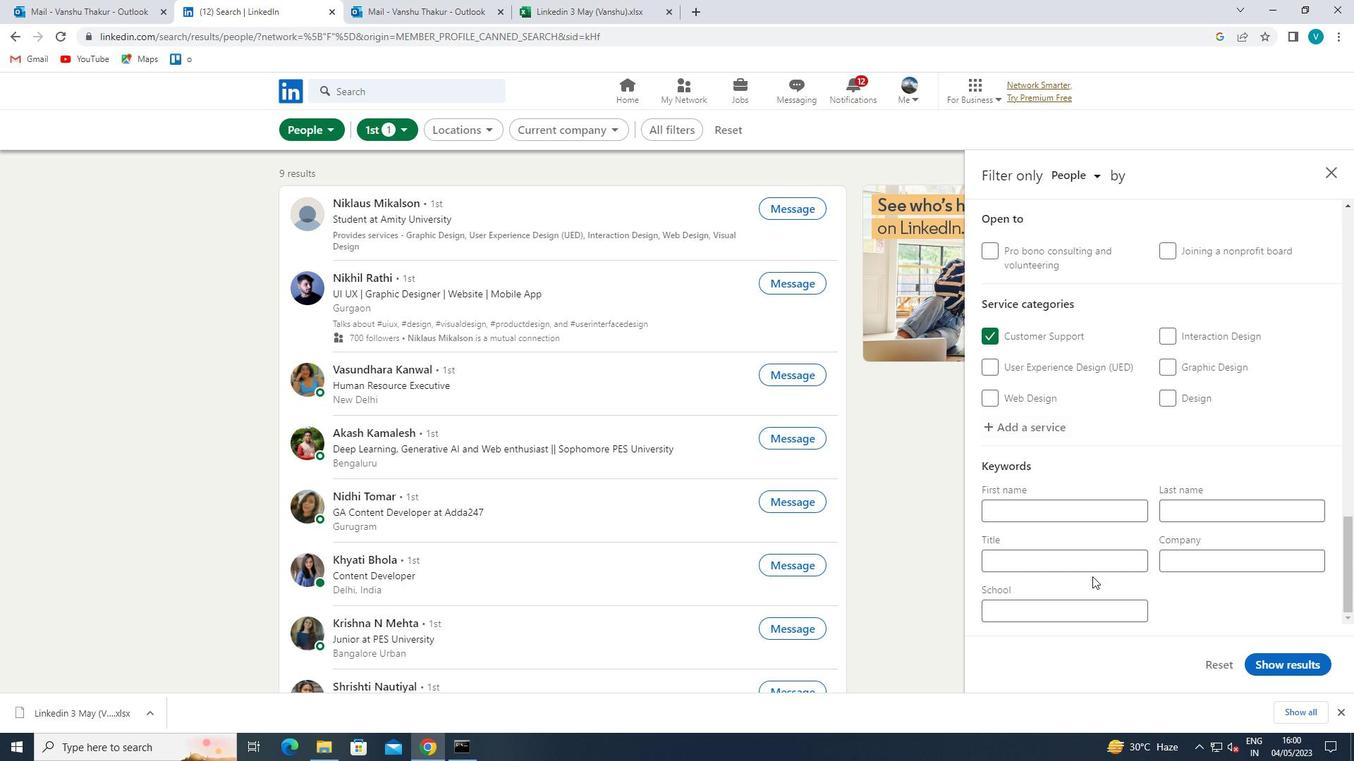 
Action: Mouse moved to (1101, 565)
Screenshot: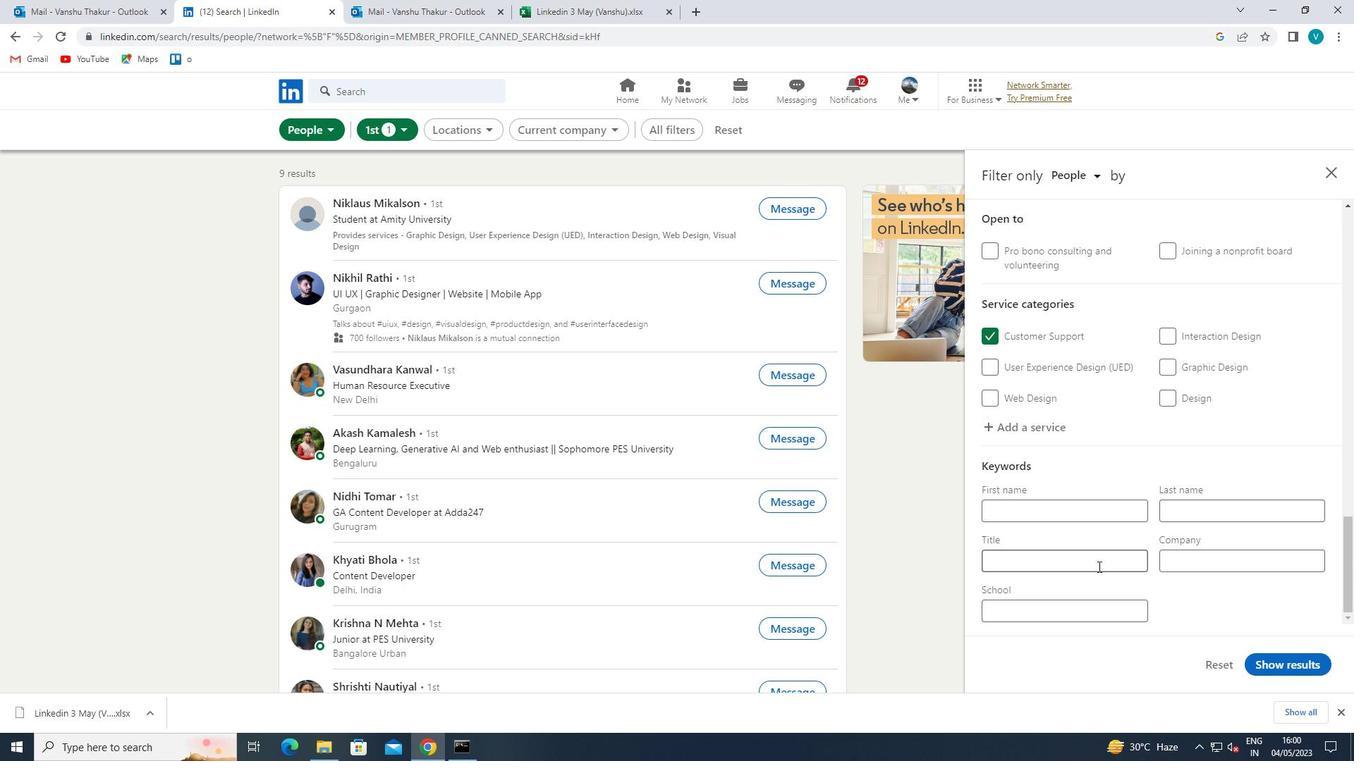 
Action: Key pressed <Key.shift>OFFICE<Key.space><Key.shift>MANAGER<Key.space>
Screenshot: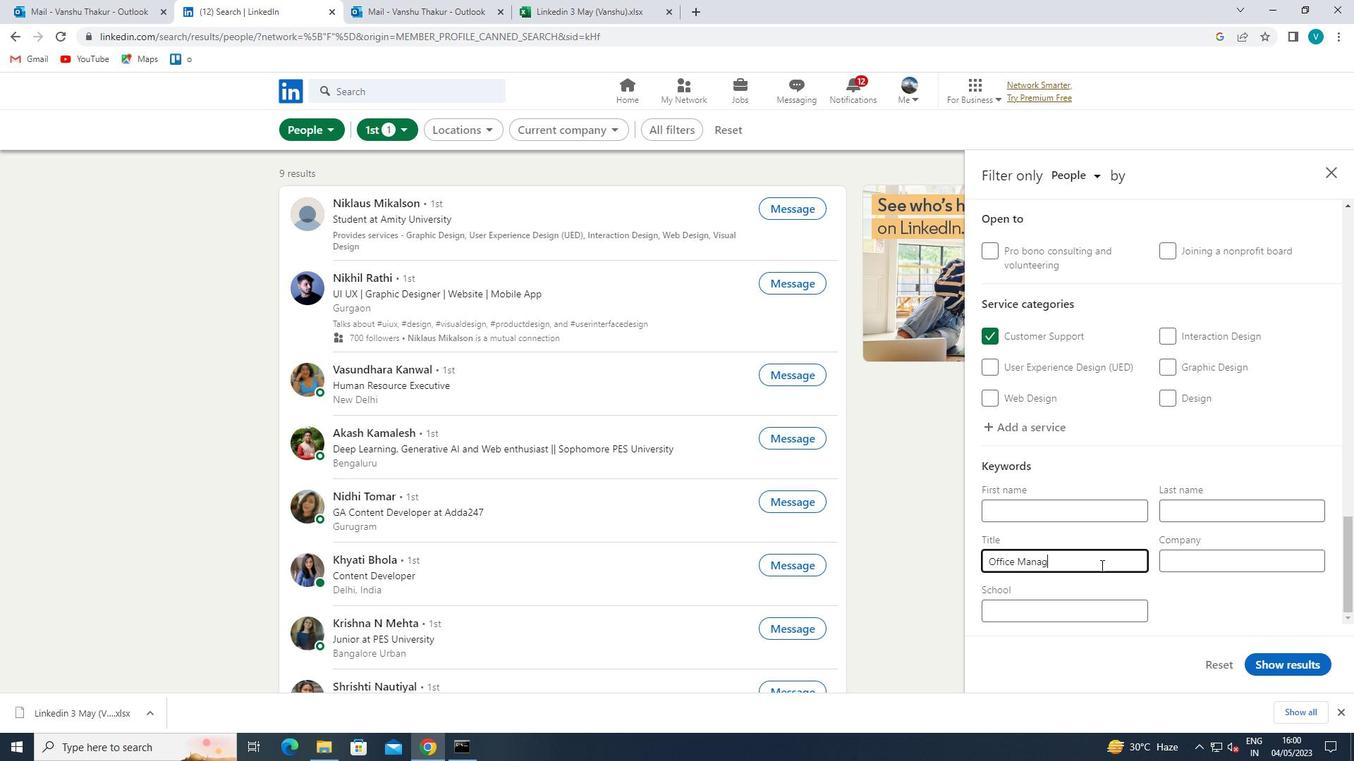 
Action: Mouse moved to (1249, 655)
Screenshot: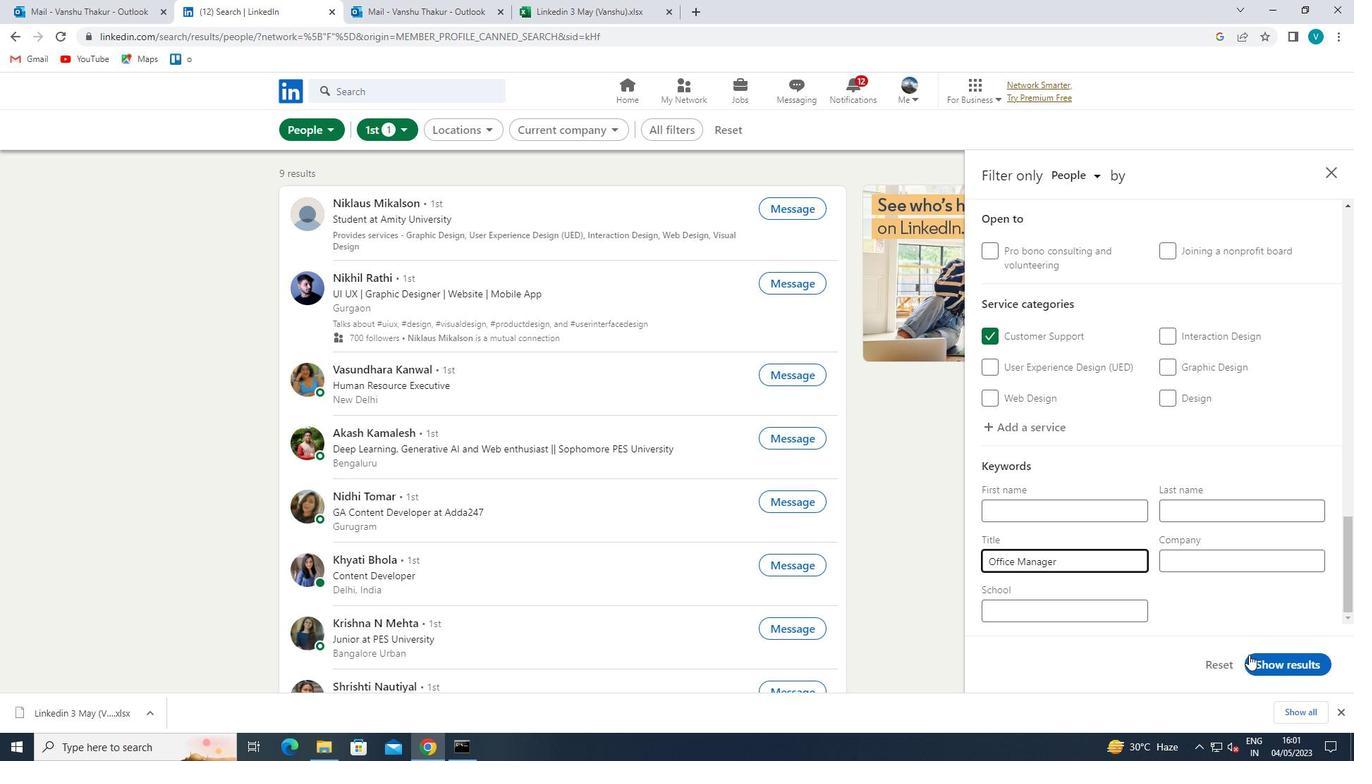 
Action: Mouse pressed left at (1249, 655)
Screenshot: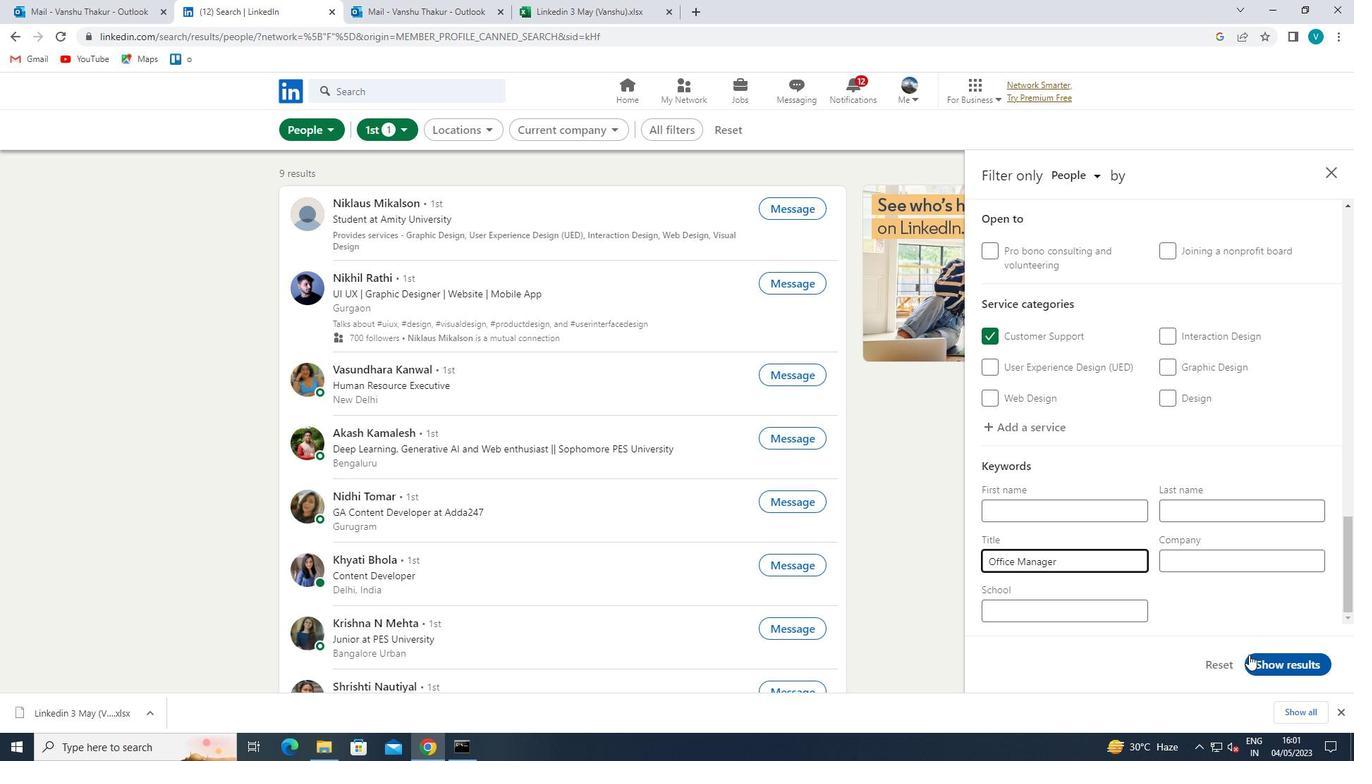 
